 Task: Open Card Legal Review Session in Board Employee Benefits to Workspace Front-end Development and add a team member Softage.1@softage.net, a label Orange, a checklist Website Redesign, an attachment from Trello, a color Orange and finally, add a card description 'Develop and launch new sales strategy for new market segment' and a comment 'Given the potential impact of this task on our company brand identity, let us ensure that we approach it with a focus on consistency and alignment.'. Add a start date 'Jan 01, 1900' with a due date 'Jan 08, 1900'
Action: Mouse moved to (109, 420)
Screenshot: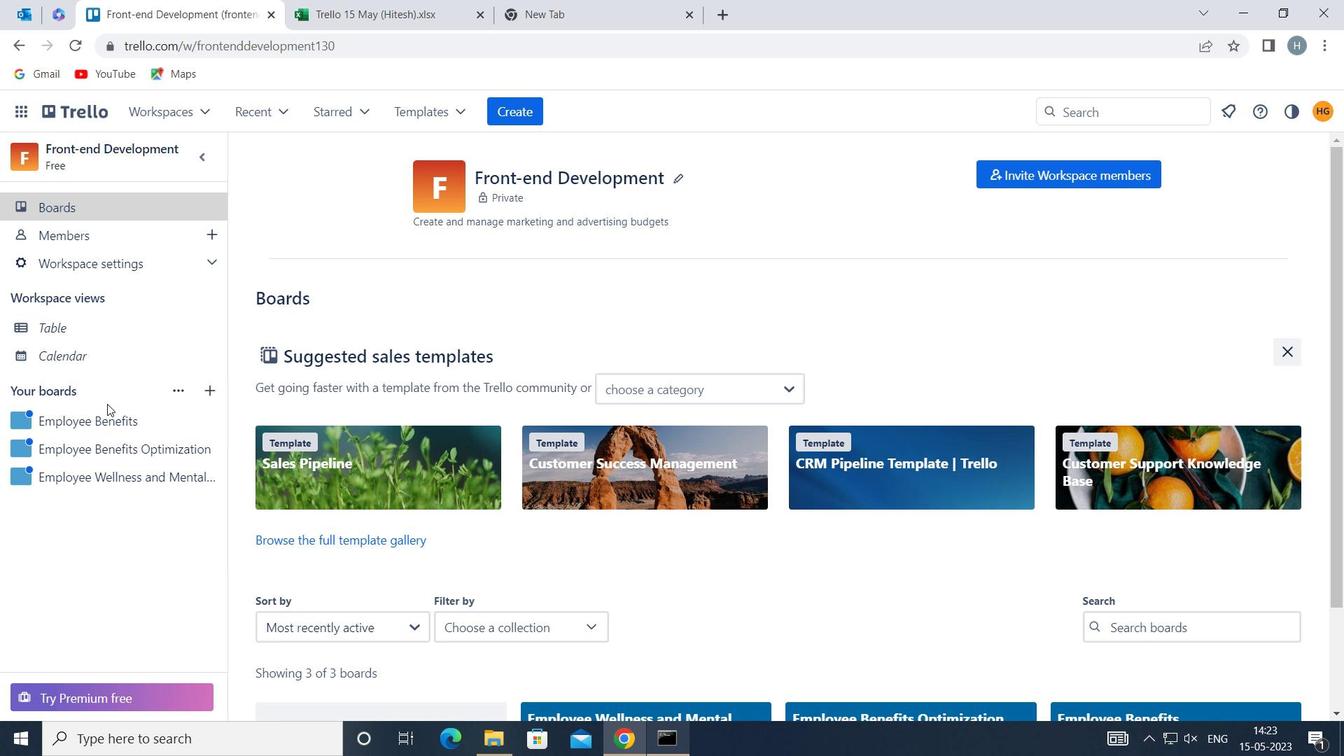 
Action: Mouse pressed left at (109, 420)
Screenshot: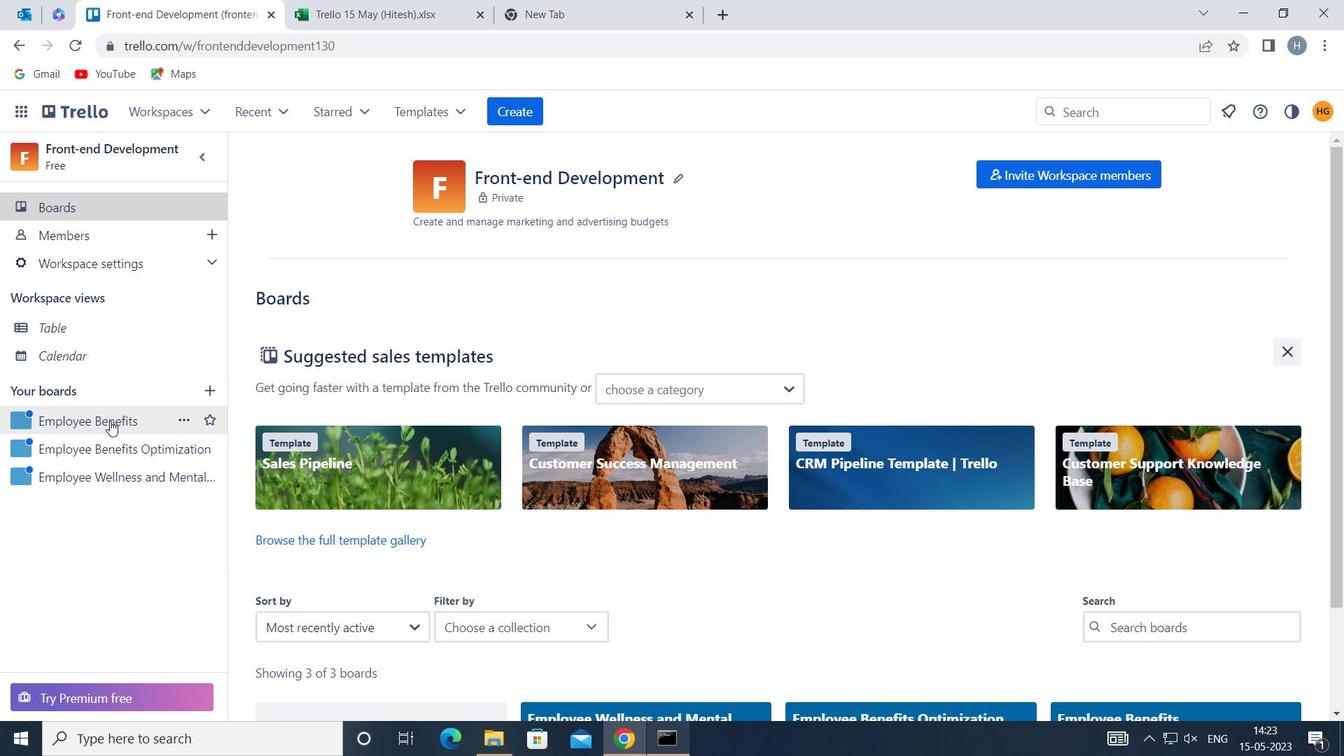 
Action: Mouse moved to (345, 253)
Screenshot: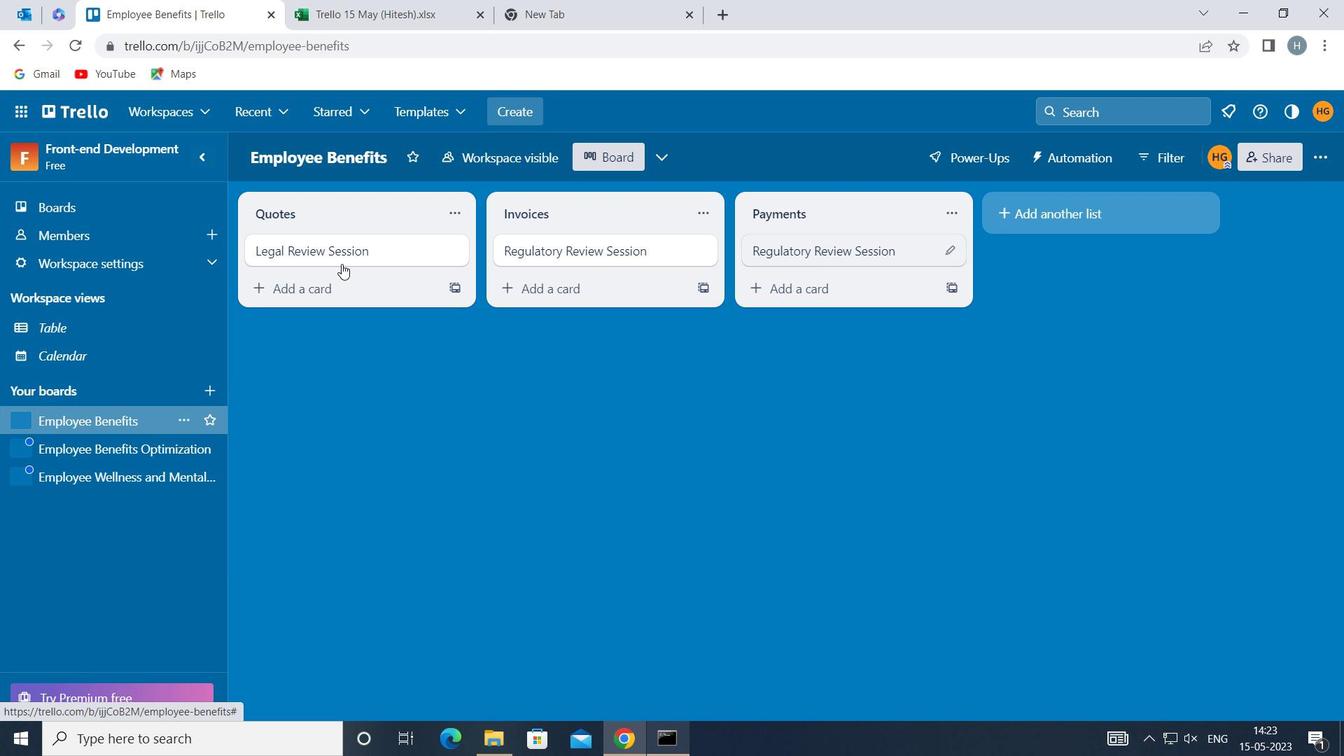 
Action: Mouse pressed left at (345, 253)
Screenshot: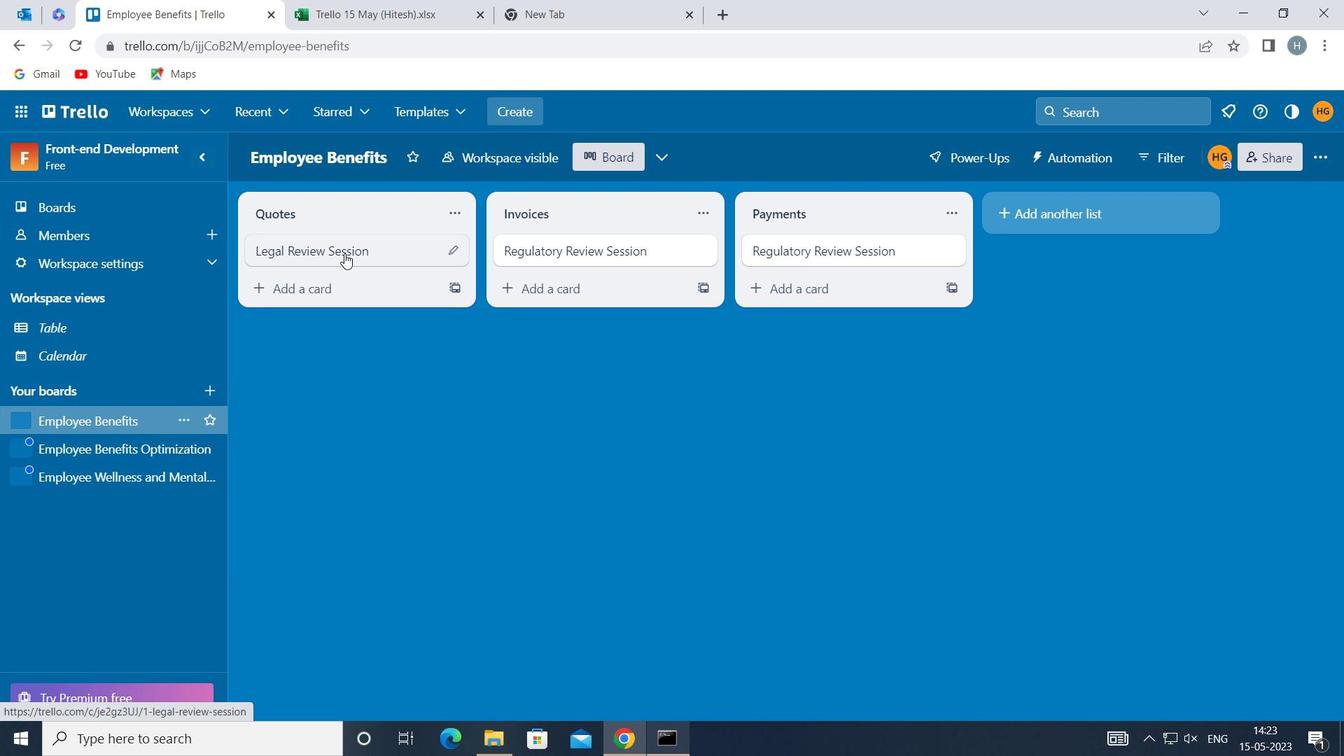 
Action: Mouse moved to (910, 249)
Screenshot: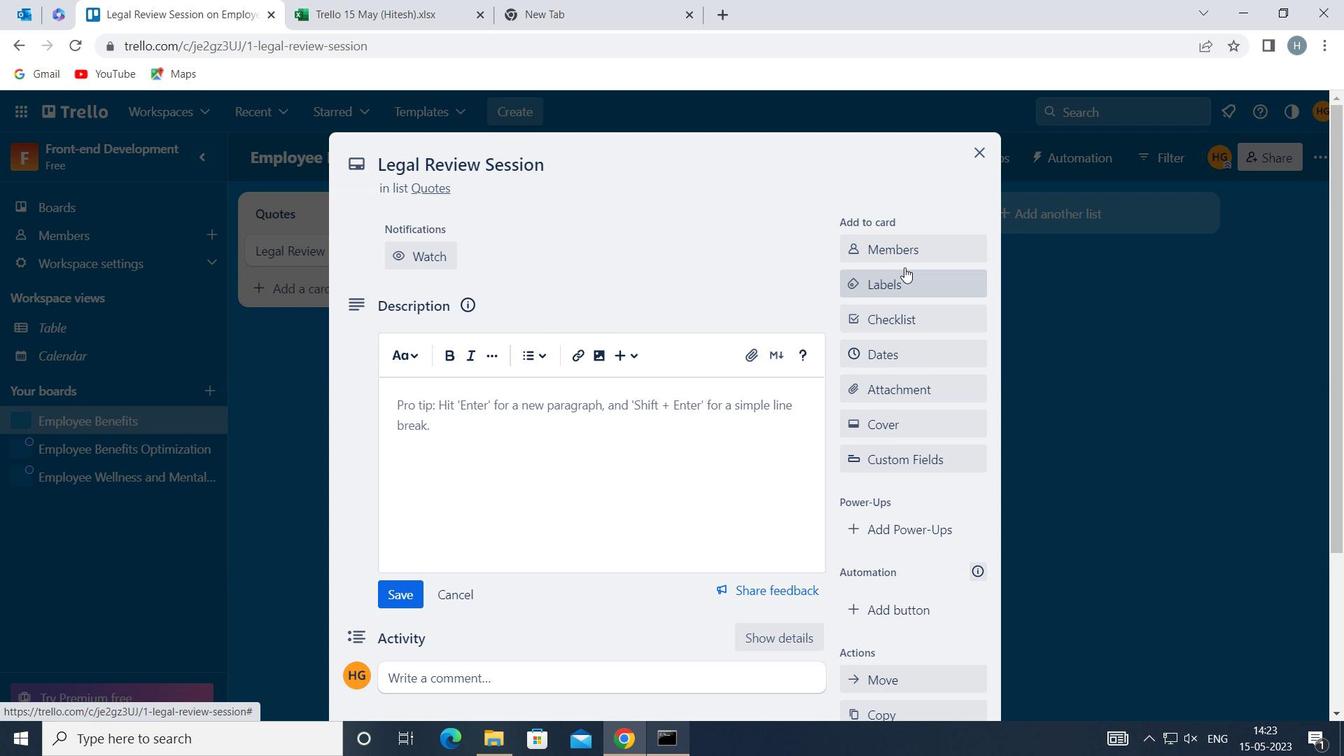 
Action: Mouse pressed left at (910, 249)
Screenshot: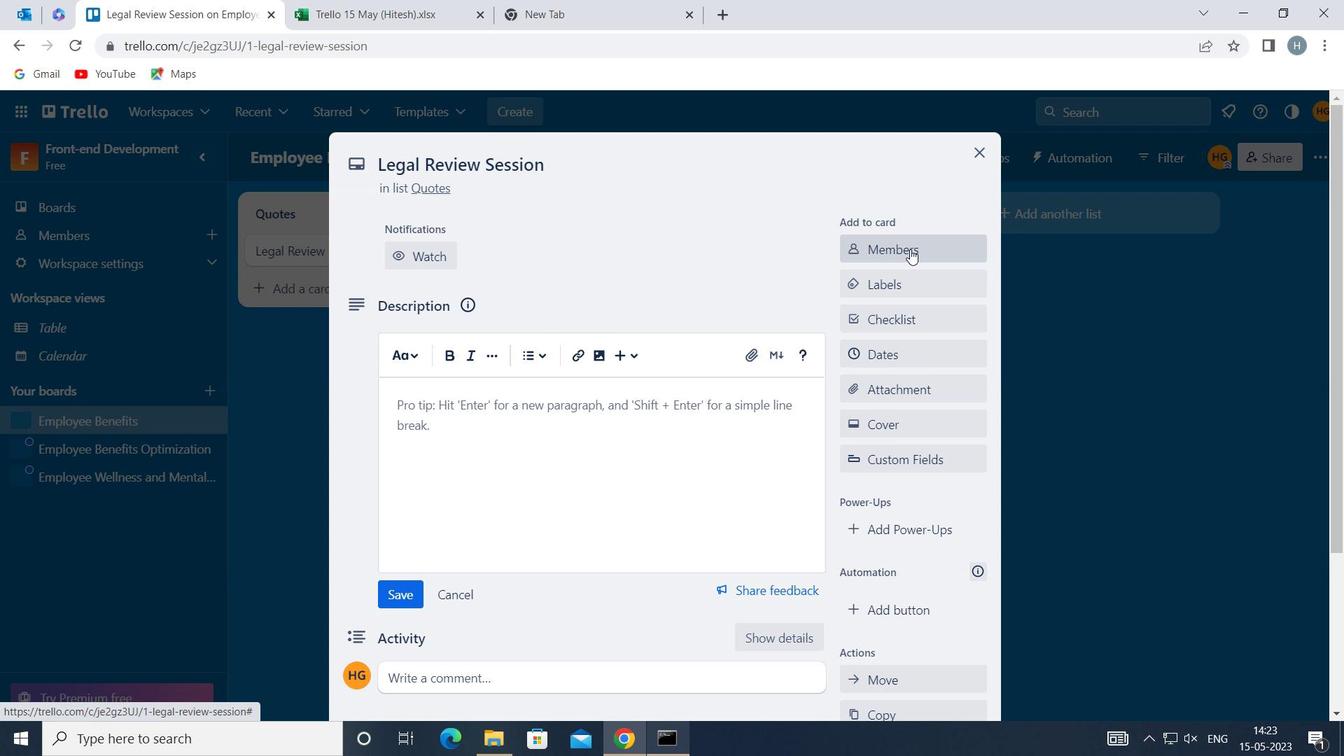 
Action: Key pressed softage
Screenshot: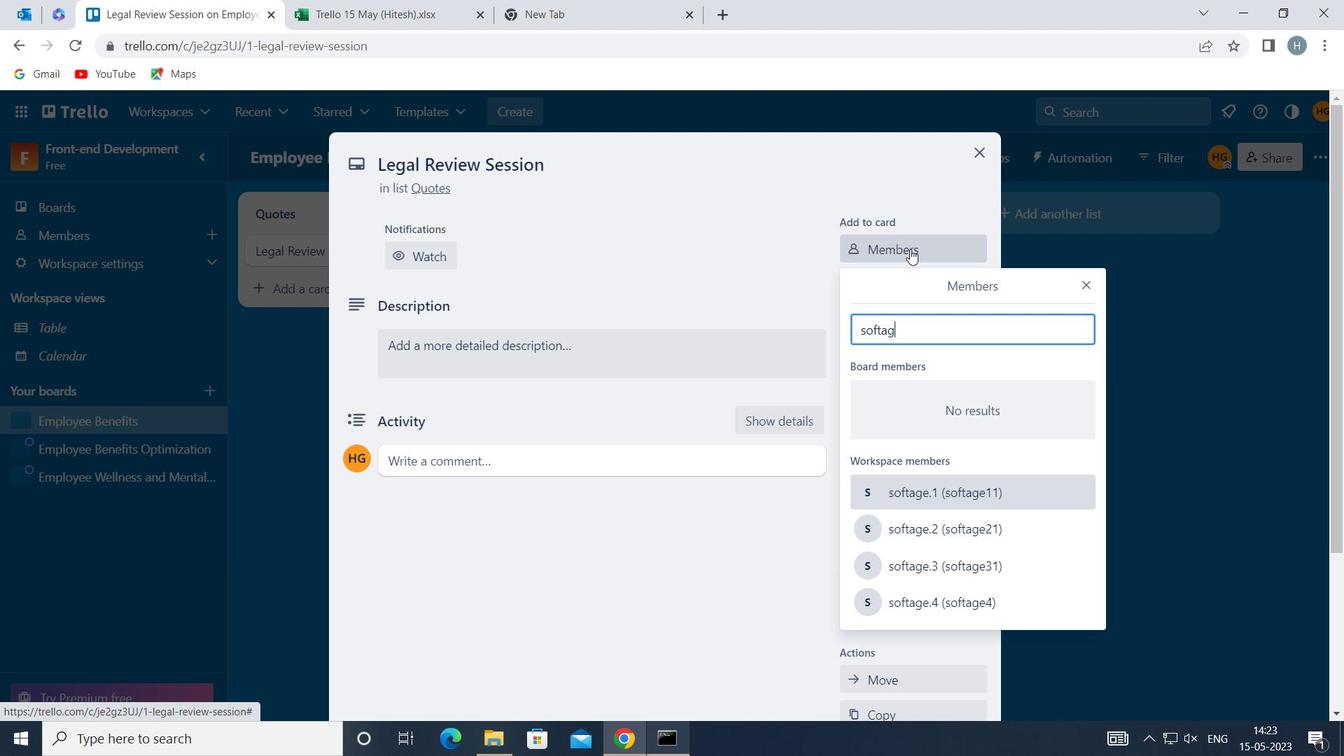 
Action: Mouse moved to (923, 497)
Screenshot: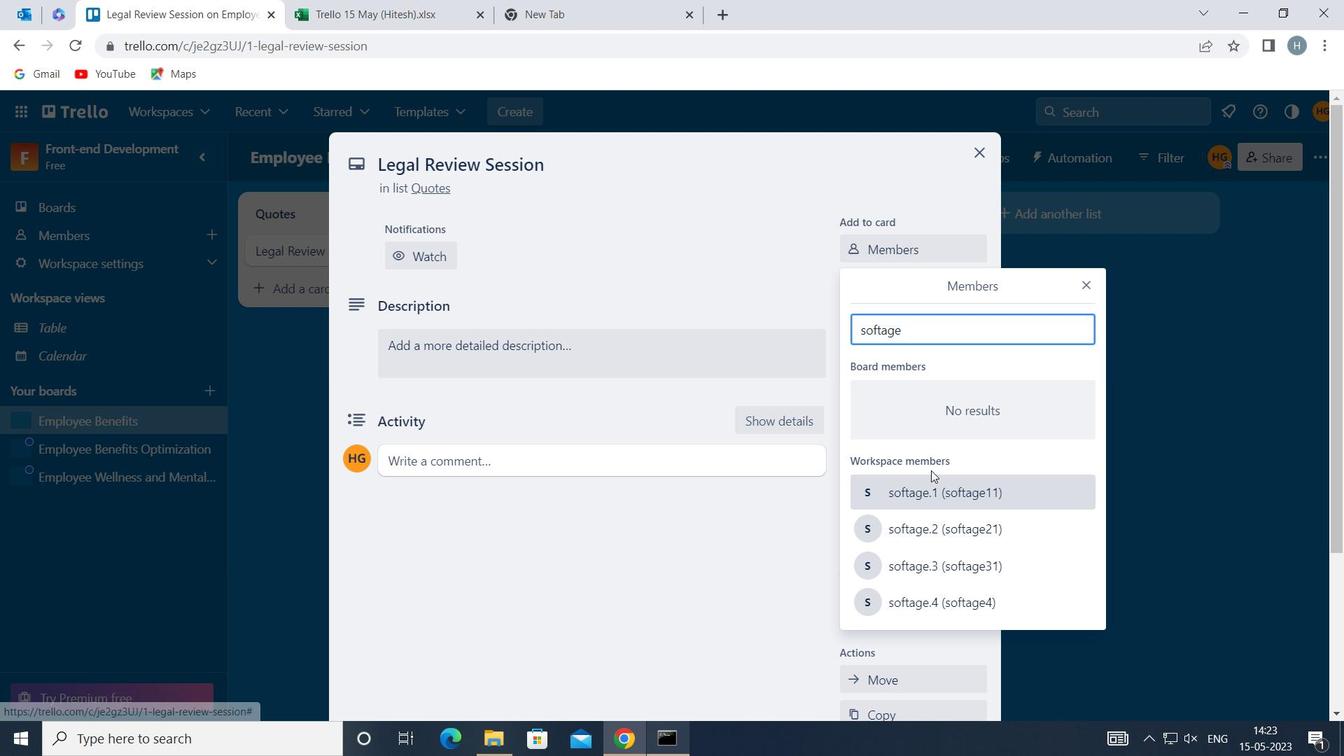 
Action: Mouse pressed left at (923, 497)
Screenshot: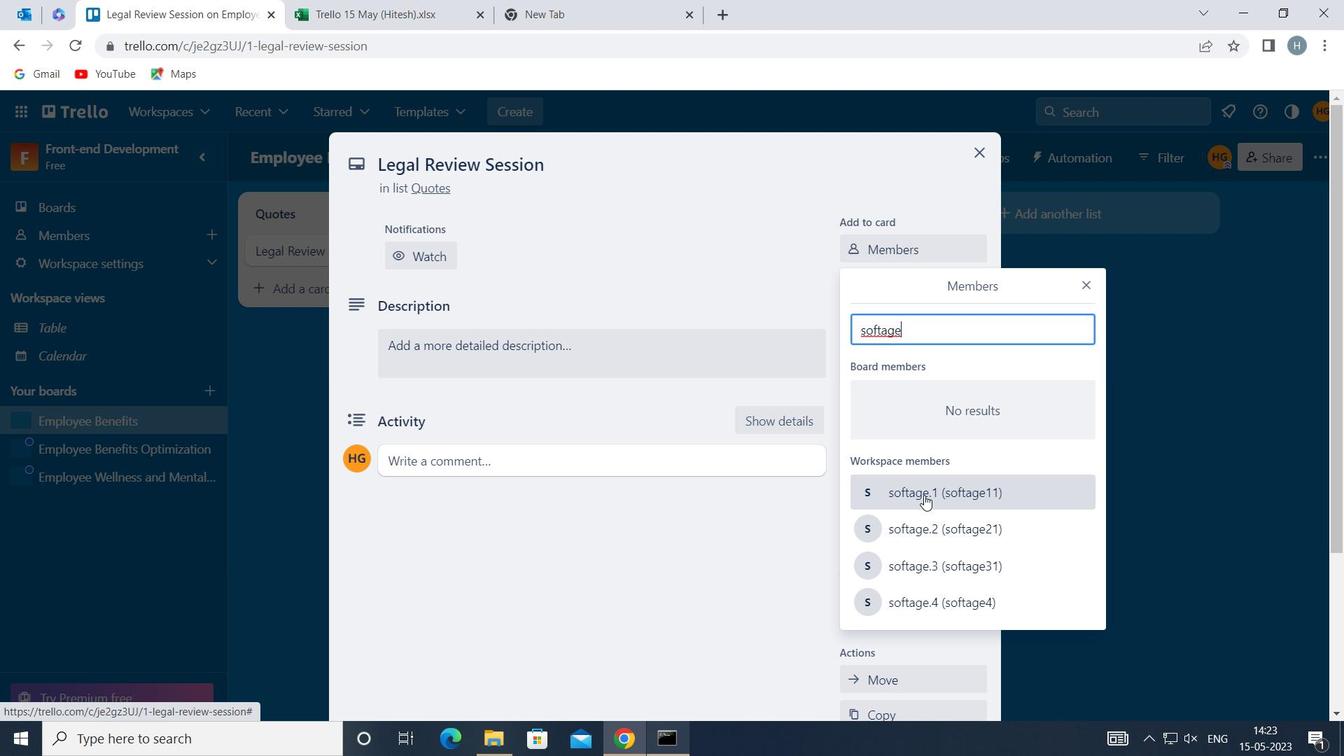 
Action: Mouse moved to (1086, 283)
Screenshot: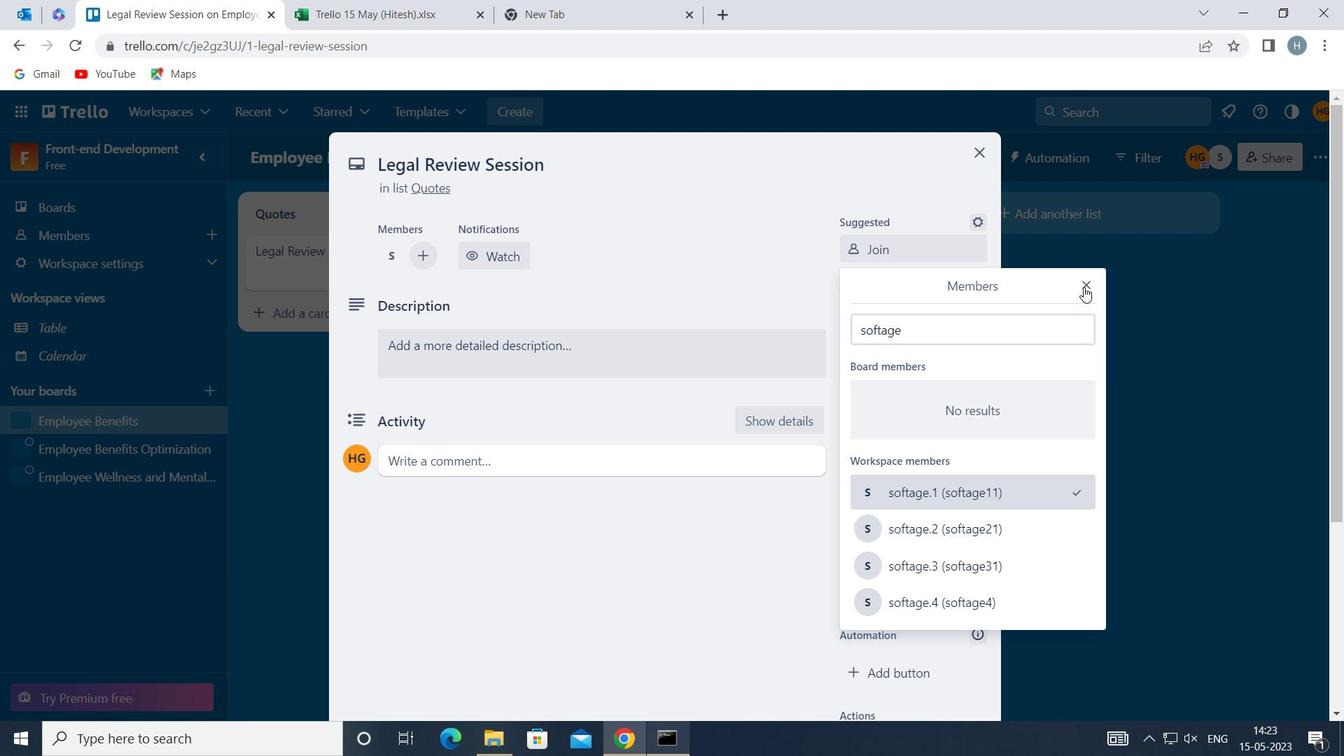 
Action: Mouse pressed left at (1086, 283)
Screenshot: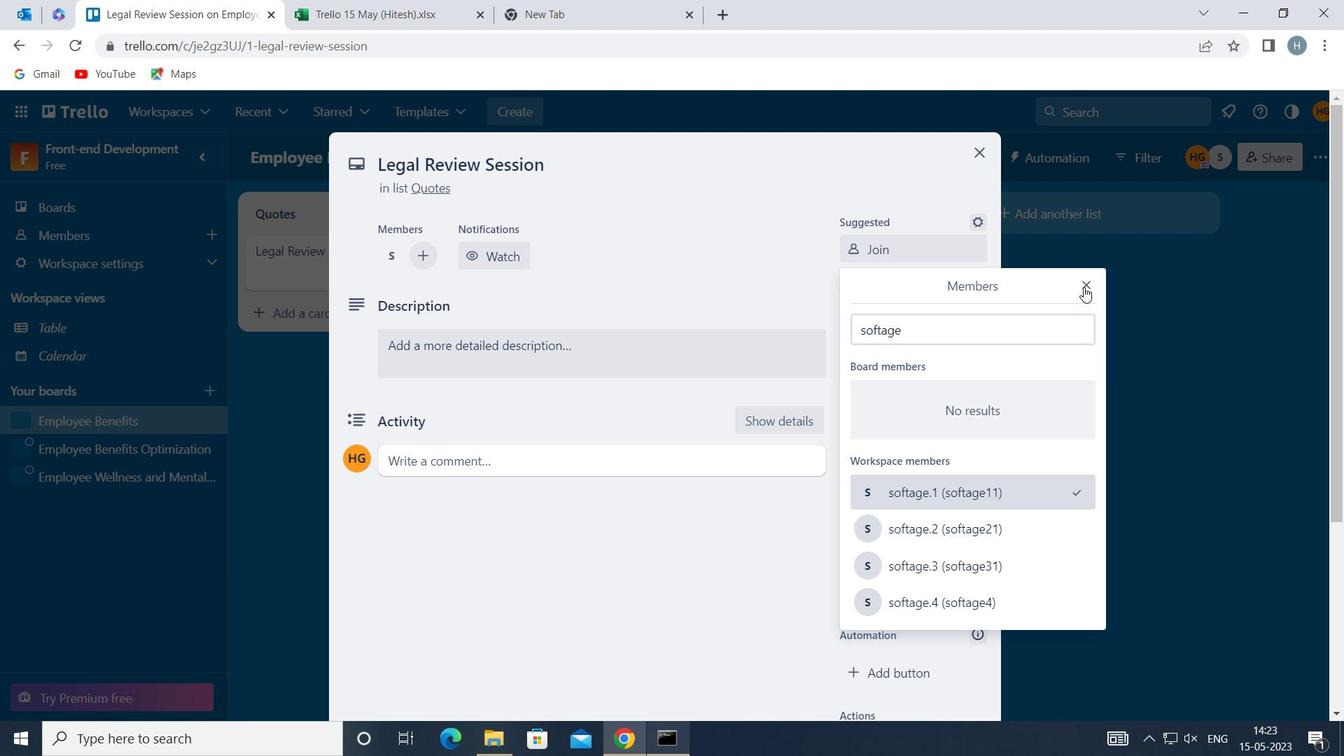 
Action: Mouse moved to (914, 343)
Screenshot: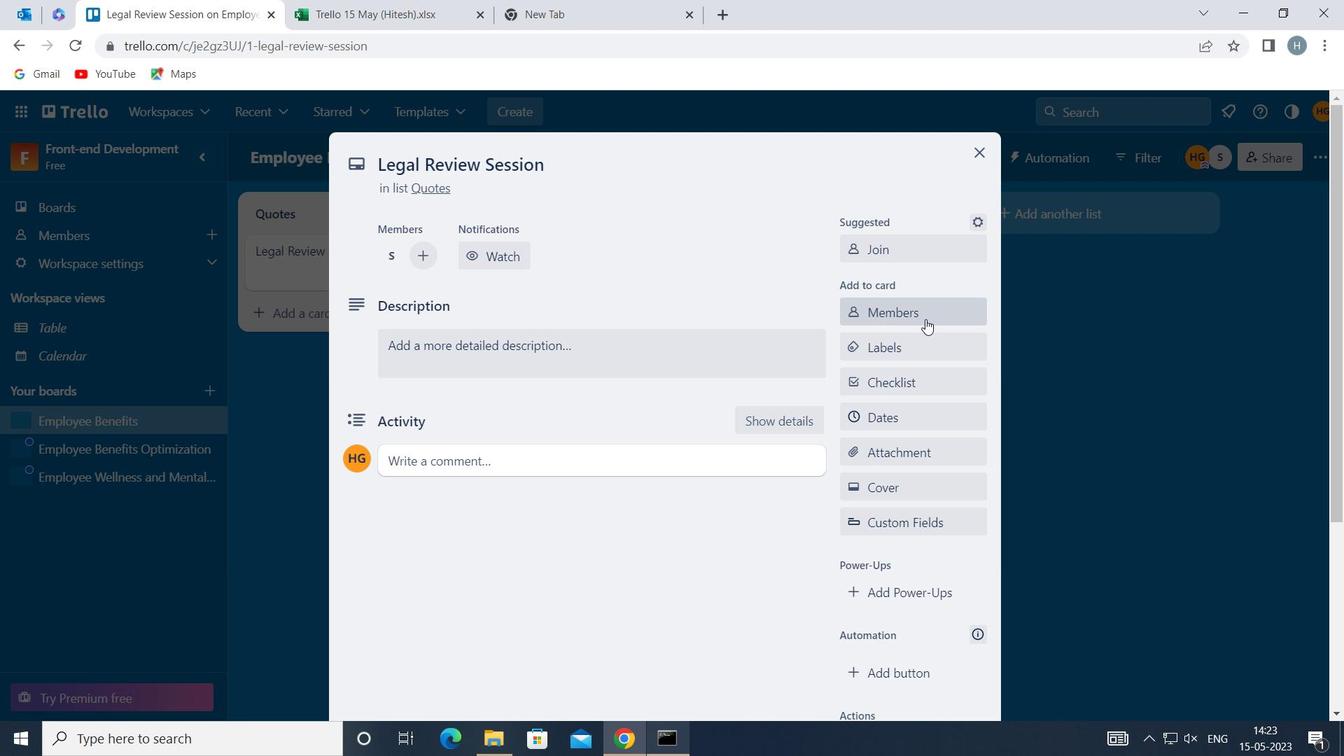 
Action: Mouse pressed left at (914, 343)
Screenshot: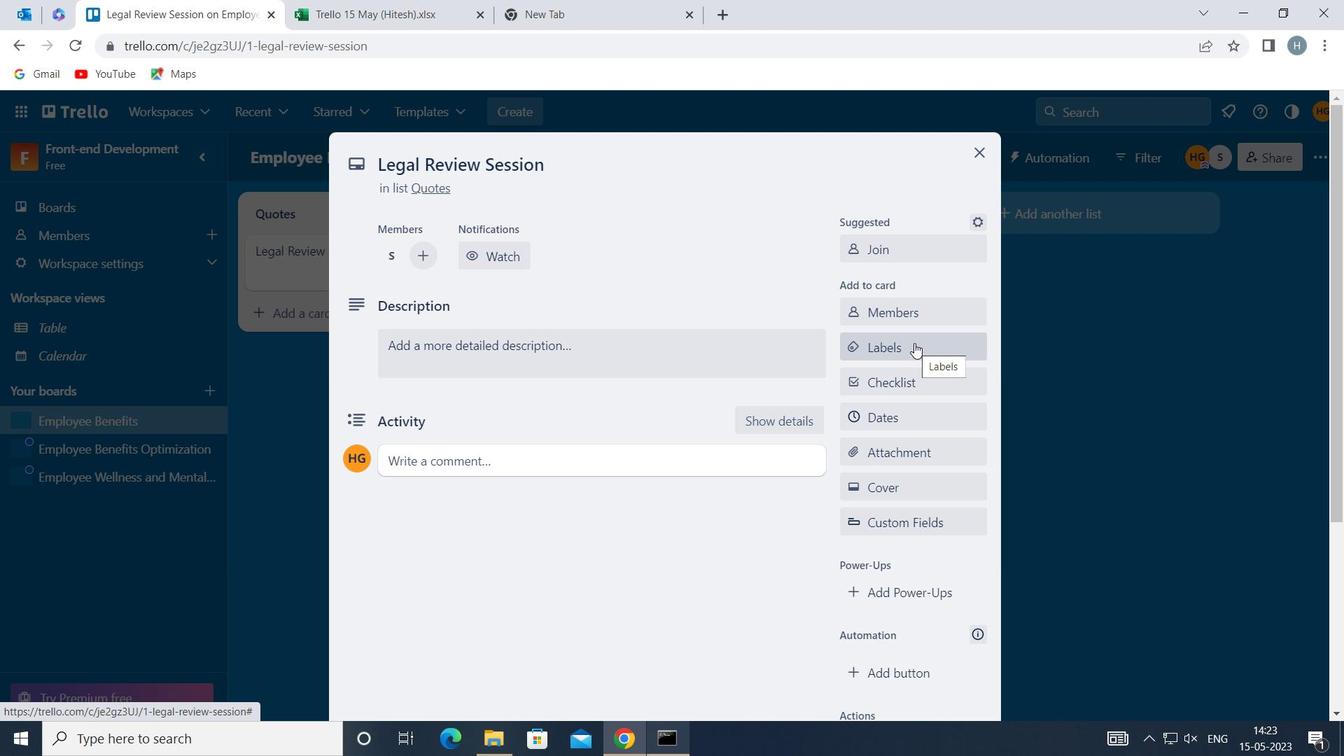 
Action: Mouse moved to (922, 310)
Screenshot: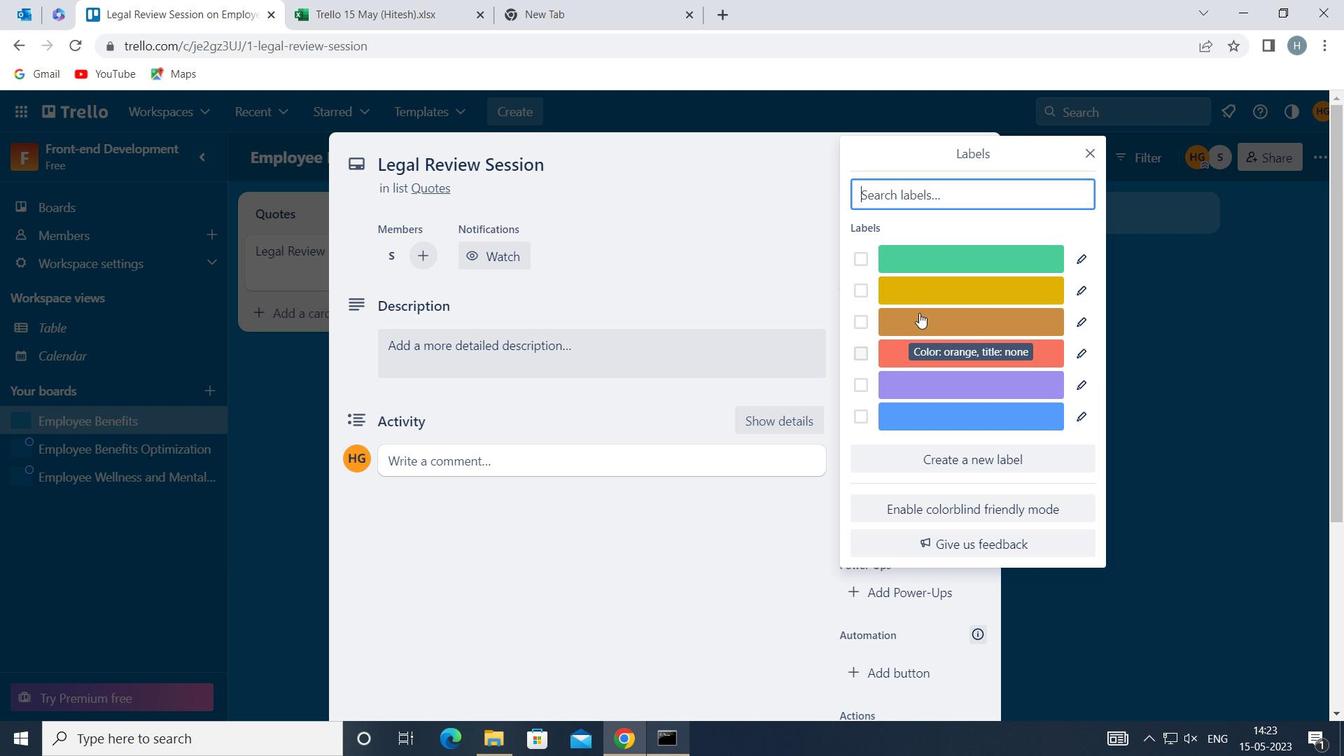 
Action: Mouse pressed left at (922, 310)
Screenshot: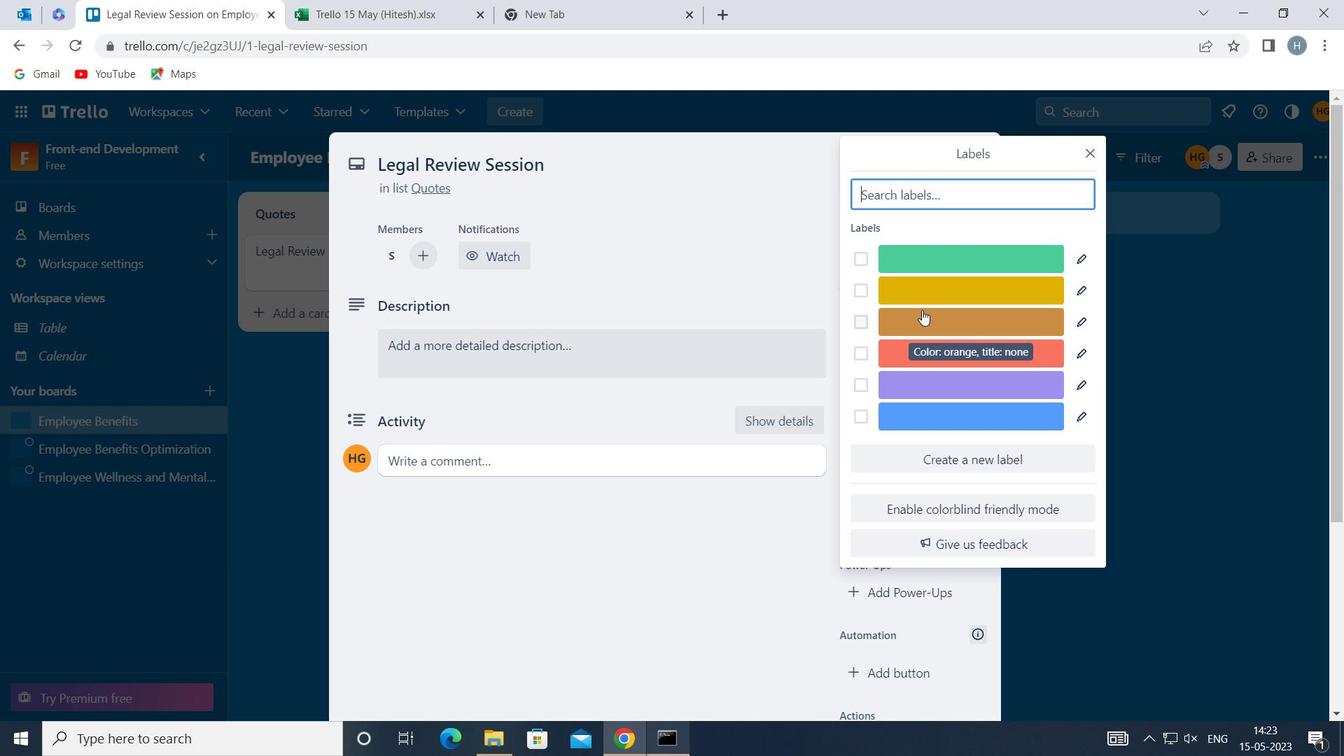 
Action: Mouse moved to (1089, 148)
Screenshot: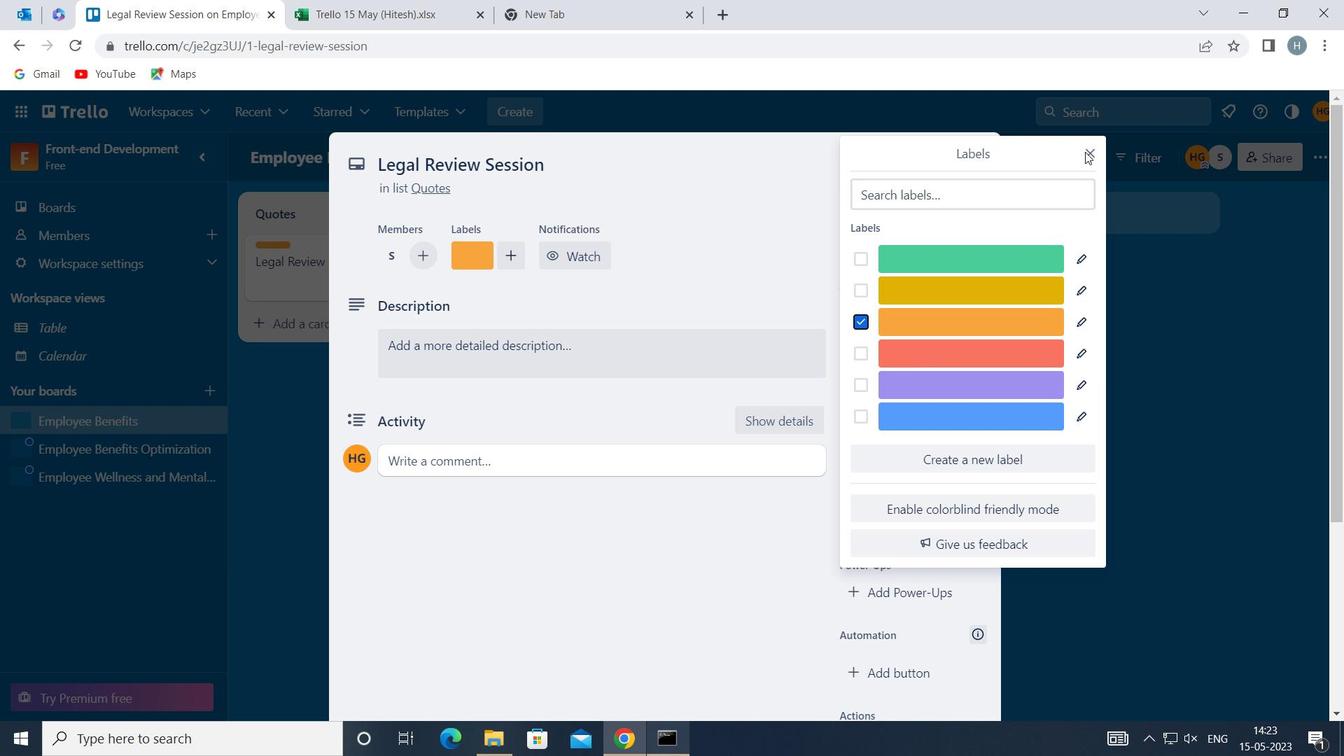 
Action: Mouse pressed left at (1089, 148)
Screenshot: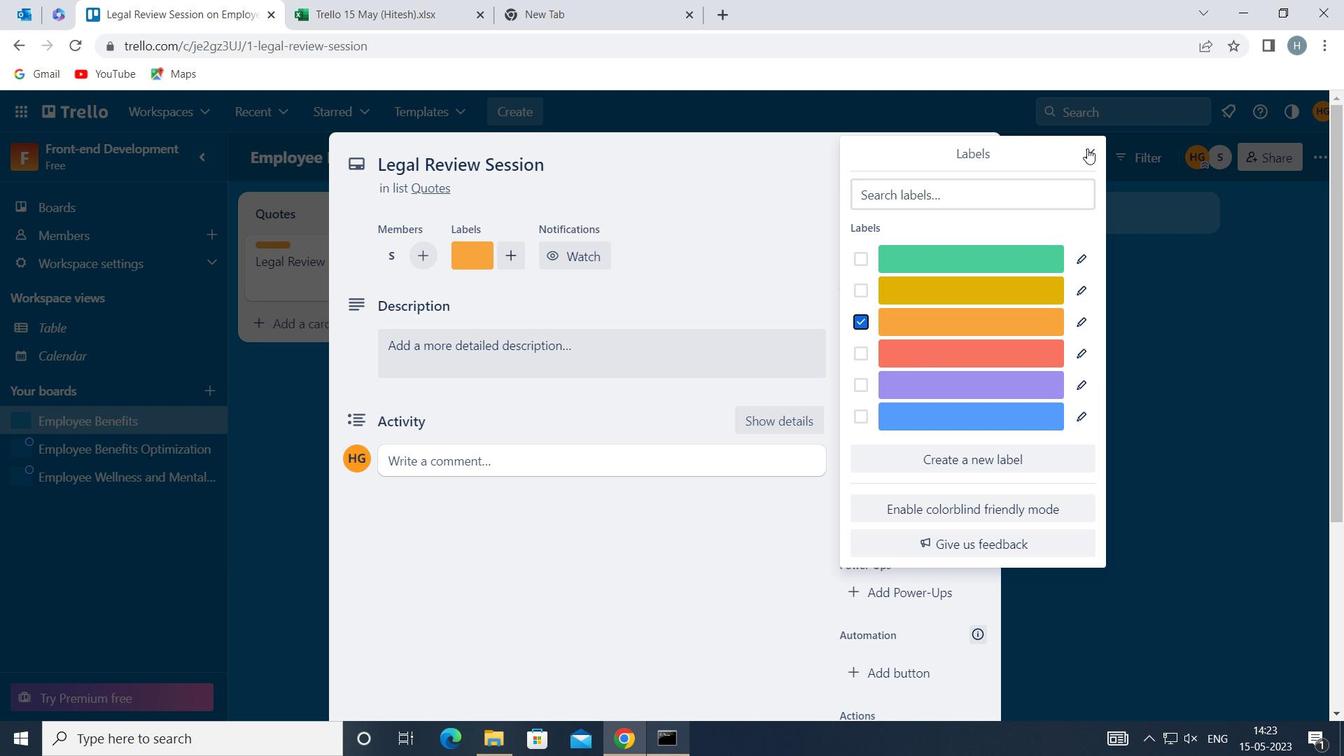 
Action: Mouse moved to (910, 378)
Screenshot: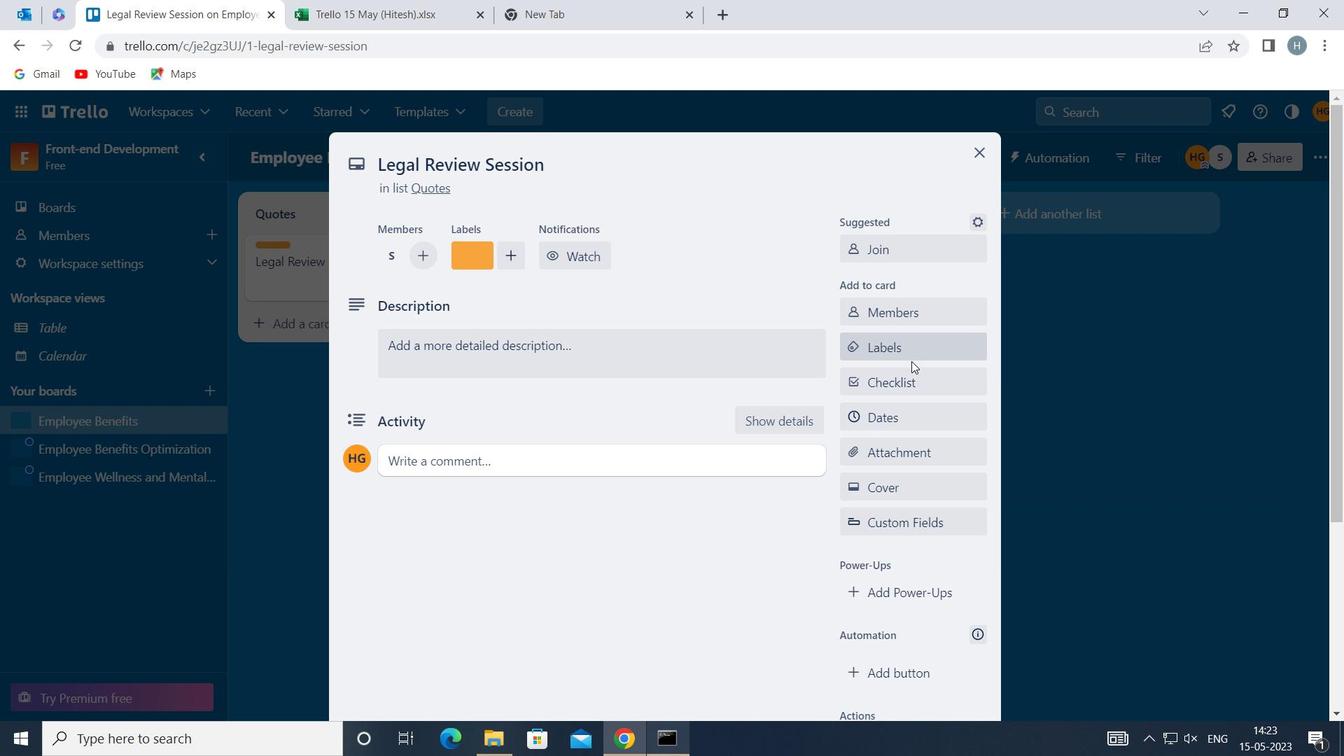
Action: Mouse pressed left at (910, 378)
Screenshot: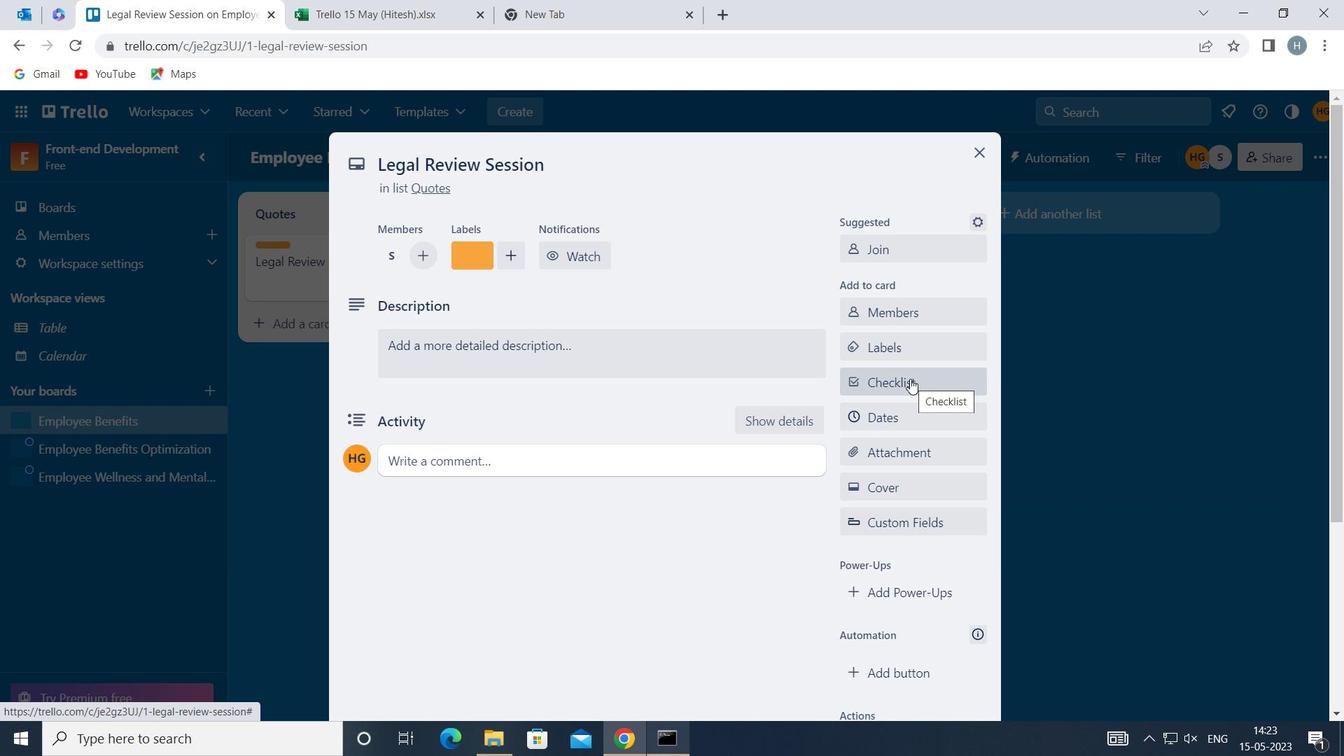 
Action: Key pressed <Key.shift>WEBSITE<Key.space><Key.shift>REDESIGN
Screenshot: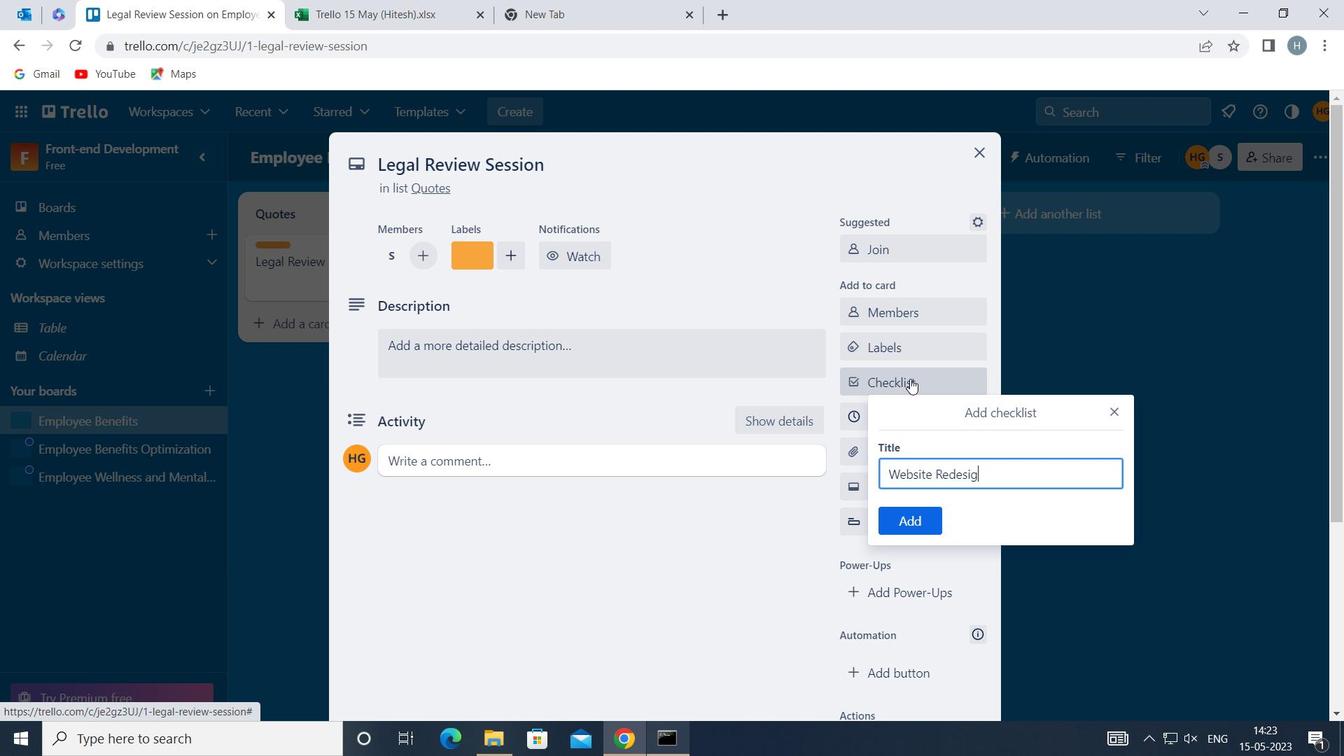 
Action: Mouse moved to (901, 518)
Screenshot: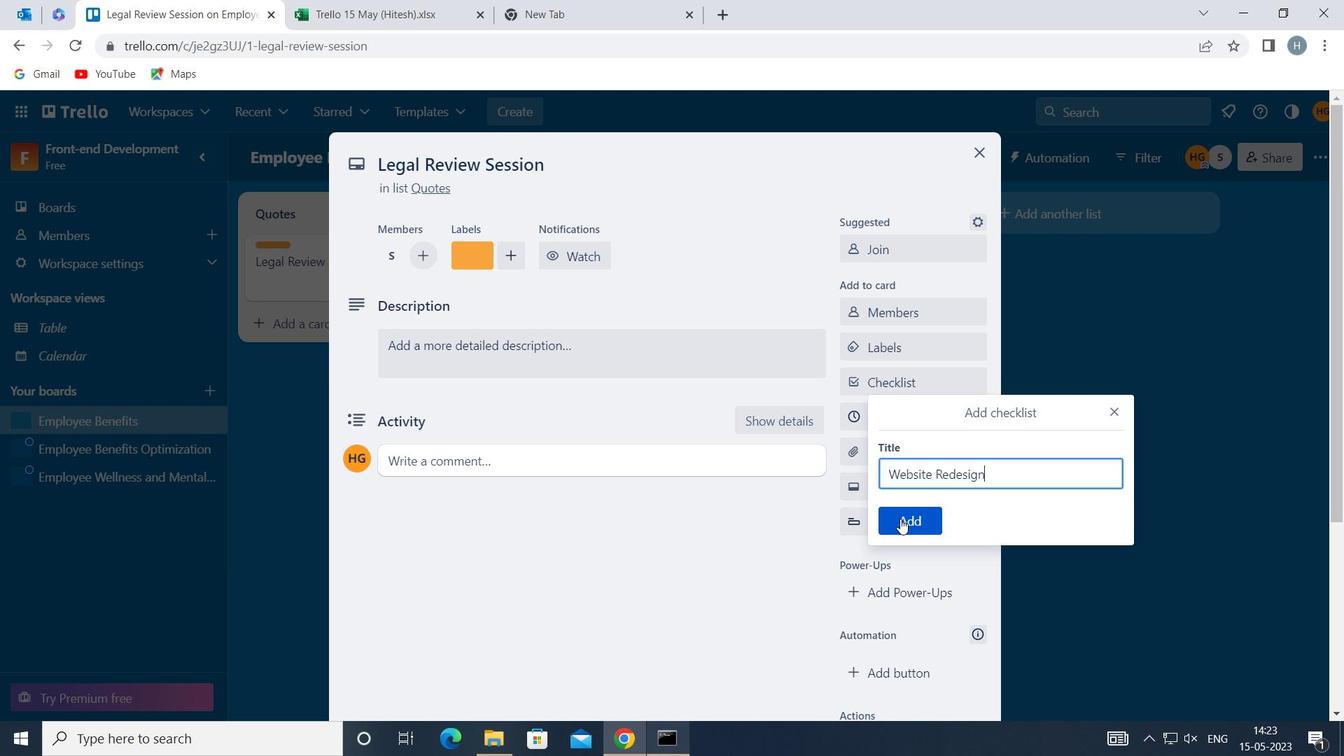 
Action: Mouse pressed left at (901, 518)
Screenshot: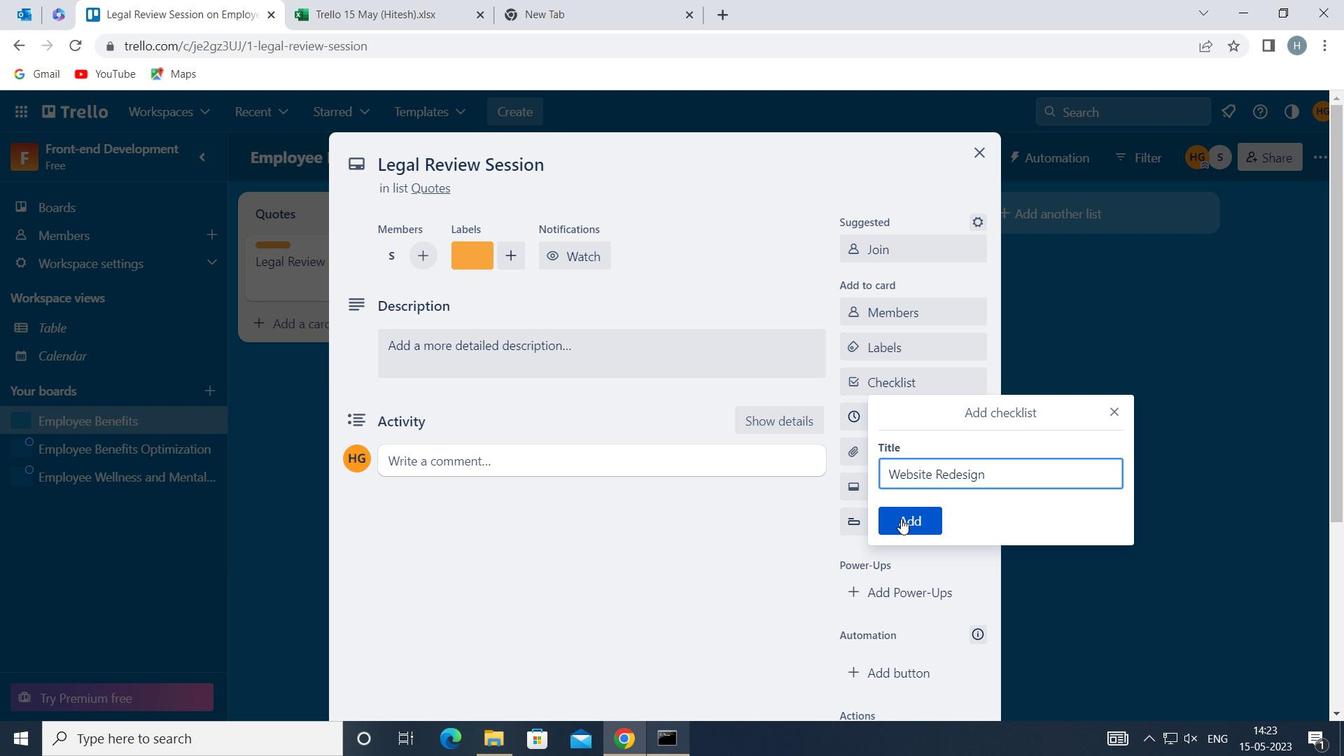 
Action: Mouse moved to (926, 457)
Screenshot: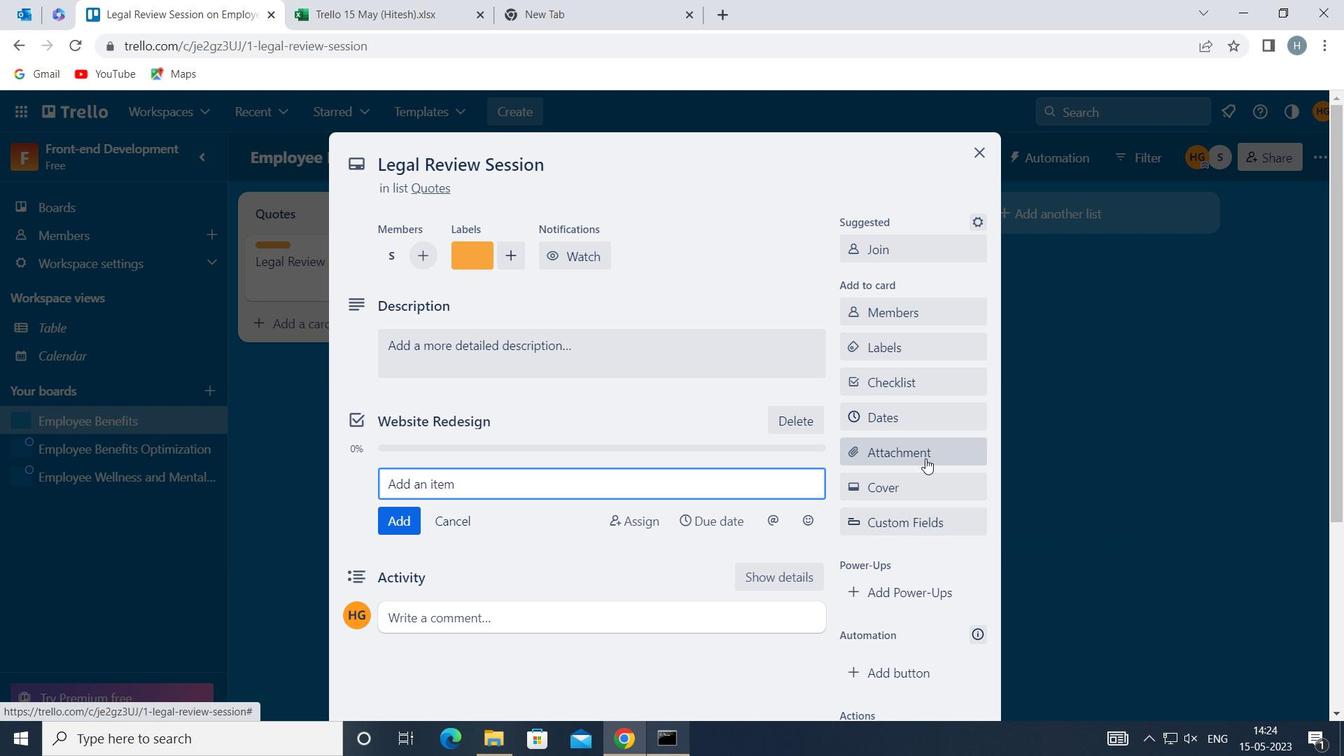 
Action: Mouse pressed left at (926, 457)
Screenshot: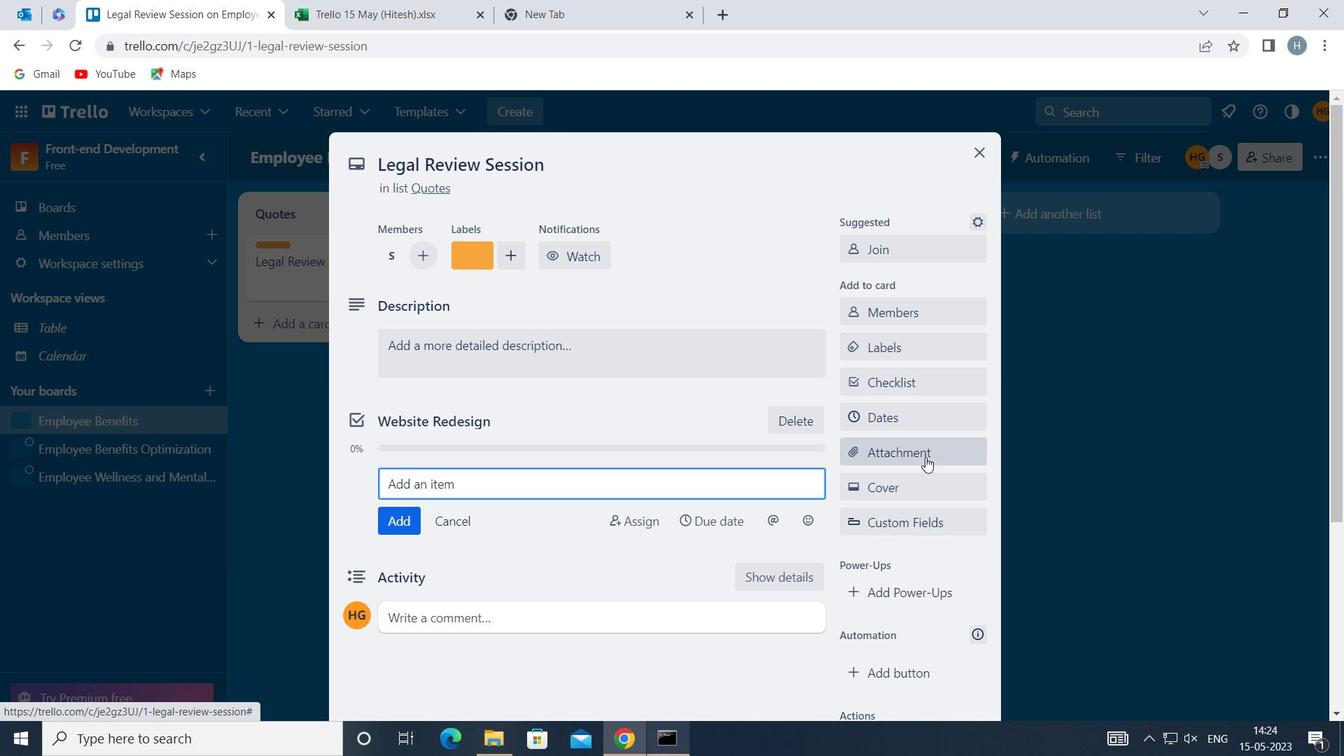 
Action: Mouse moved to (954, 219)
Screenshot: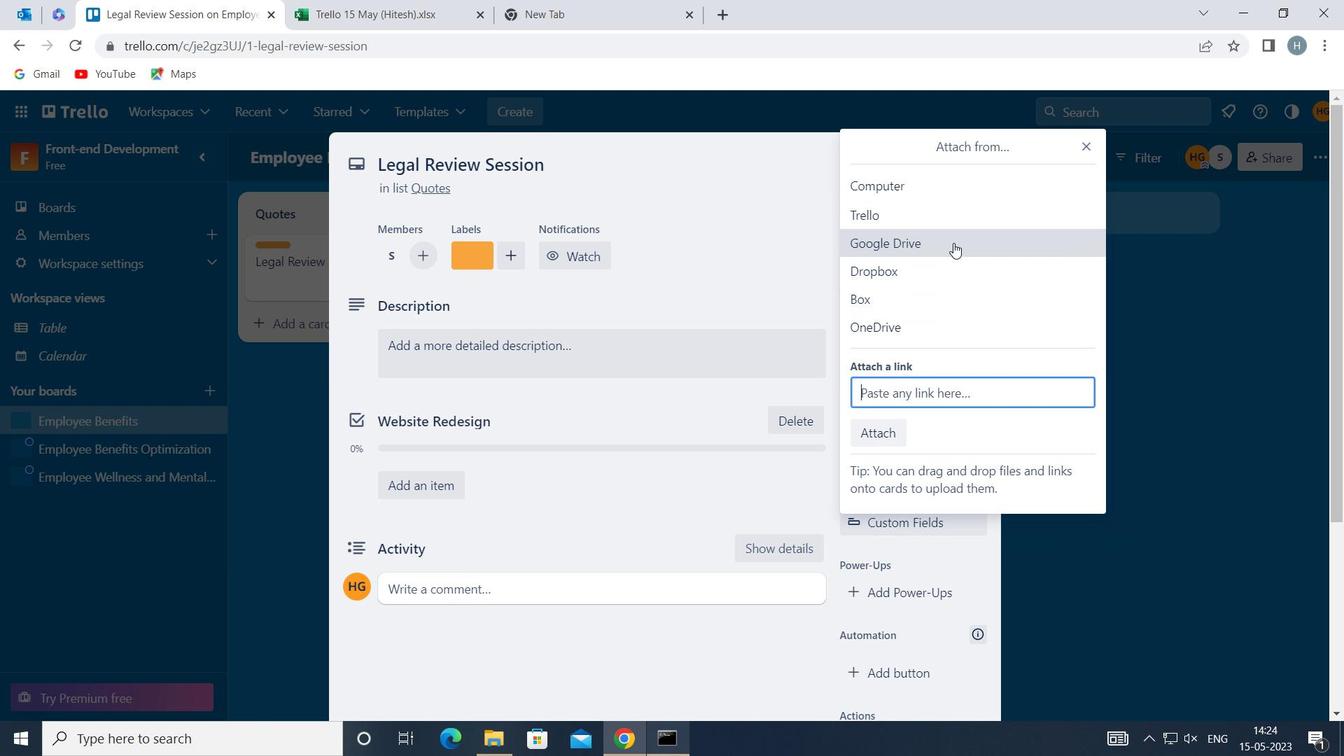 
Action: Mouse pressed left at (954, 219)
Screenshot: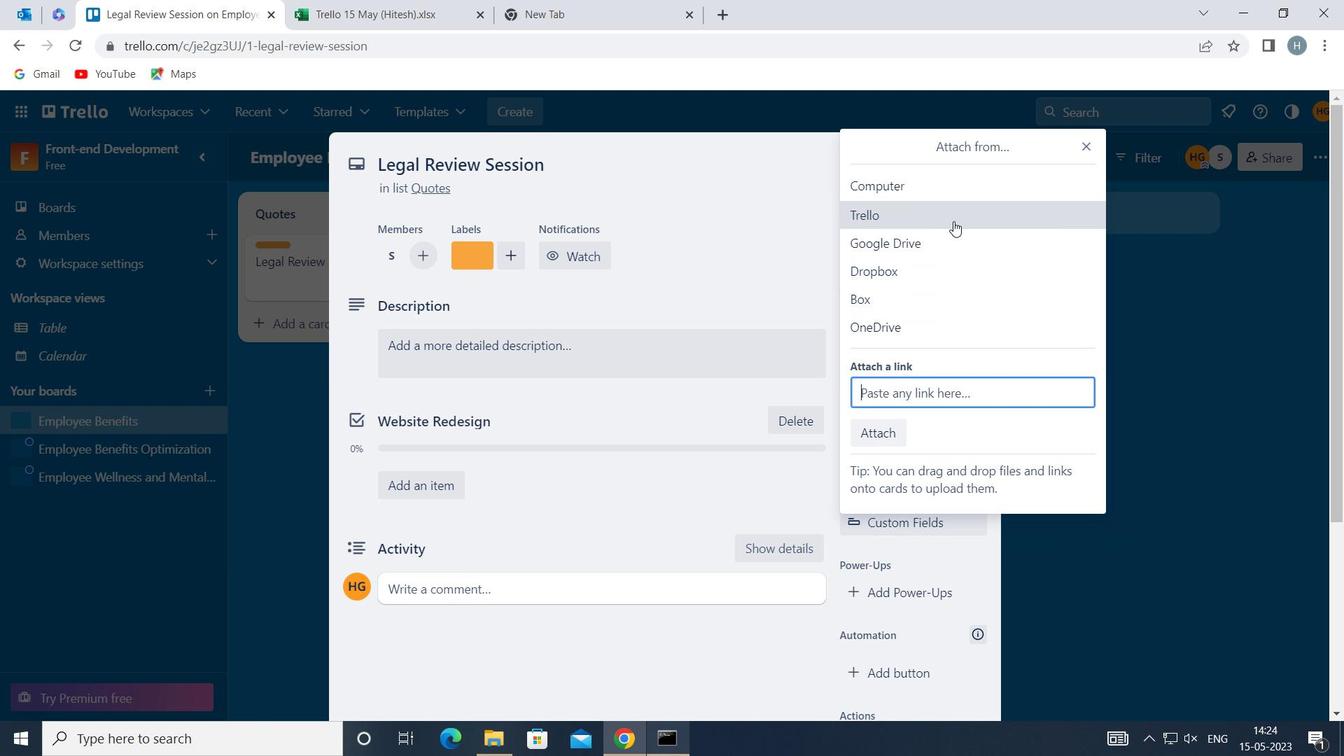 
Action: Mouse moved to (940, 326)
Screenshot: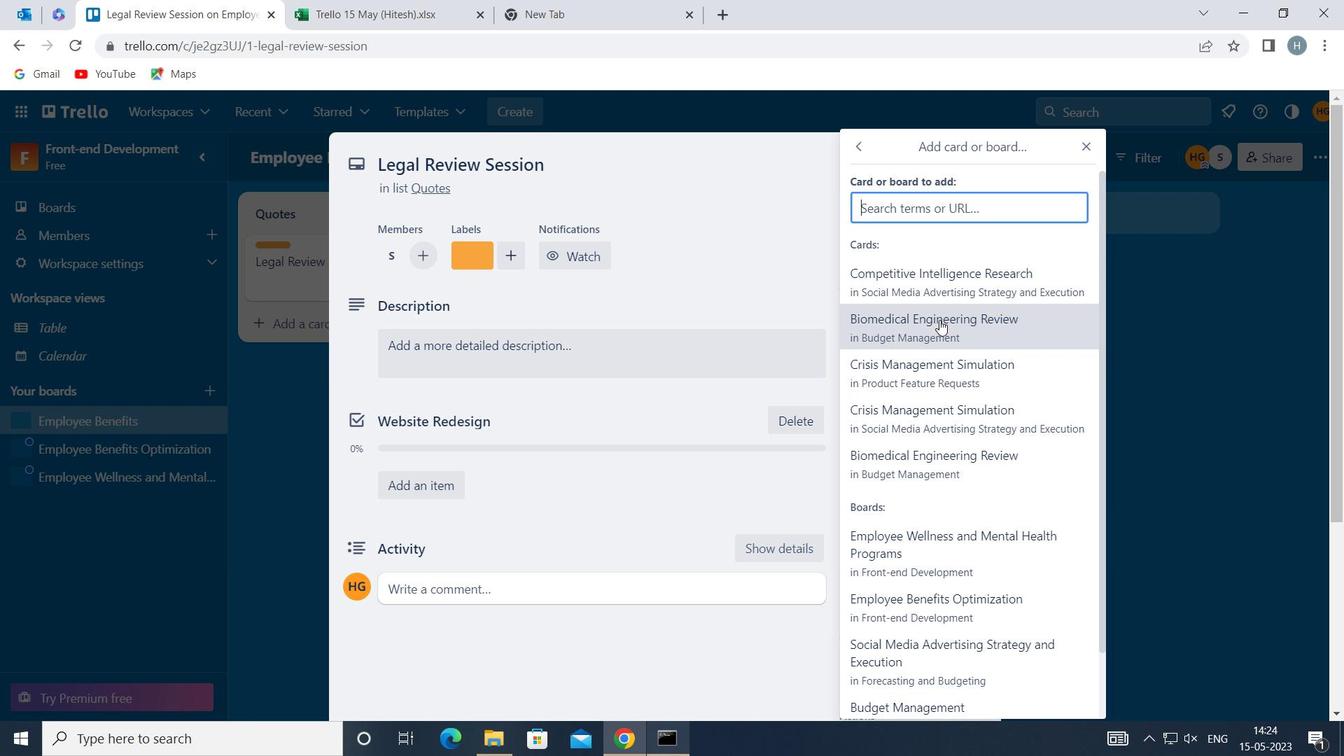
Action: Mouse pressed left at (940, 326)
Screenshot: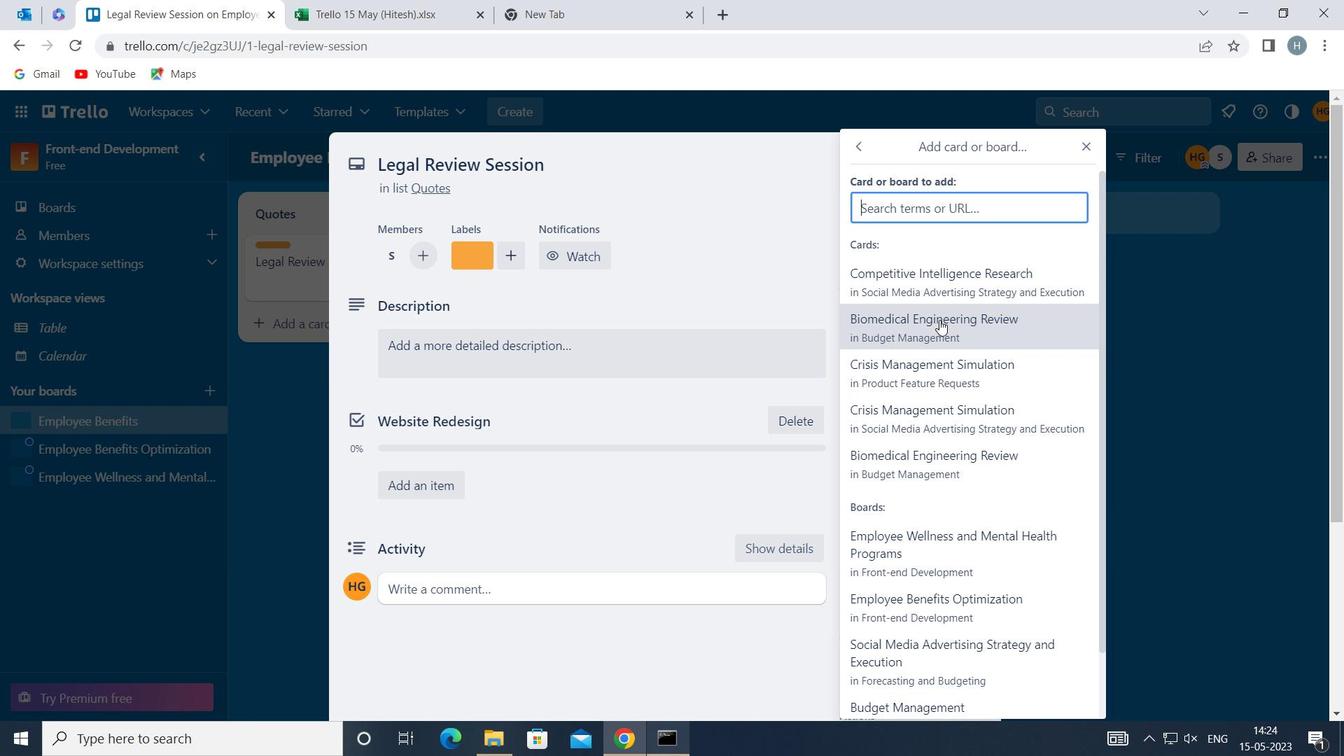 
Action: Mouse moved to (926, 479)
Screenshot: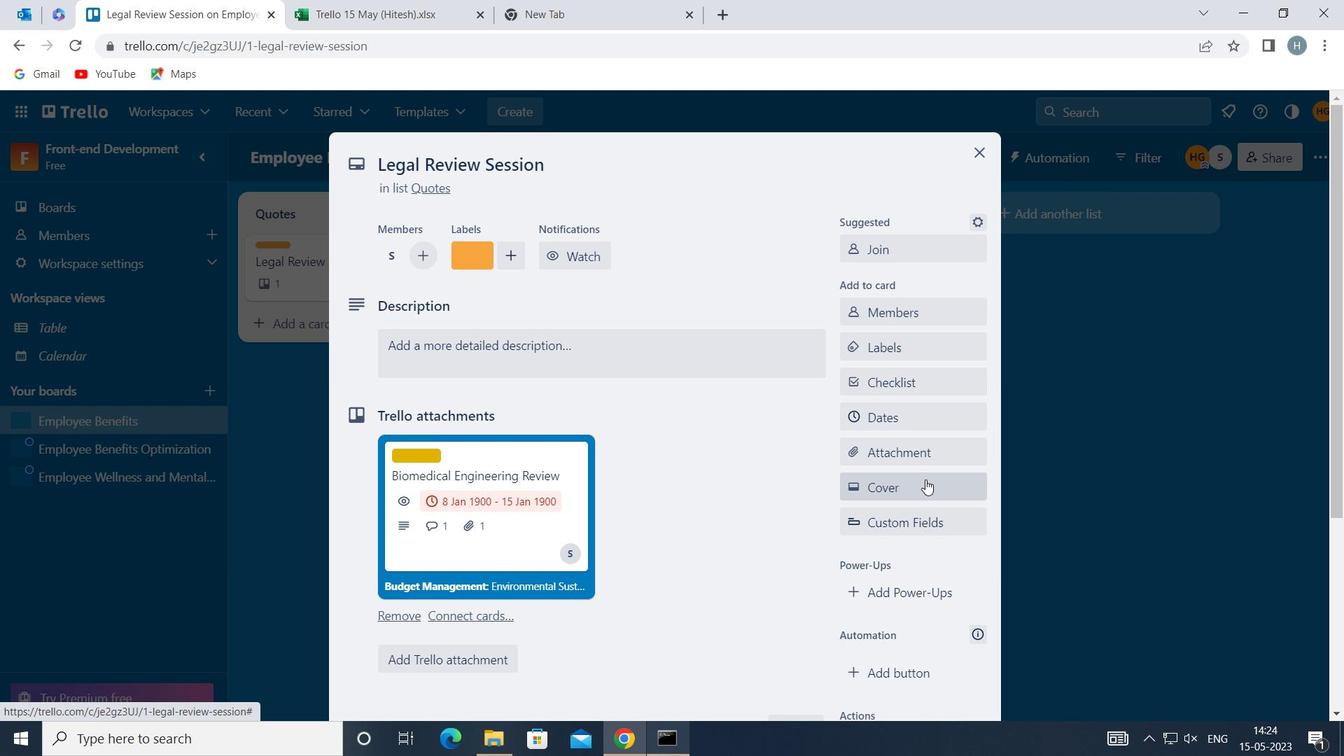 
Action: Mouse pressed left at (926, 479)
Screenshot: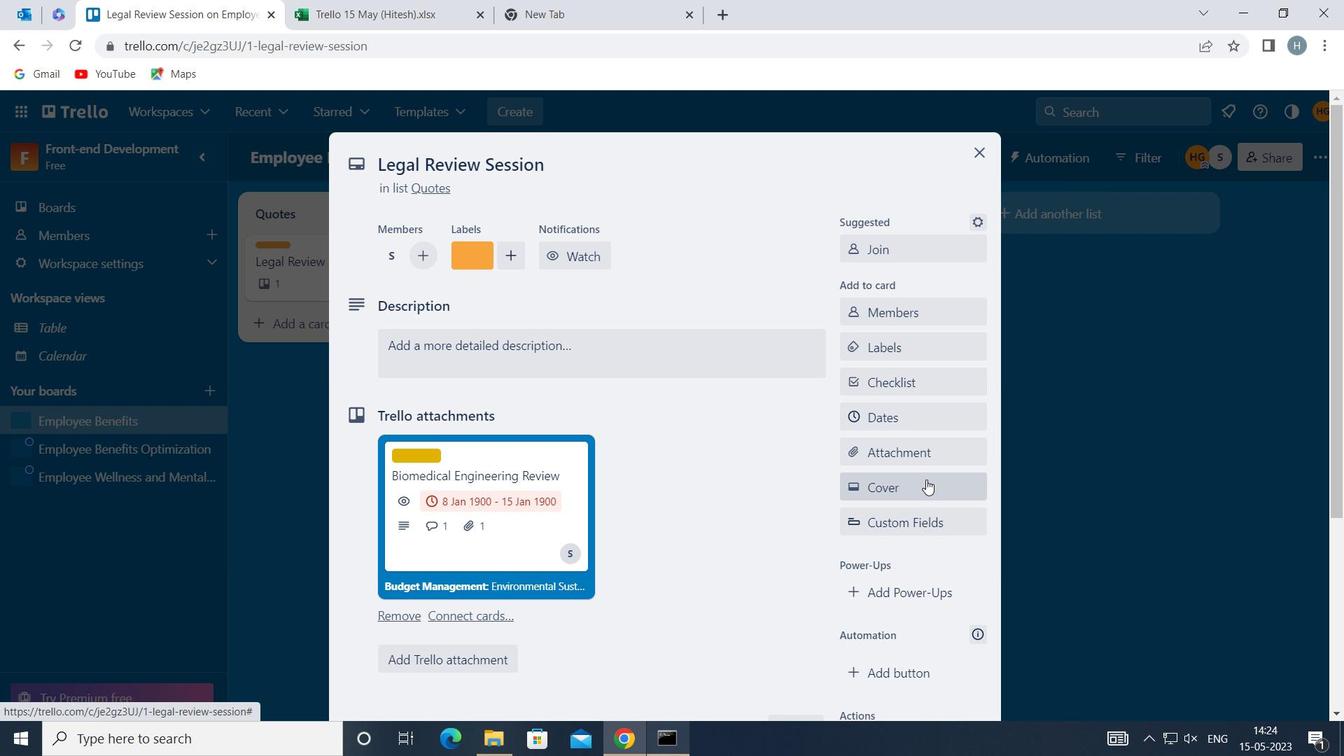 
Action: Mouse moved to (971, 364)
Screenshot: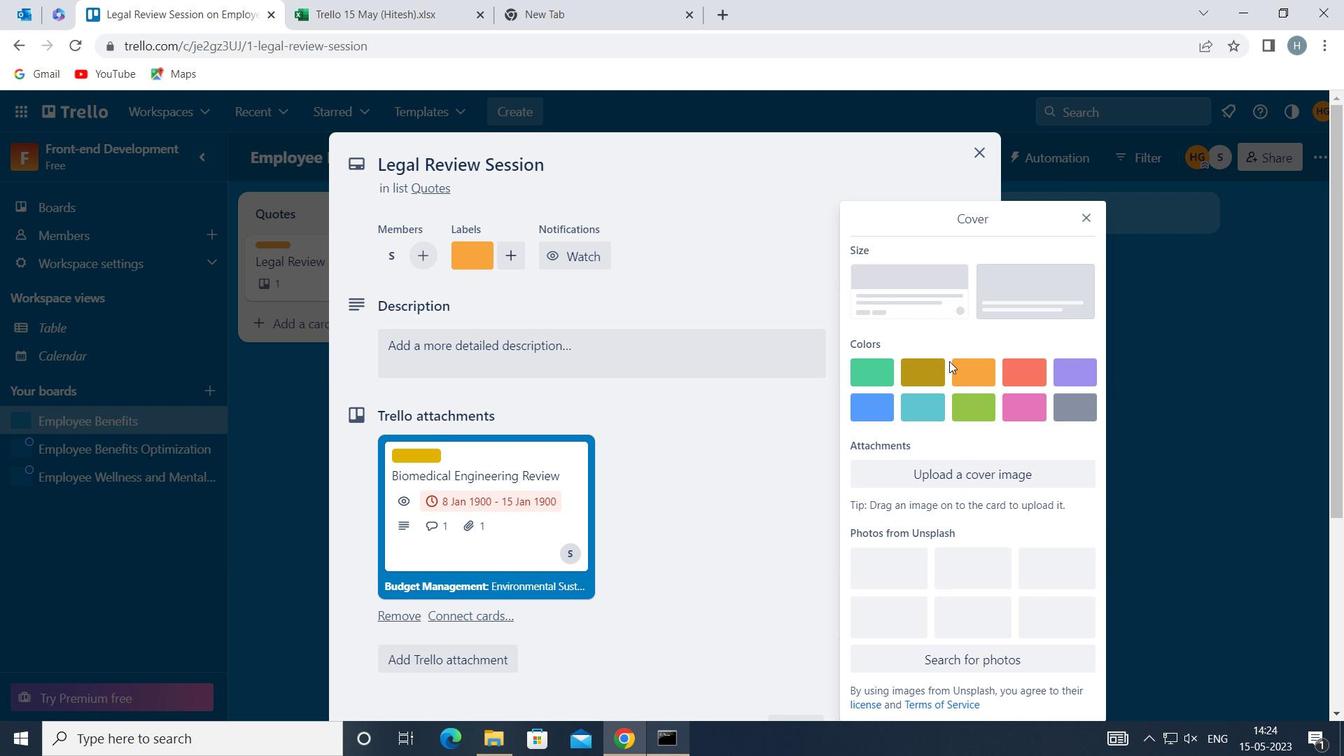 
Action: Mouse pressed left at (971, 364)
Screenshot: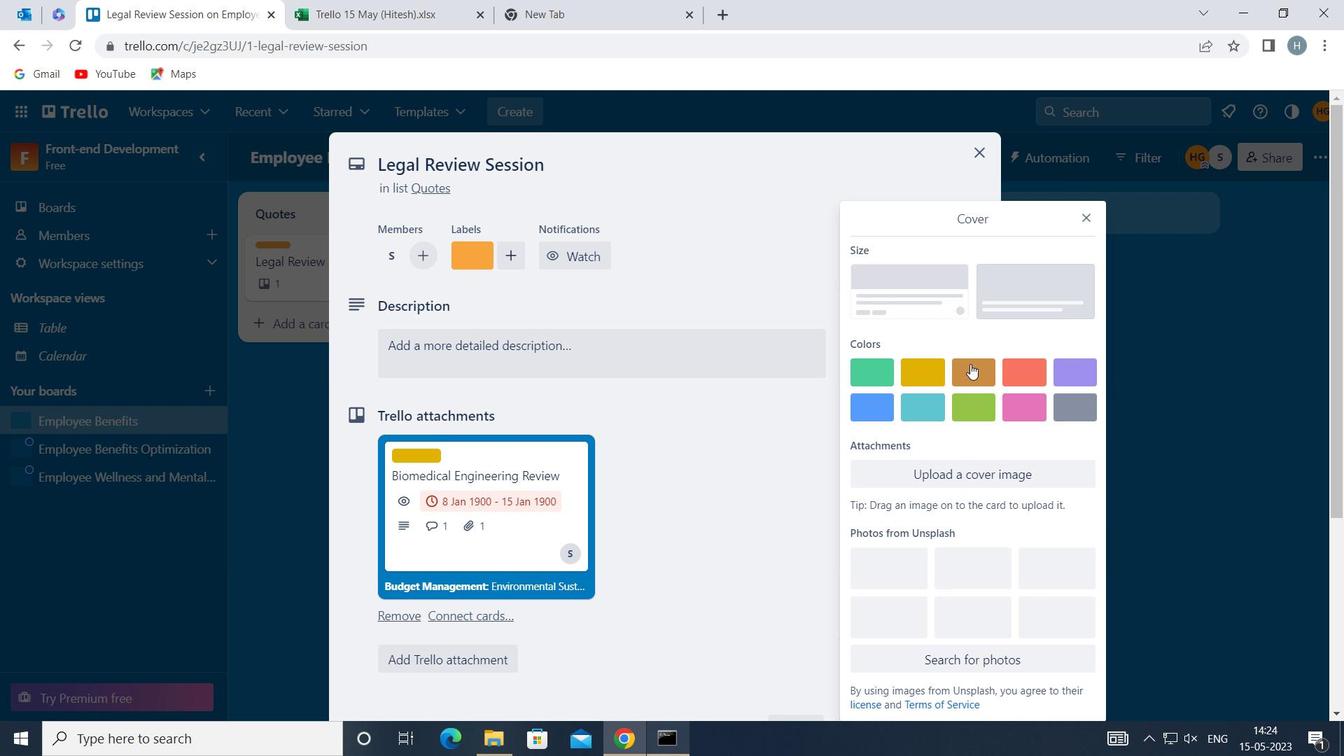 
Action: Mouse moved to (1088, 181)
Screenshot: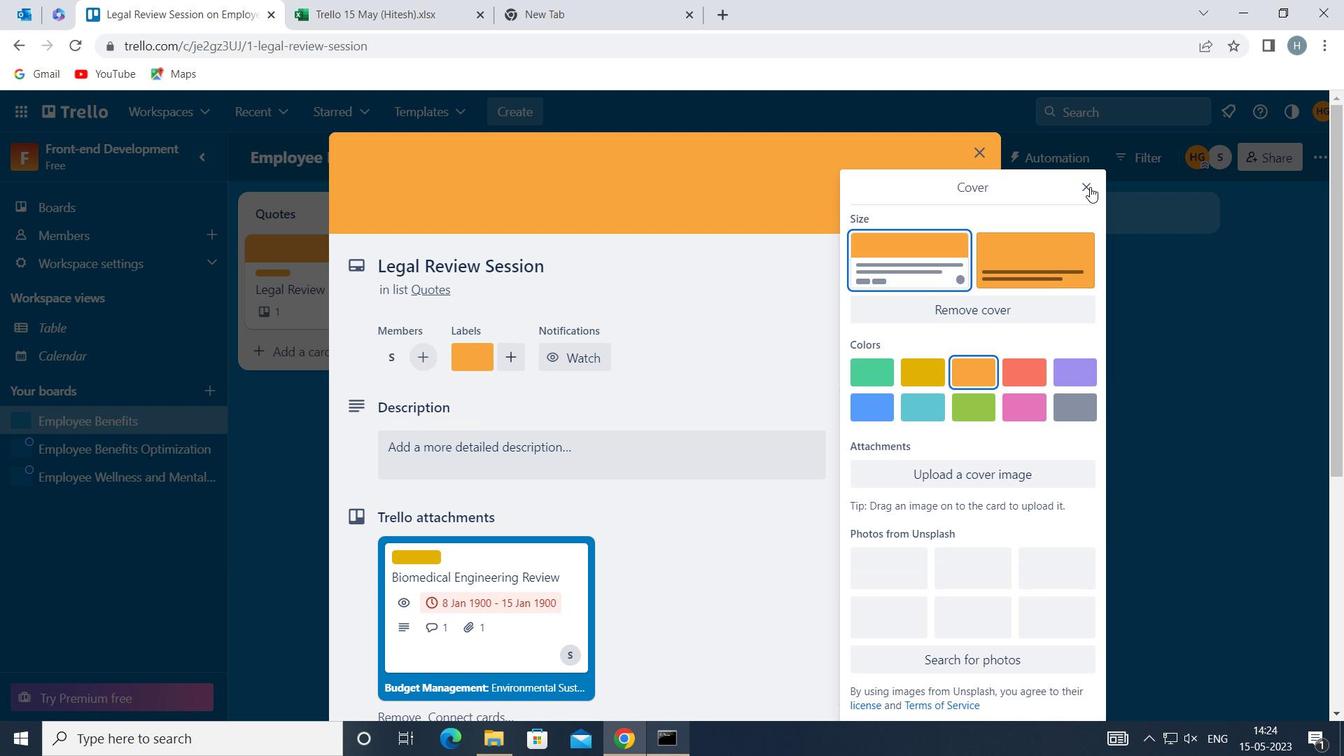 
Action: Mouse pressed left at (1088, 181)
Screenshot: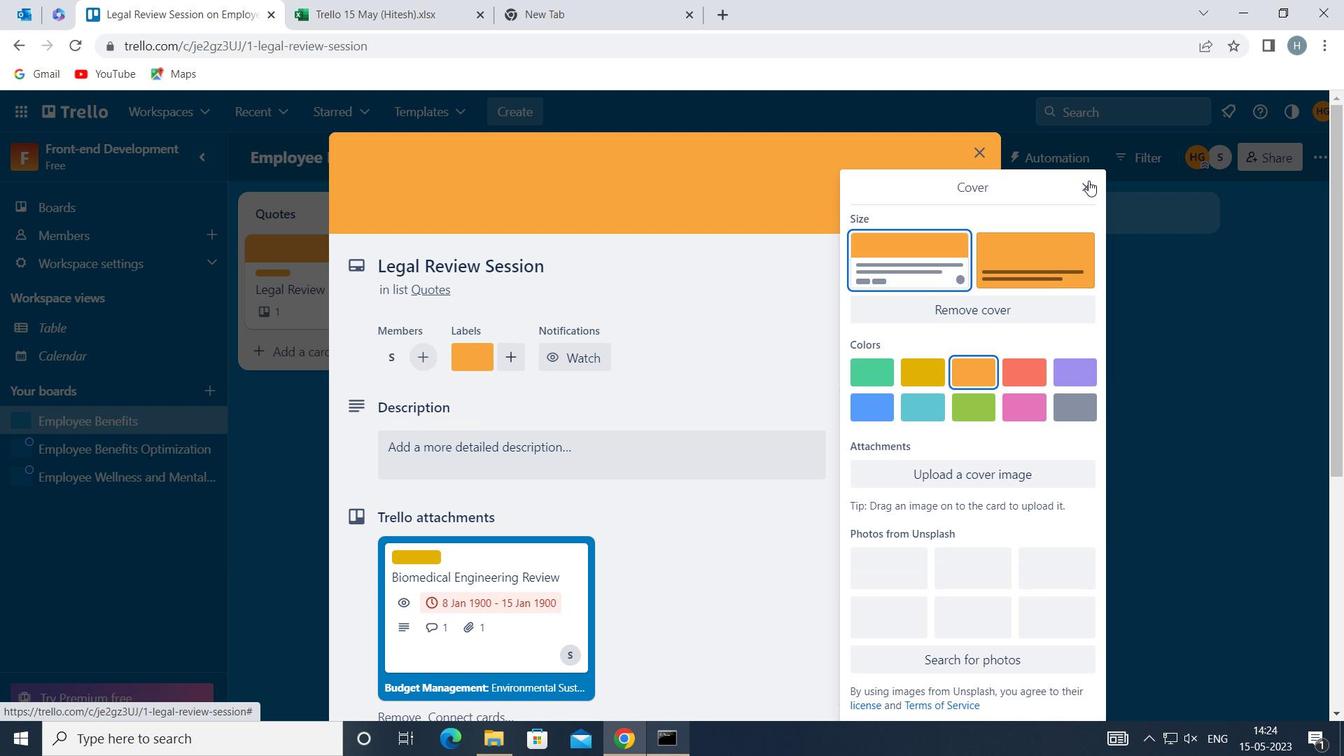 
Action: Mouse moved to (658, 448)
Screenshot: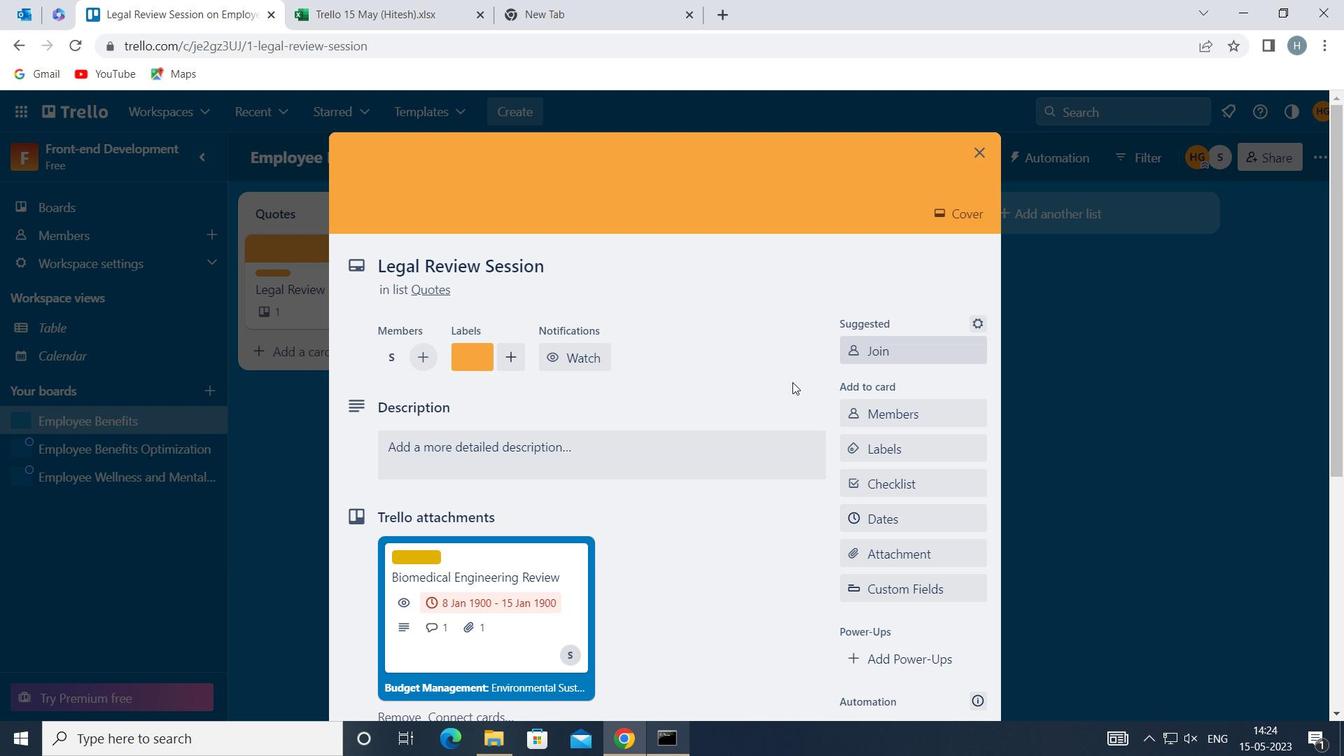 
Action: Mouse pressed left at (658, 448)
Screenshot: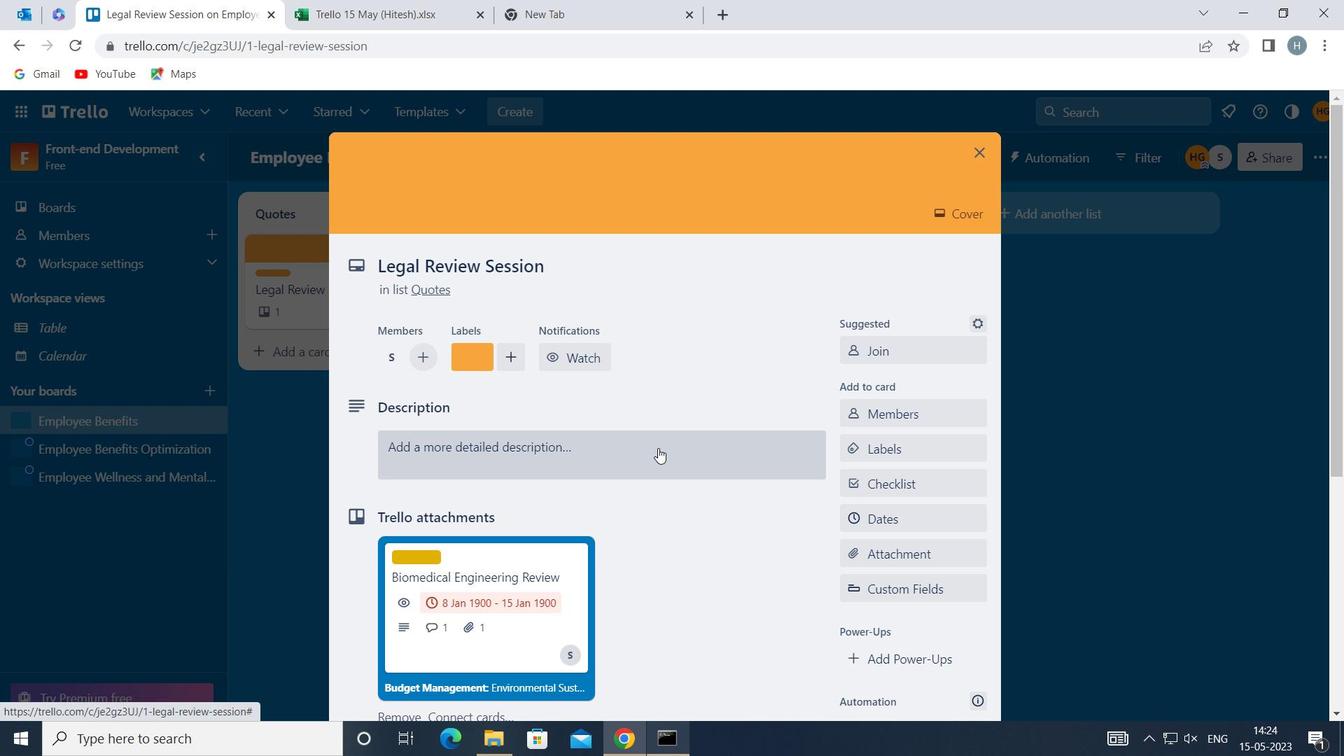 
Action: Mouse moved to (655, 448)
Screenshot: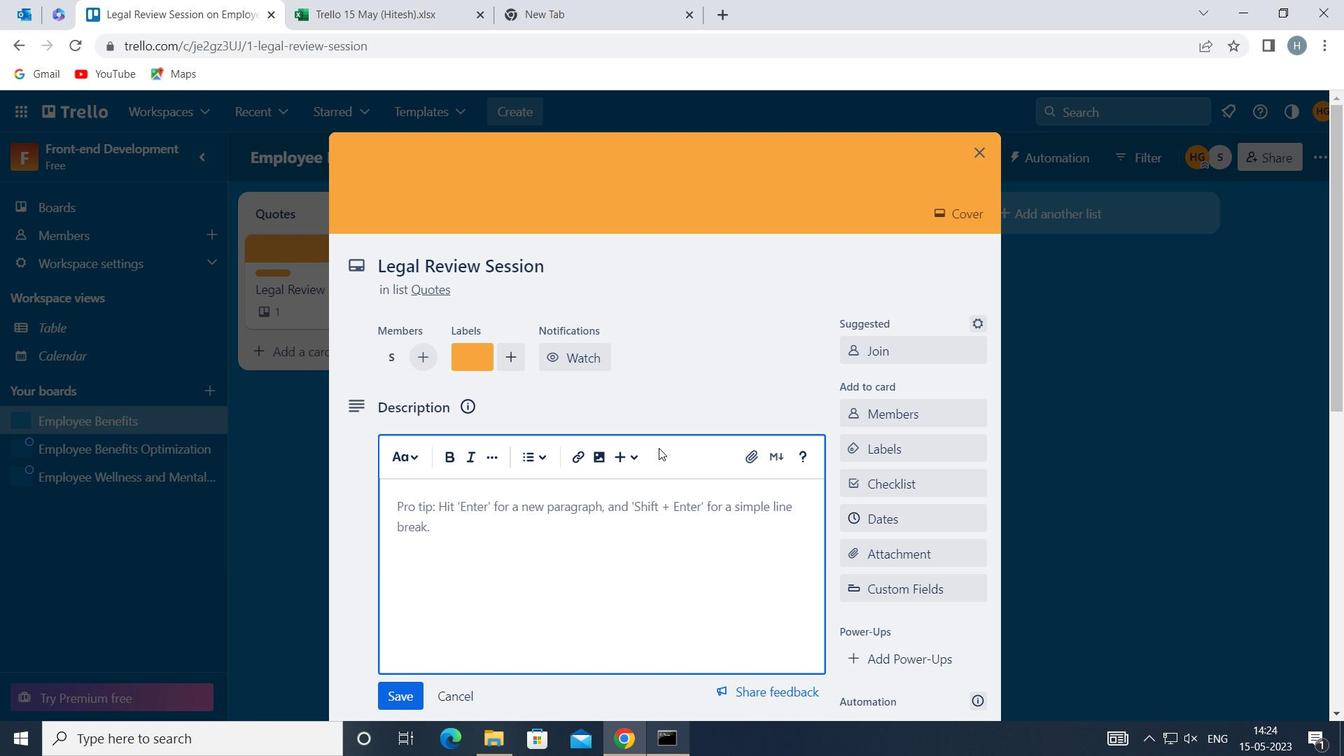 
Action: Key pressed <Key.shift>DEVE
Screenshot: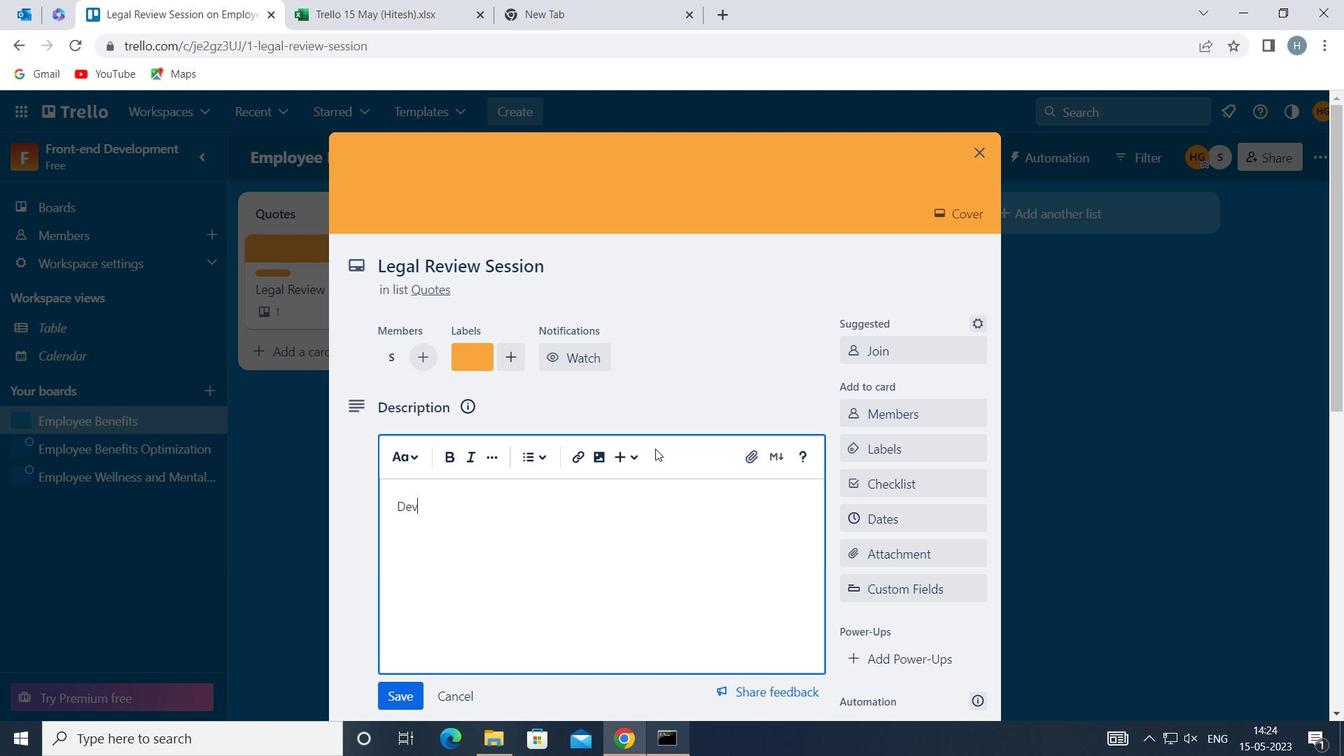 
Action: Mouse moved to (654, 450)
Screenshot: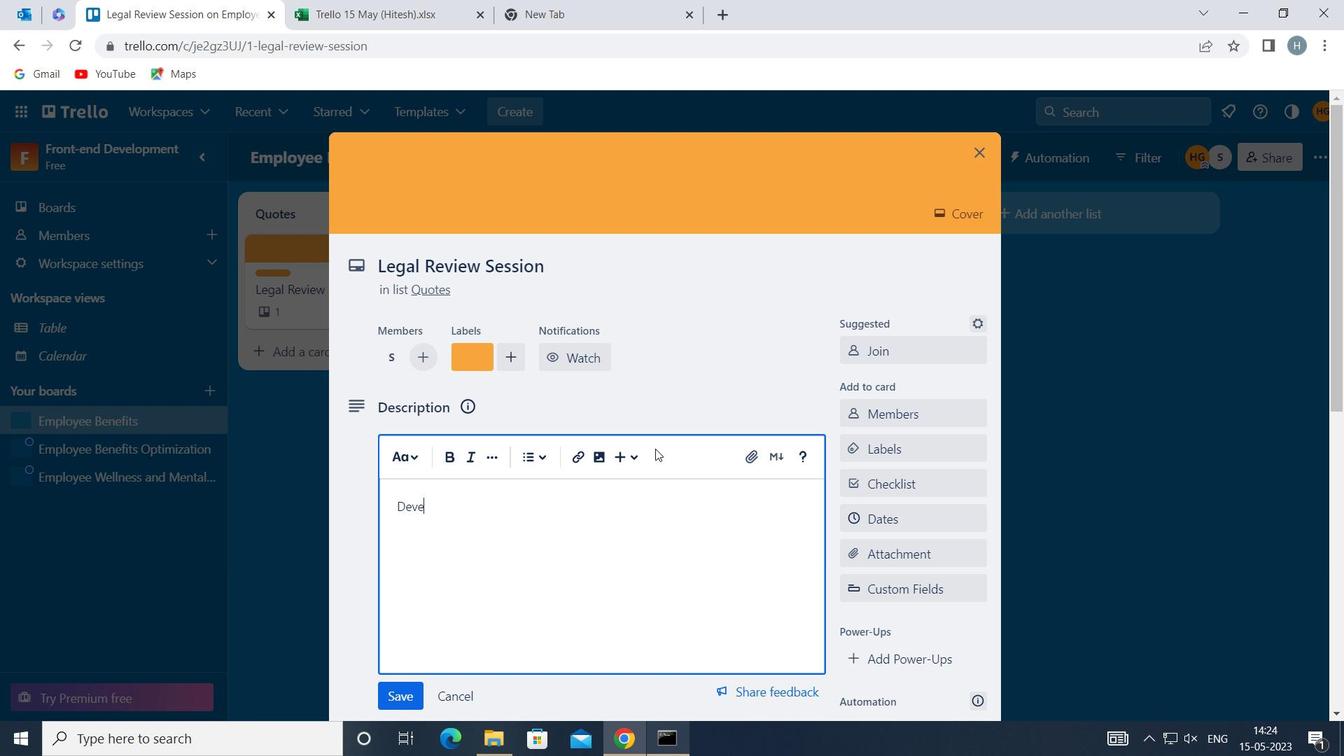 
Action: Key pressed LOP<Key.space>AND<Key.space>LAUNCH<Key.space>NEW<Key.space>SALES<Key.space>STRATEGY<Key.space>FOR<Key.space>NEW<Key.space>MARKET<Key.space>SEGMENT
Screenshot: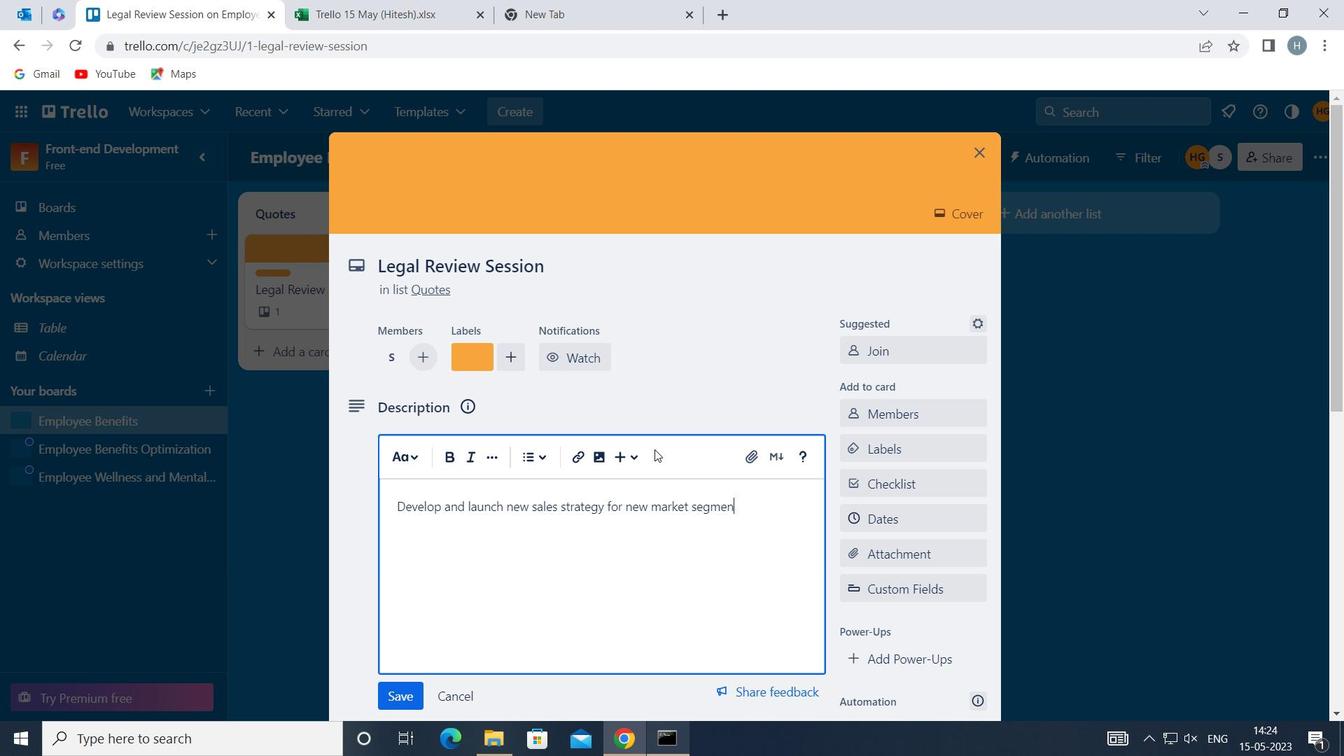 
Action: Mouse moved to (403, 686)
Screenshot: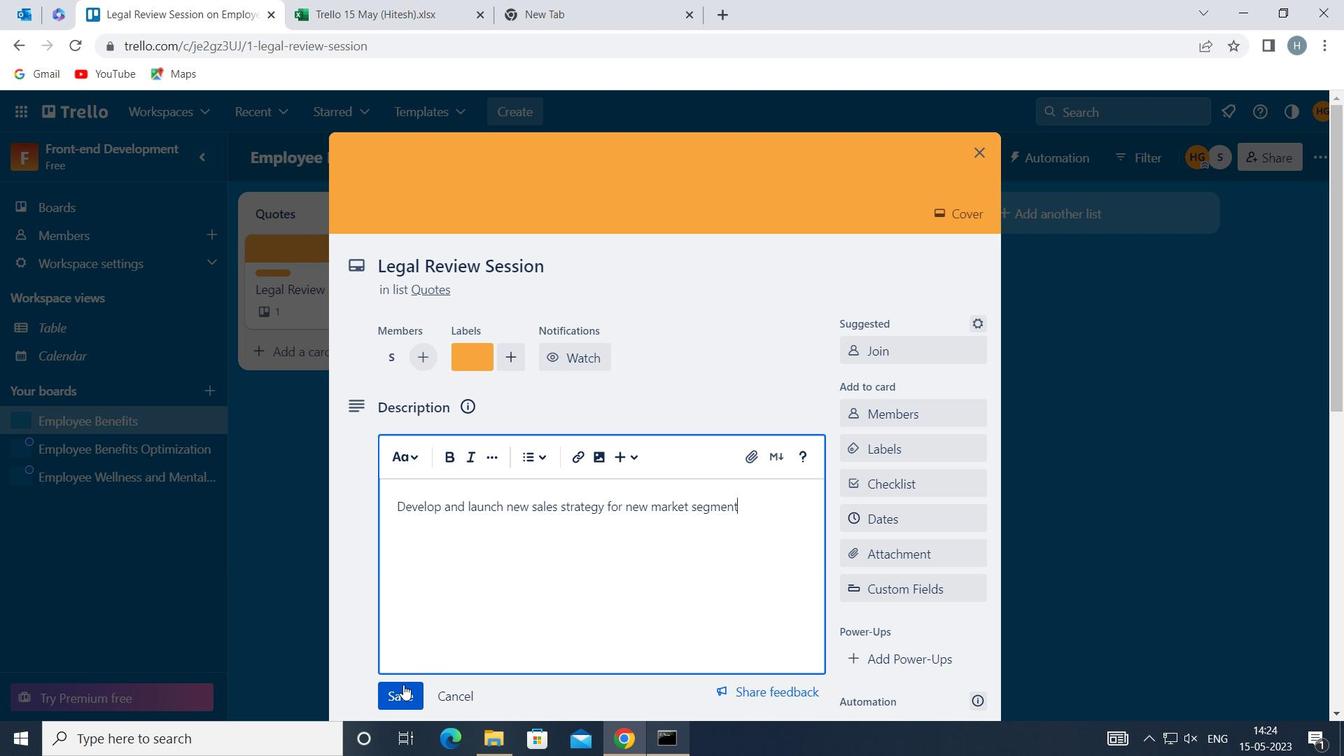 
Action: Mouse pressed left at (403, 686)
Screenshot: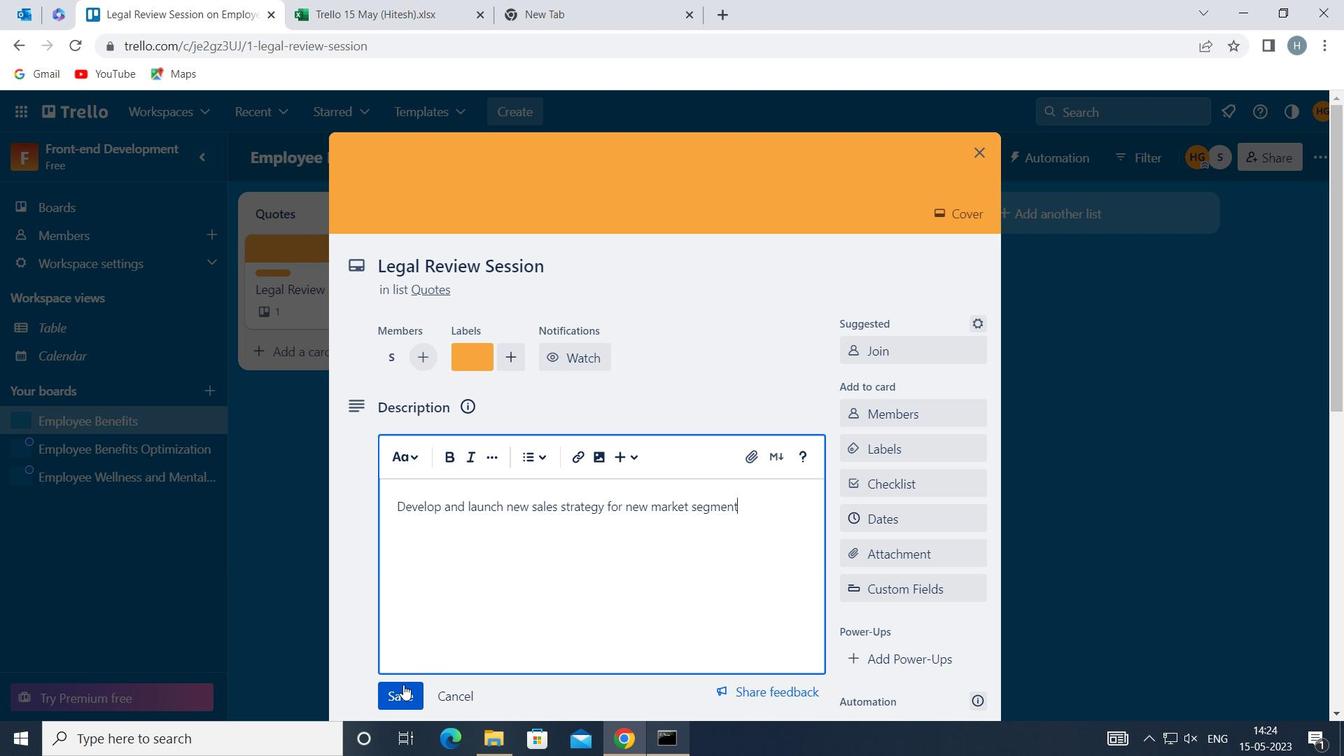 
Action: Mouse moved to (557, 552)
Screenshot: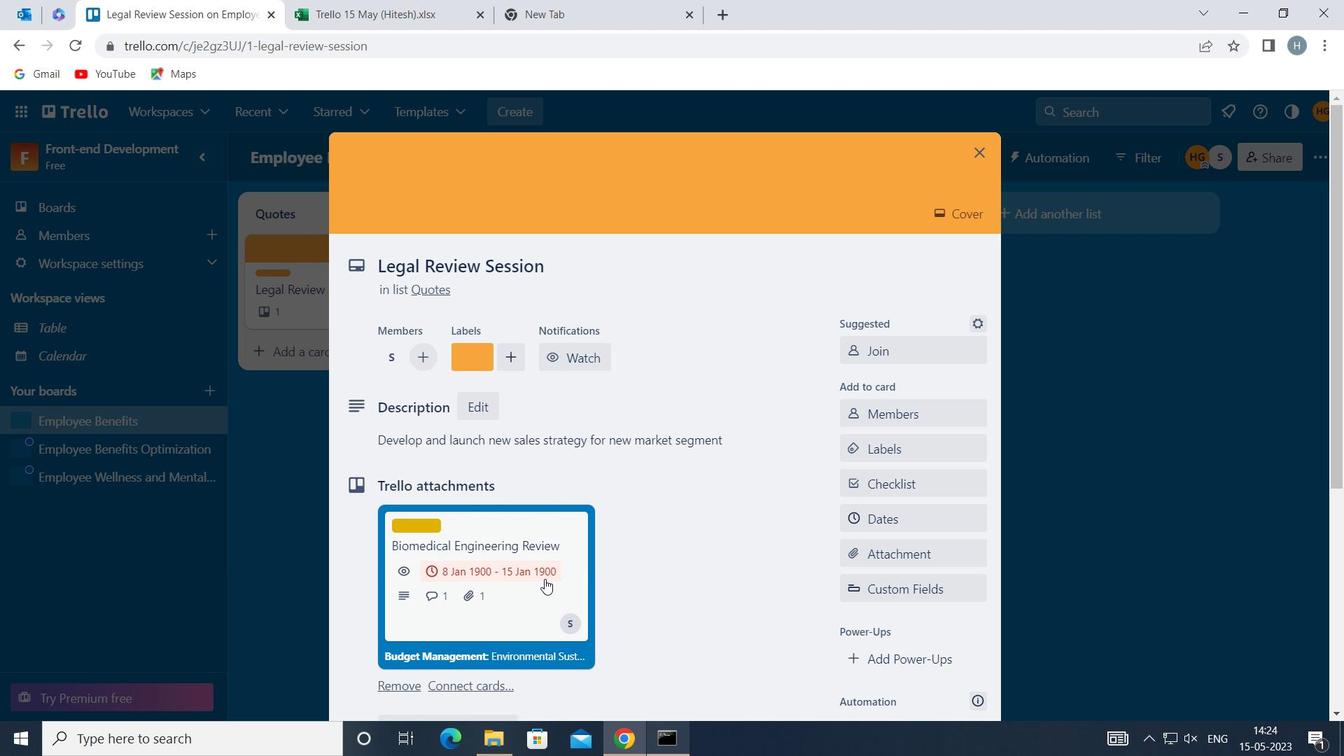 
Action: Mouse scrolled (557, 551) with delta (0, 0)
Screenshot: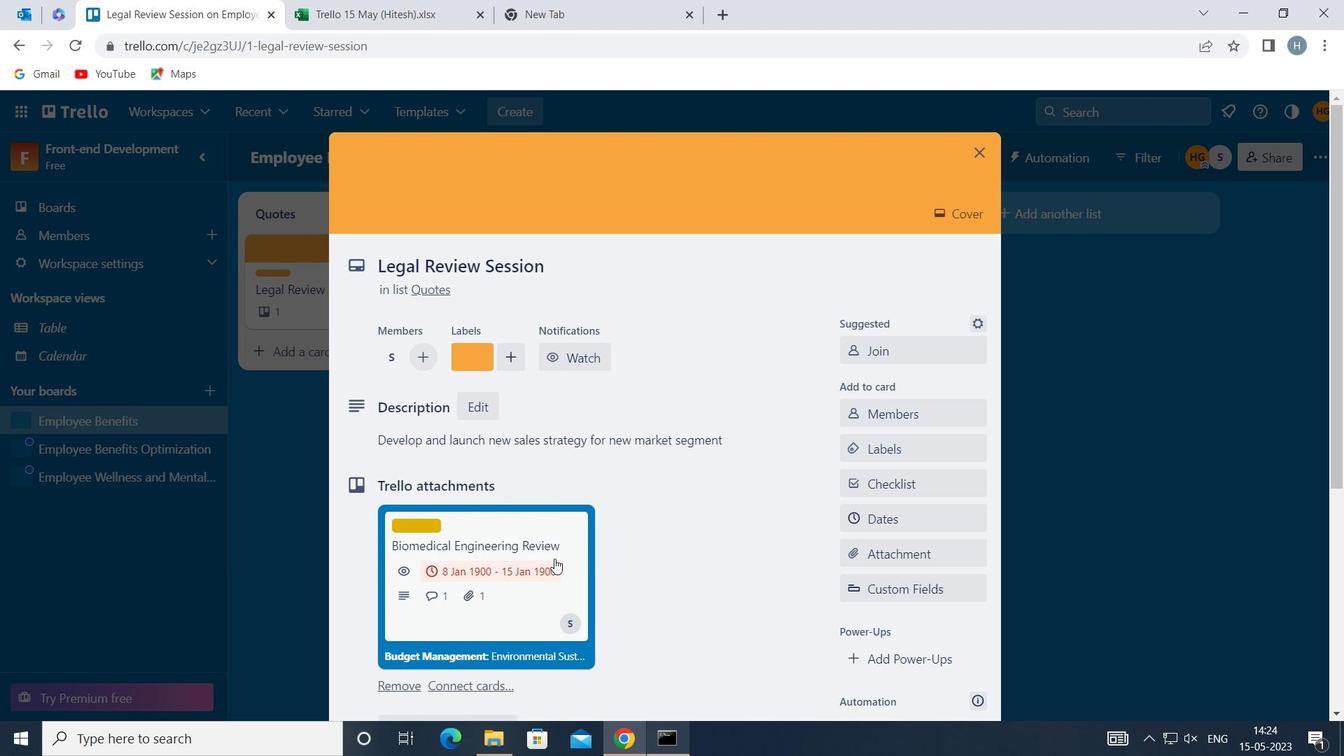 
Action: Mouse scrolled (557, 551) with delta (0, 0)
Screenshot: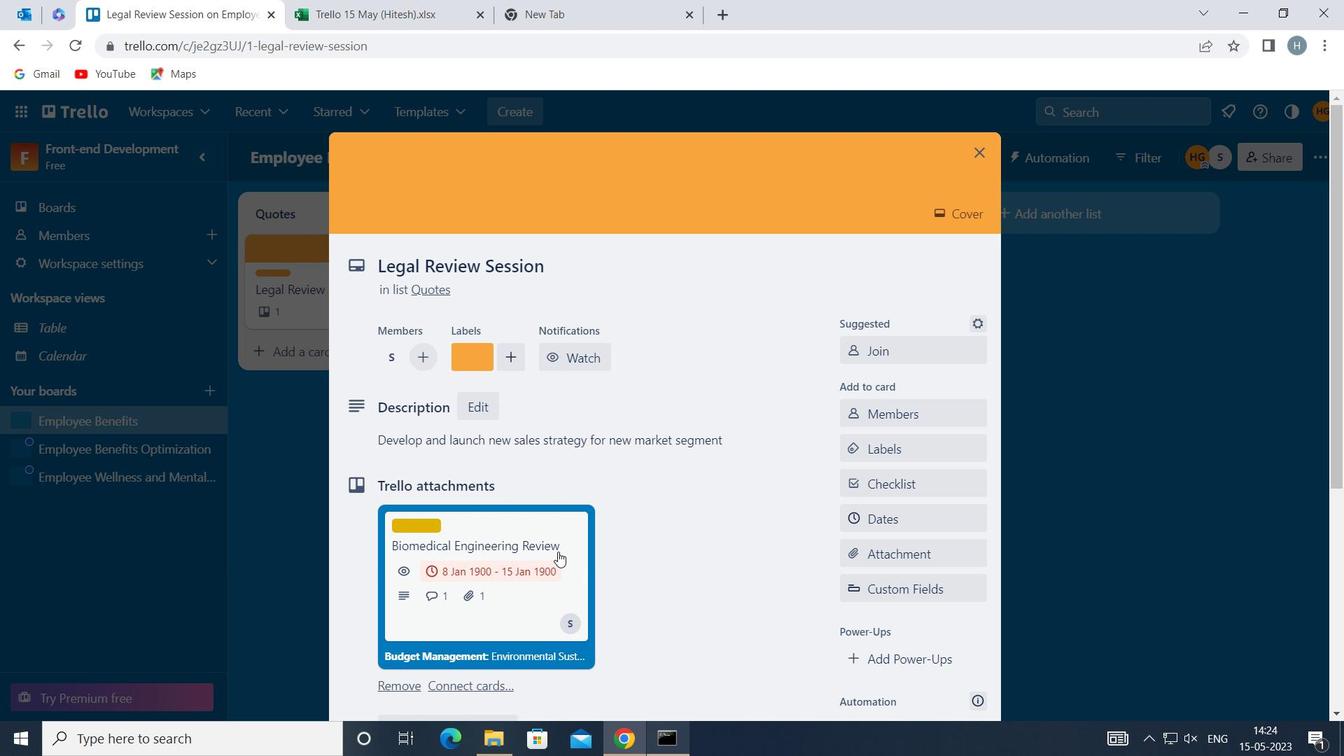 
Action: Mouse scrolled (557, 551) with delta (0, 0)
Screenshot: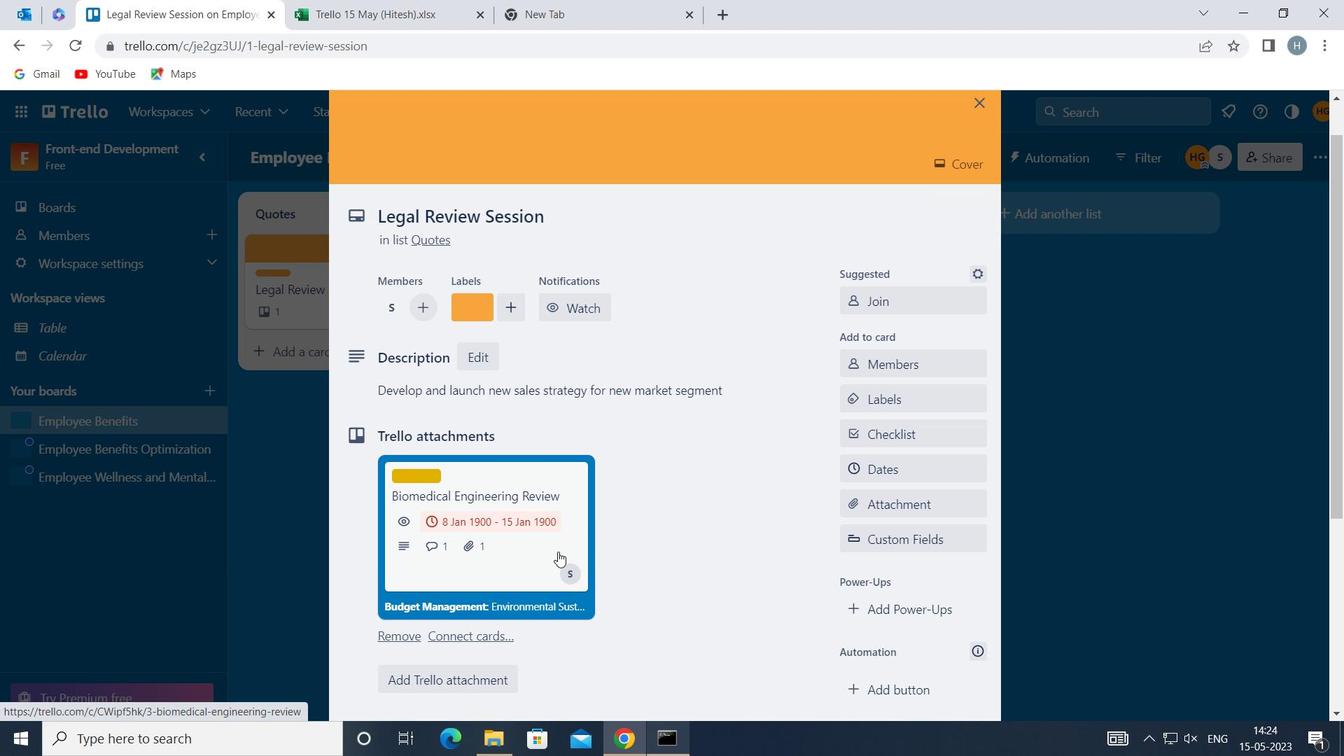 
Action: Mouse scrolled (557, 551) with delta (0, 0)
Screenshot: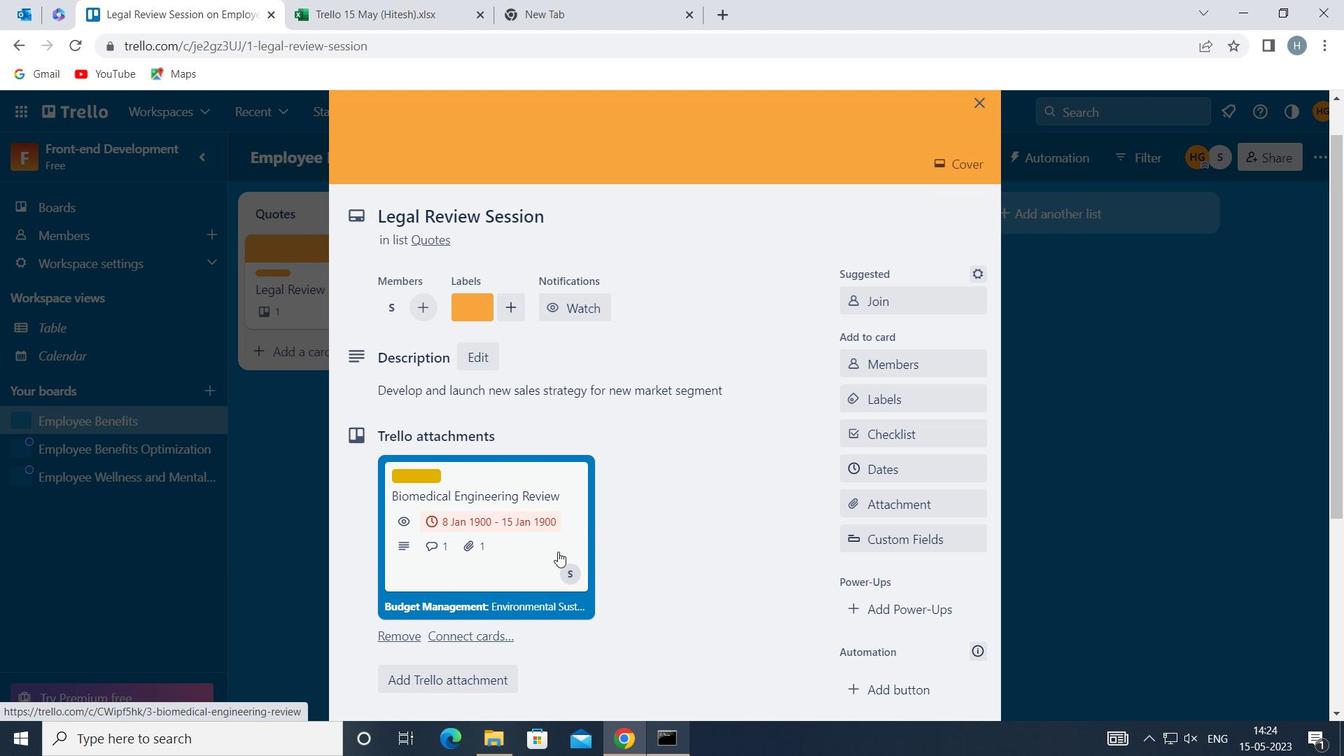 
Action: Mouse scrolled (557, 551) with delta (0, 0)
Screenshot: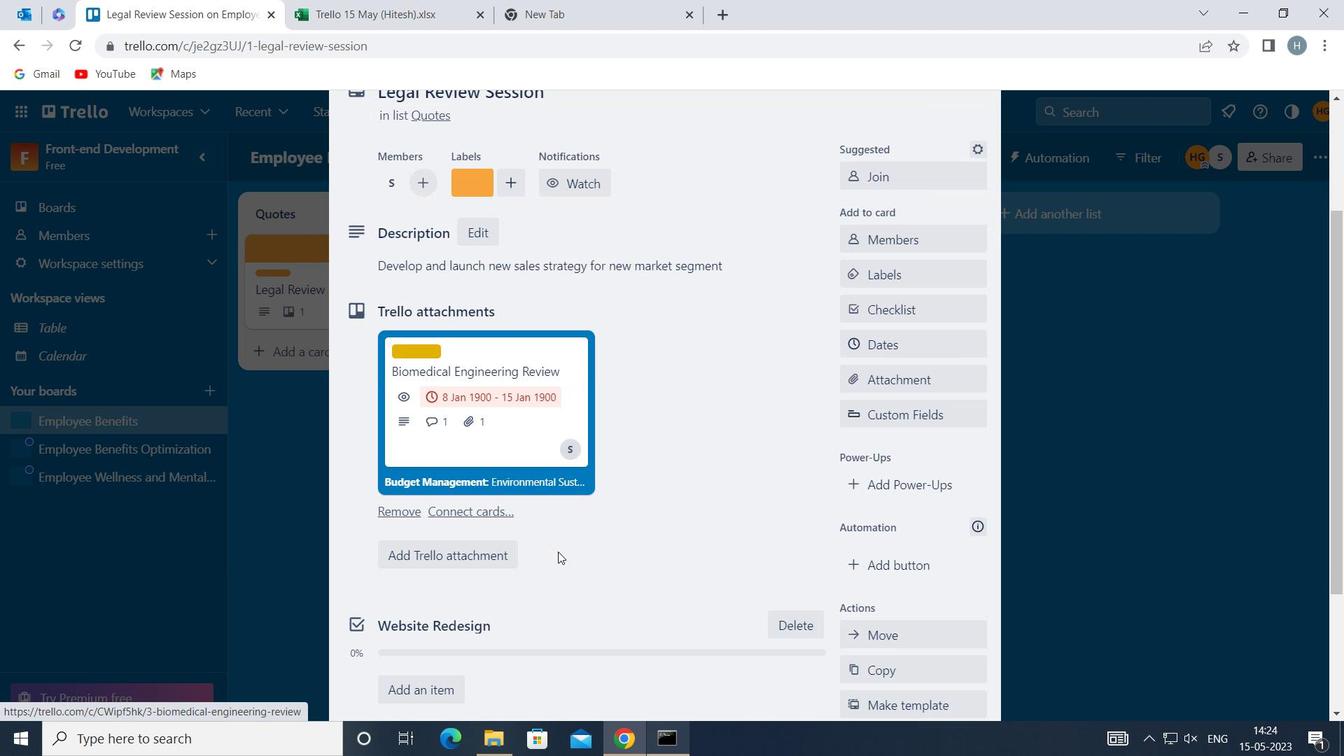 
Action: Mouse moved to (564, 606)
Screenshot: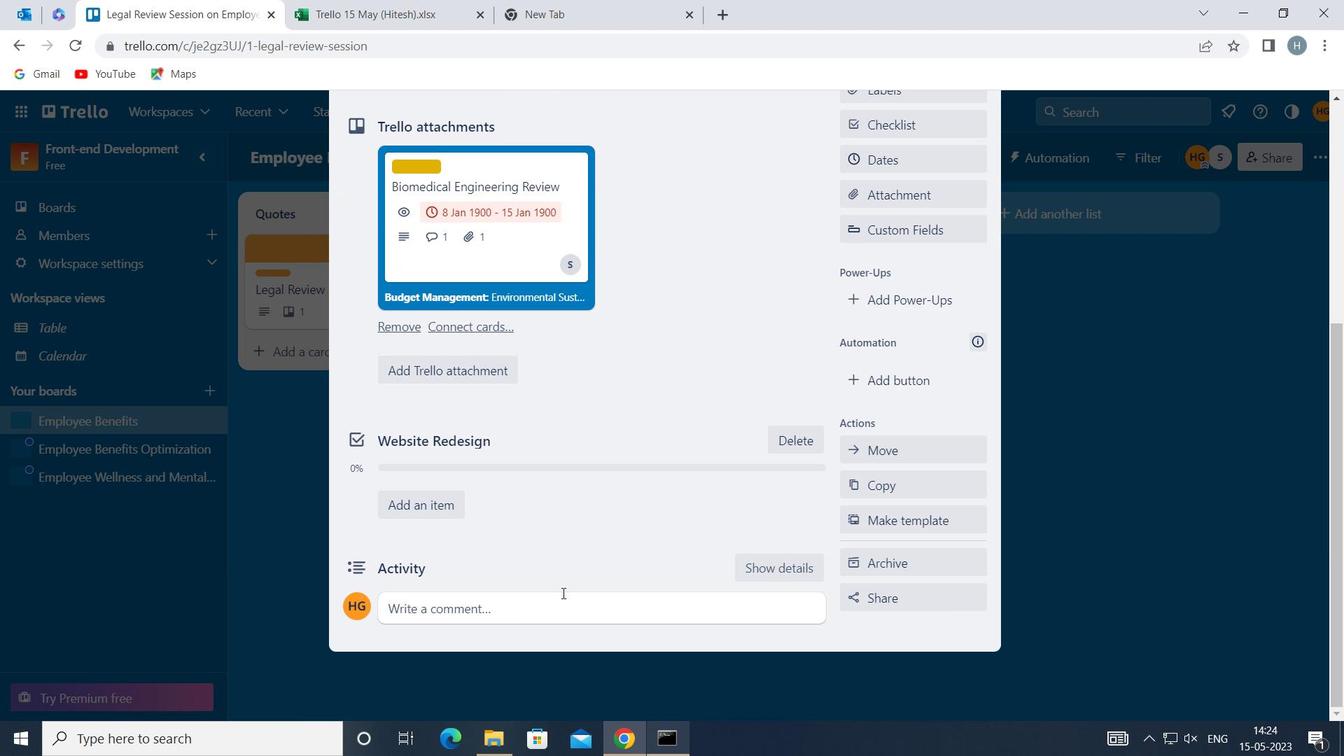 
Action: Mouse pressed left at (564, 606)
Screenshot: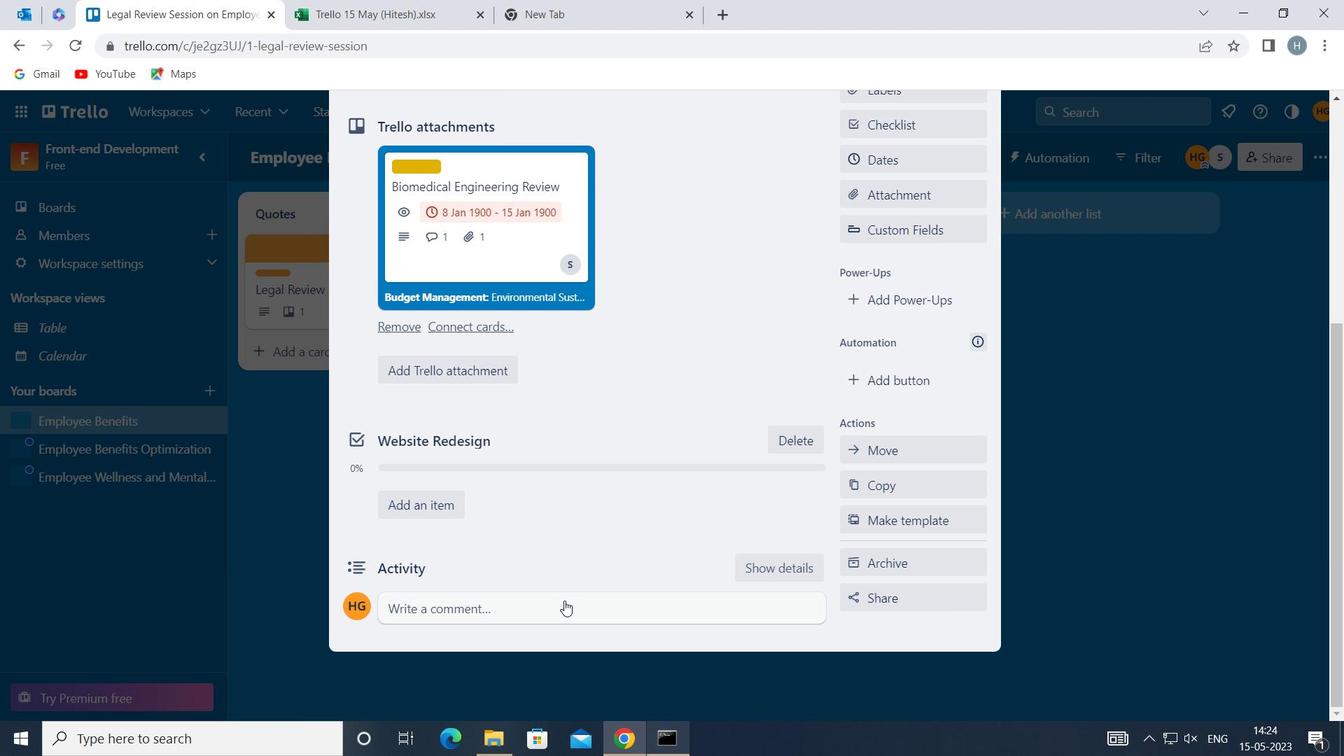 
Action: Key pressed <Key.shift><Key.shift>GIVEN<Key.space>THE<Key.space>POTENTIAL<Key.space>IMP
Screenshot: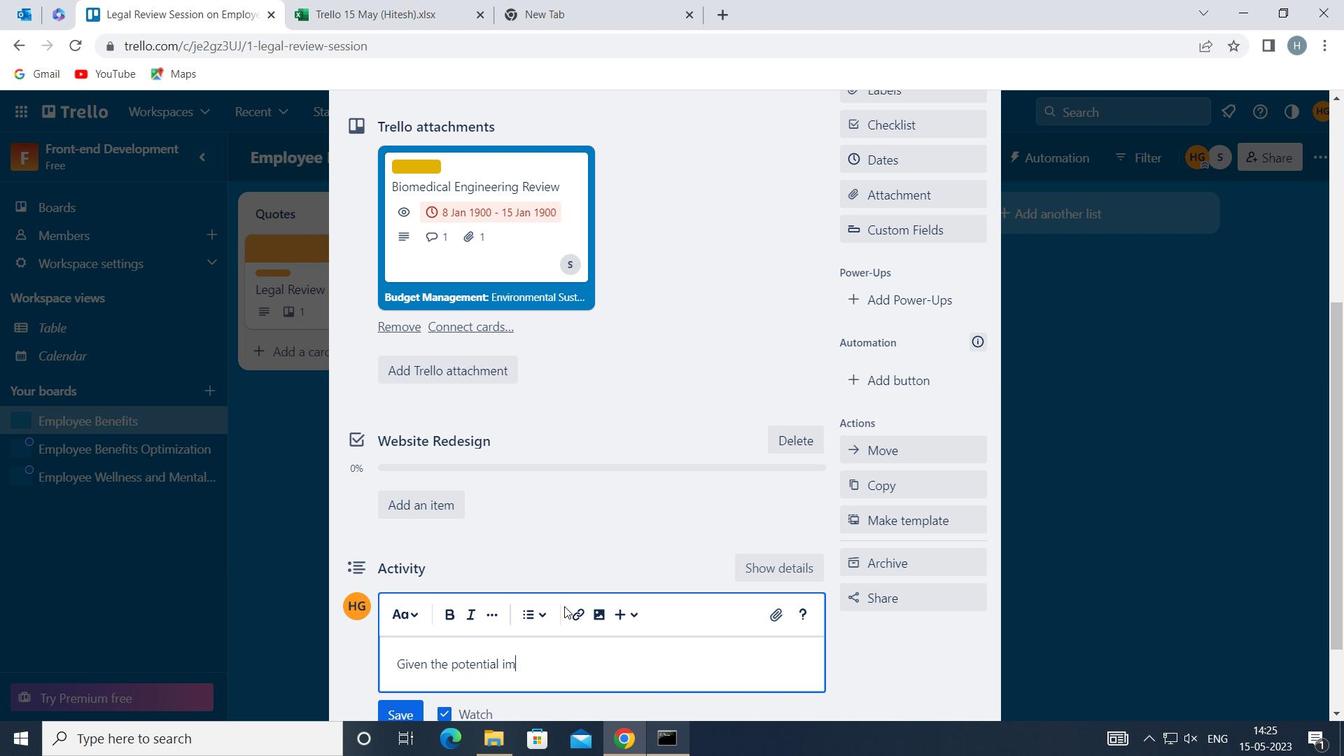 
Action: Mouse moved to (564, 607)
Screenshot: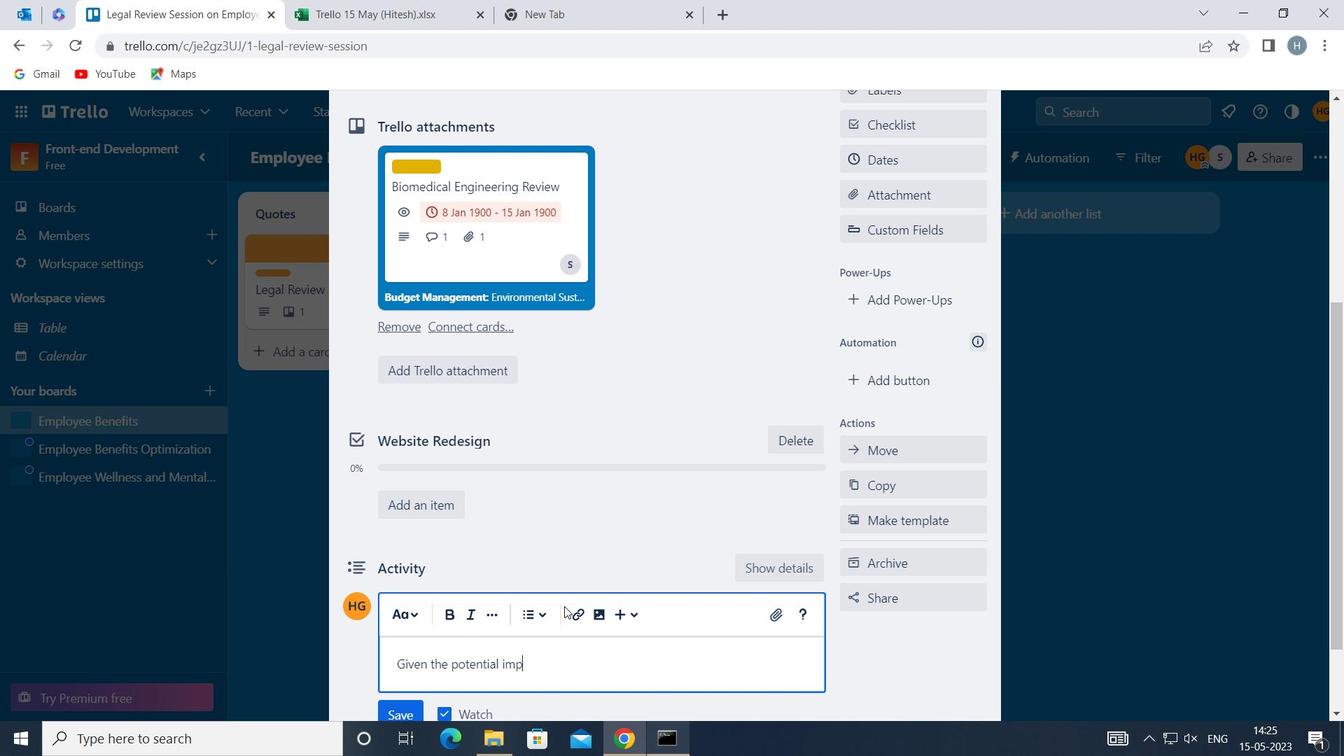 
Action: Key pressed ACT<Key.space>OF<Key.space>THIS<Key.space>TASK<Key.space>ON<Key.space>OUR<Key.space>COMPANY<Key.space>BRAND<Key.space>IDENTITY,<Key.space>LET<Key.space>US<Key.space>ENSURE<Key.space>THAT<Key.space>WE<Key.space>APPROACH<Key.space>IT<Key.space>WITH<Key.space>A<Key.space>FOCUS<Key.space>ON<Key.space>CONSISTENCY<Key.space>AND<Key.space>ALIGNMENT
Screenshot: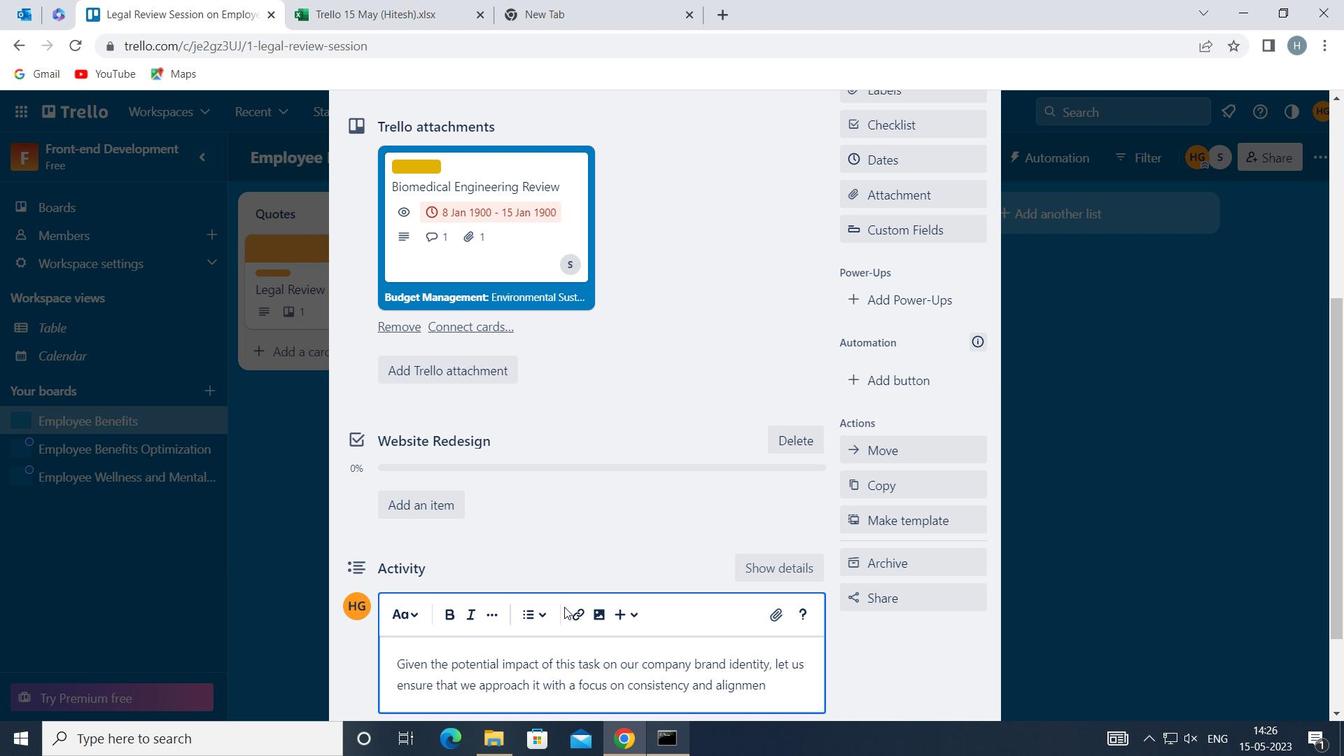 
Action: Mouse moved to (534, 659)
Screenshot: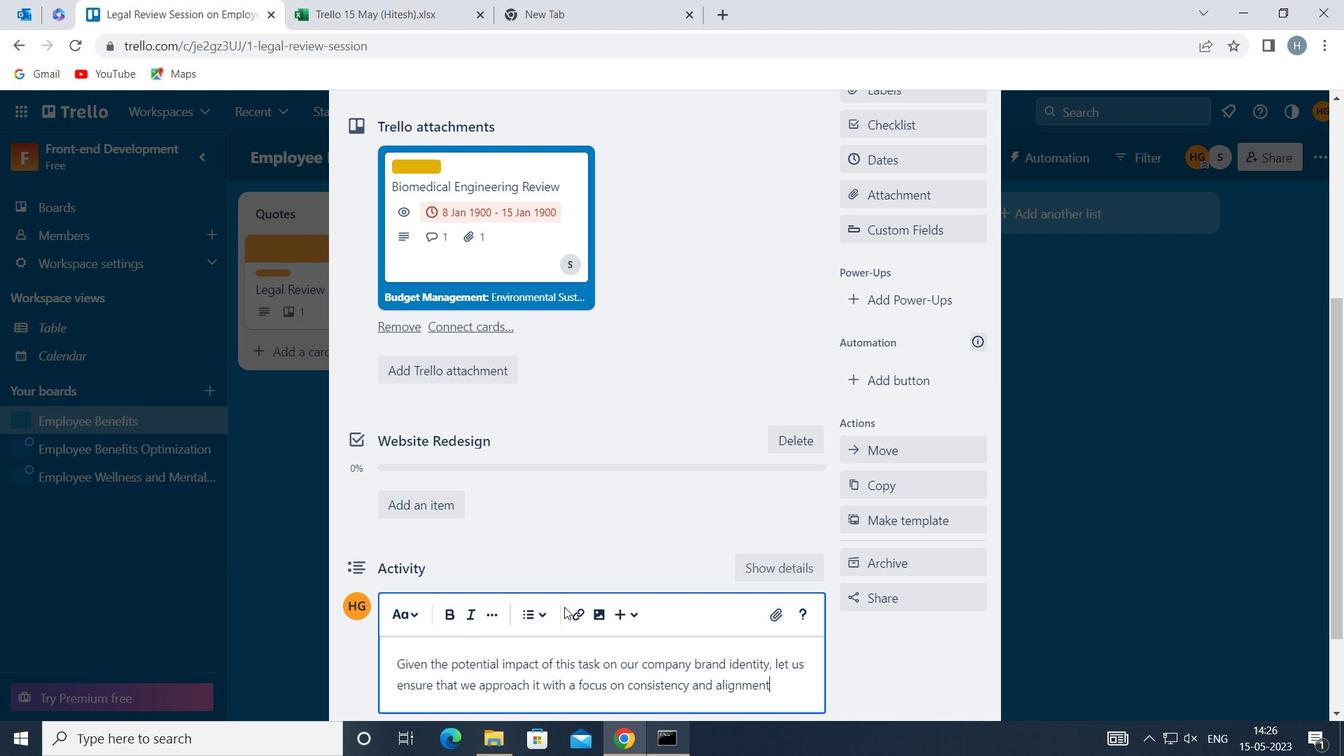 
Action: Mouse scrolled (534, 658) with delta (0, 0)
Screenshot: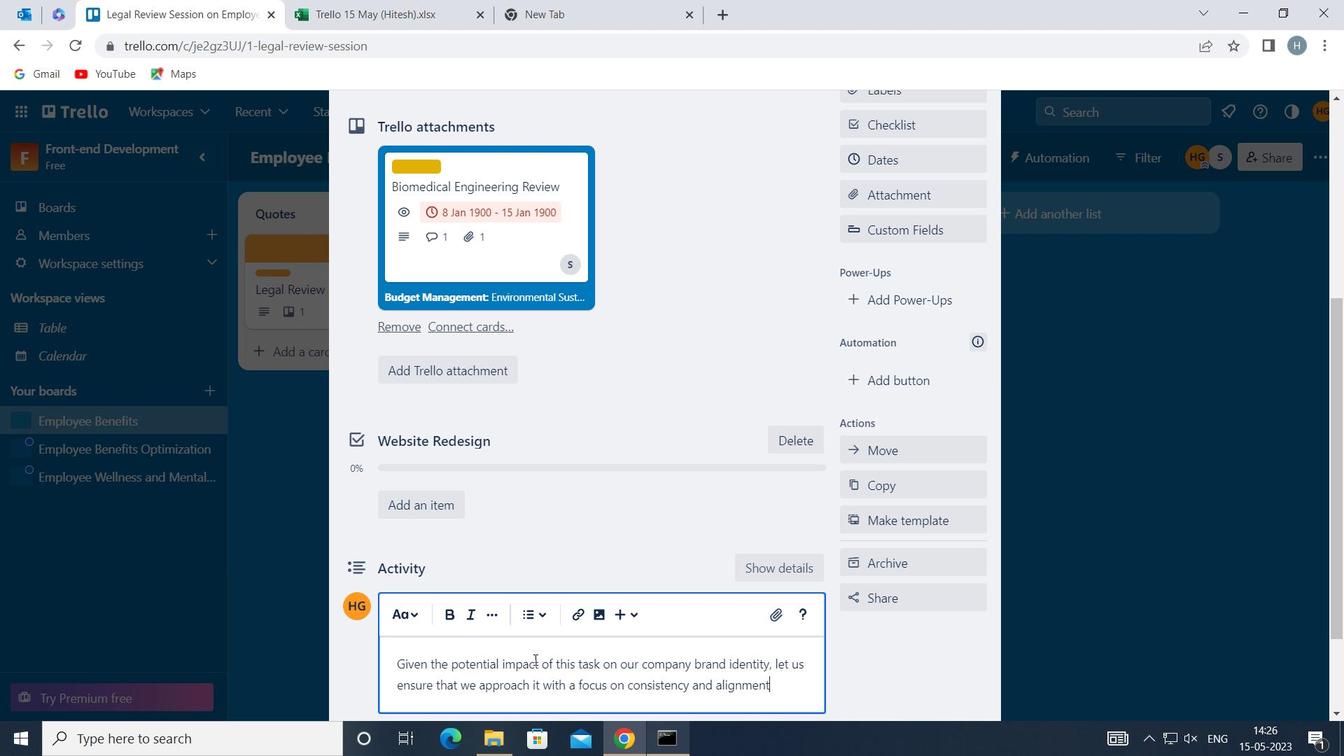 
Action: Mouse scrolled (534, 658) with delta (0, 0)
Screenshot: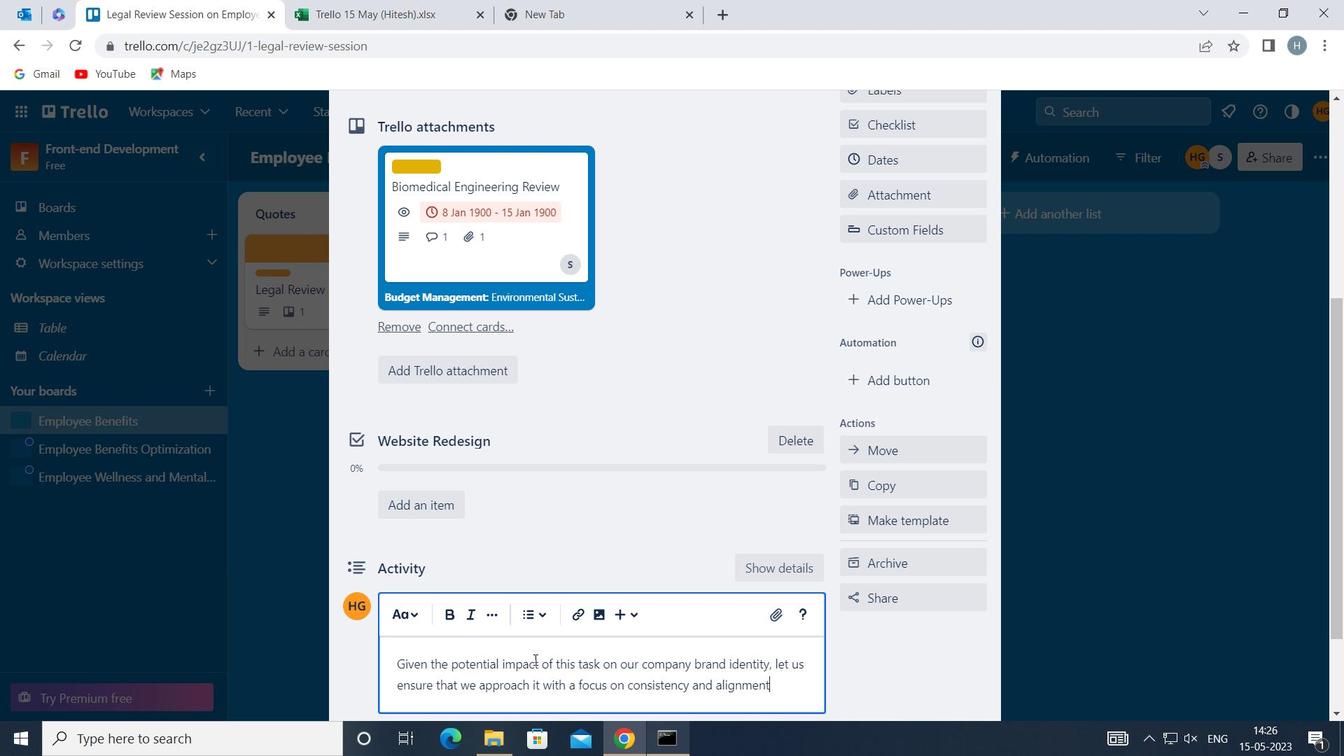 
Action: Mouse moved to (414, 609)
Screenshot: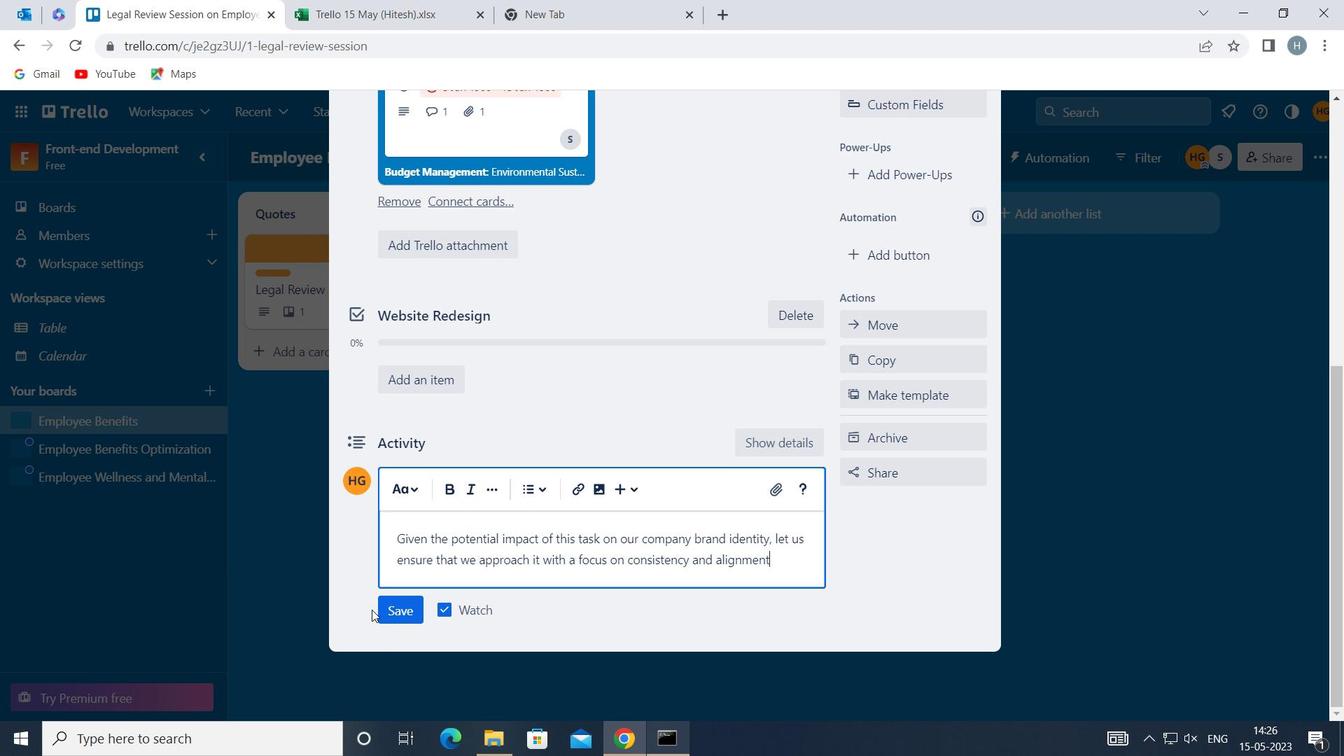 
Action: Mouse pressed left at (414, 609)
Screenshot: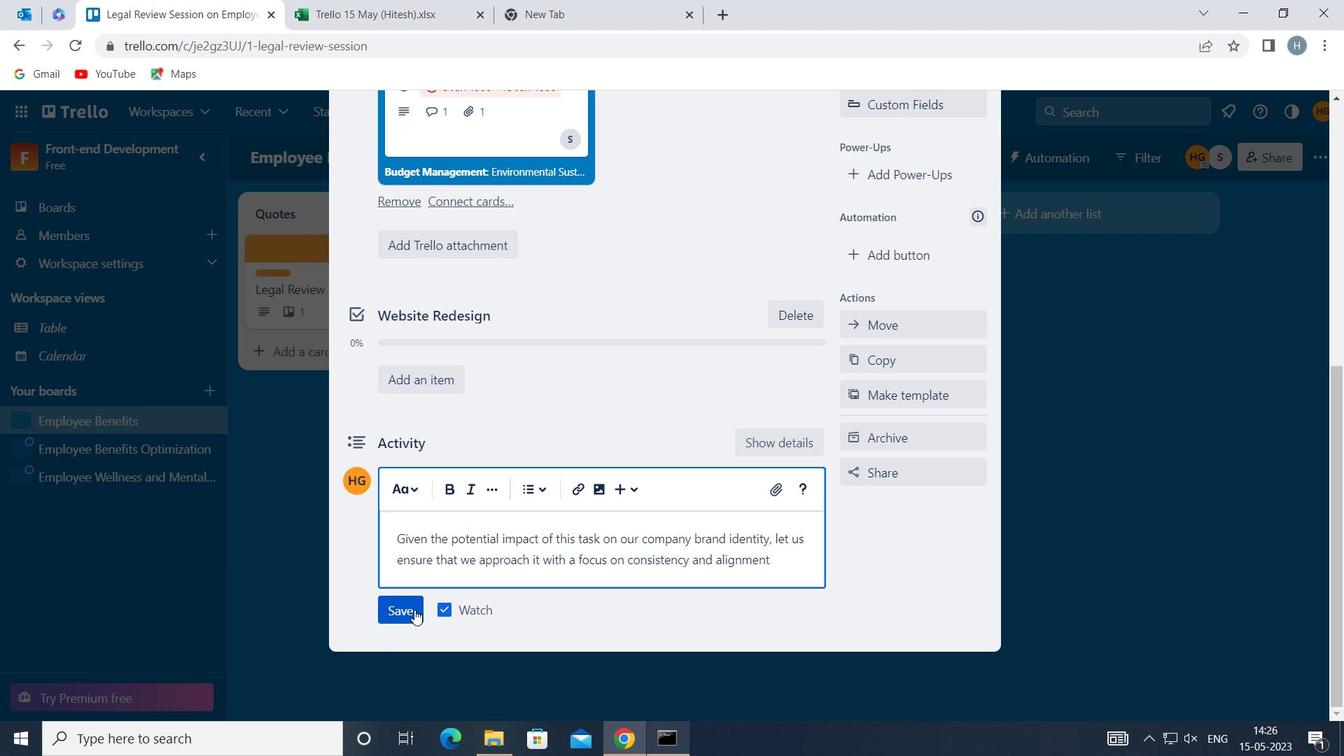 
Action: Mouse moved to (910, 250)
Screenshot: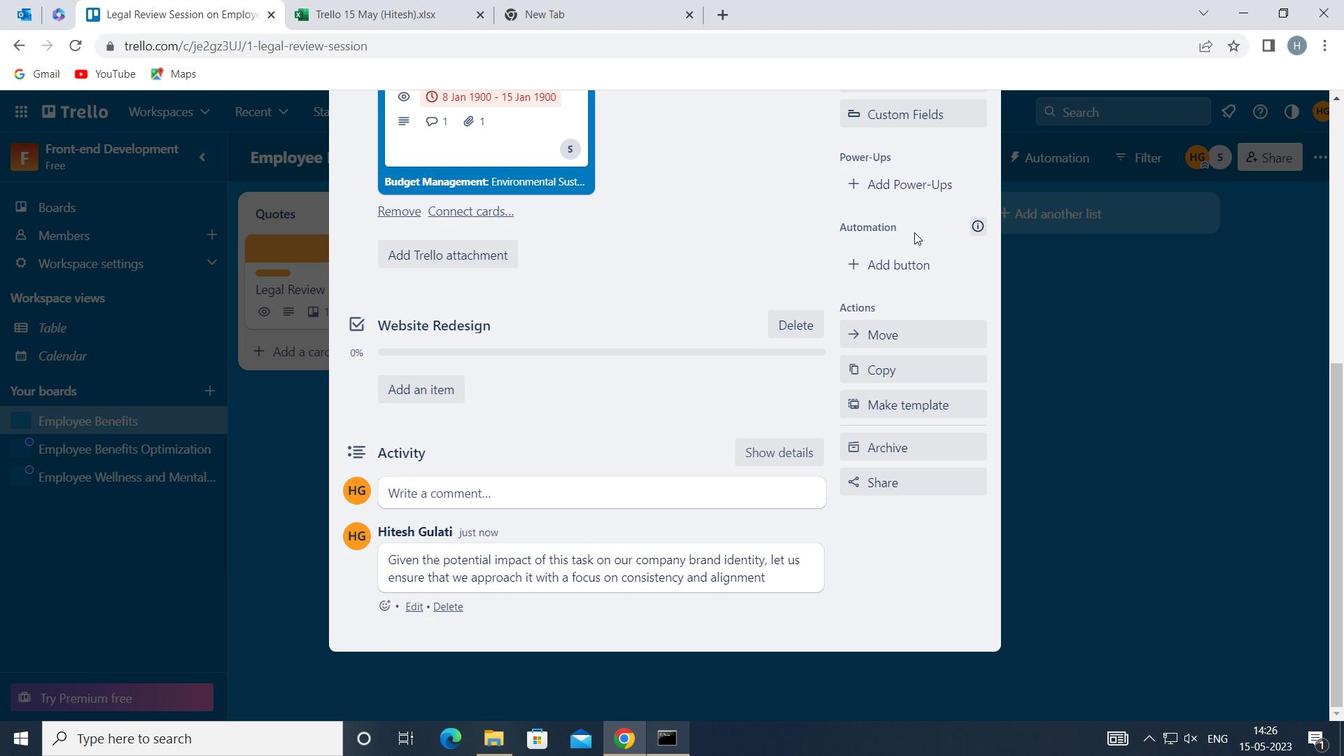 
Action: Mouse scrolled (910, 251) with delta (0, 0)
Screenshot: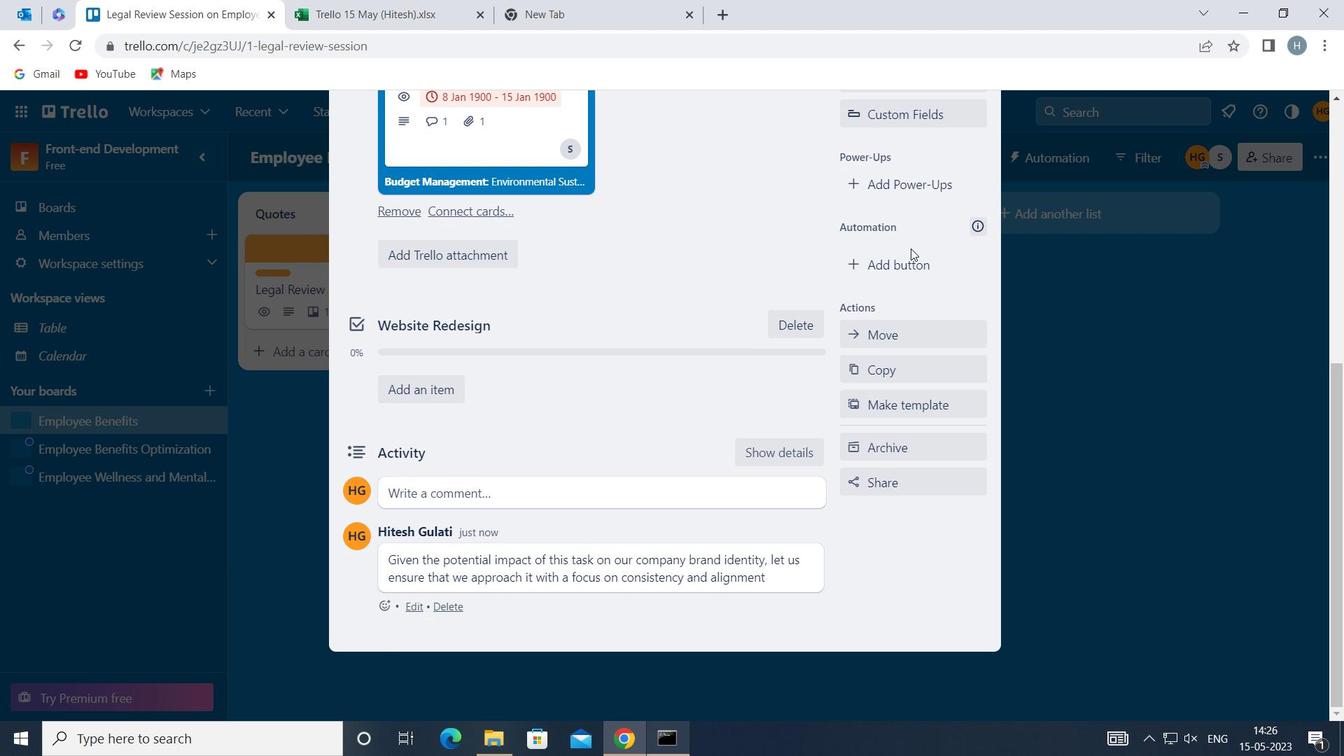 
Action: Mouse scrolled (910, 251) with delta (0, 0)
Screenshot: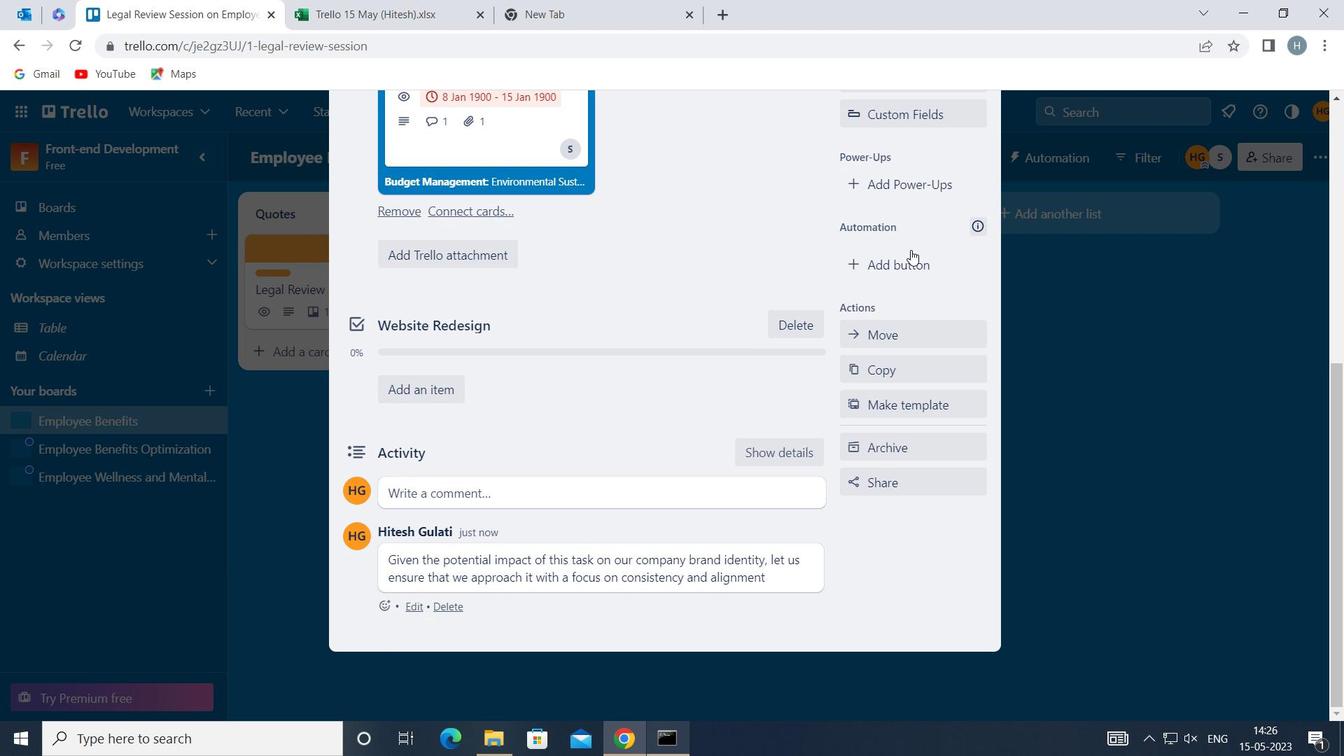 
Action: Mouse moved to (926, 221)
Screenshot: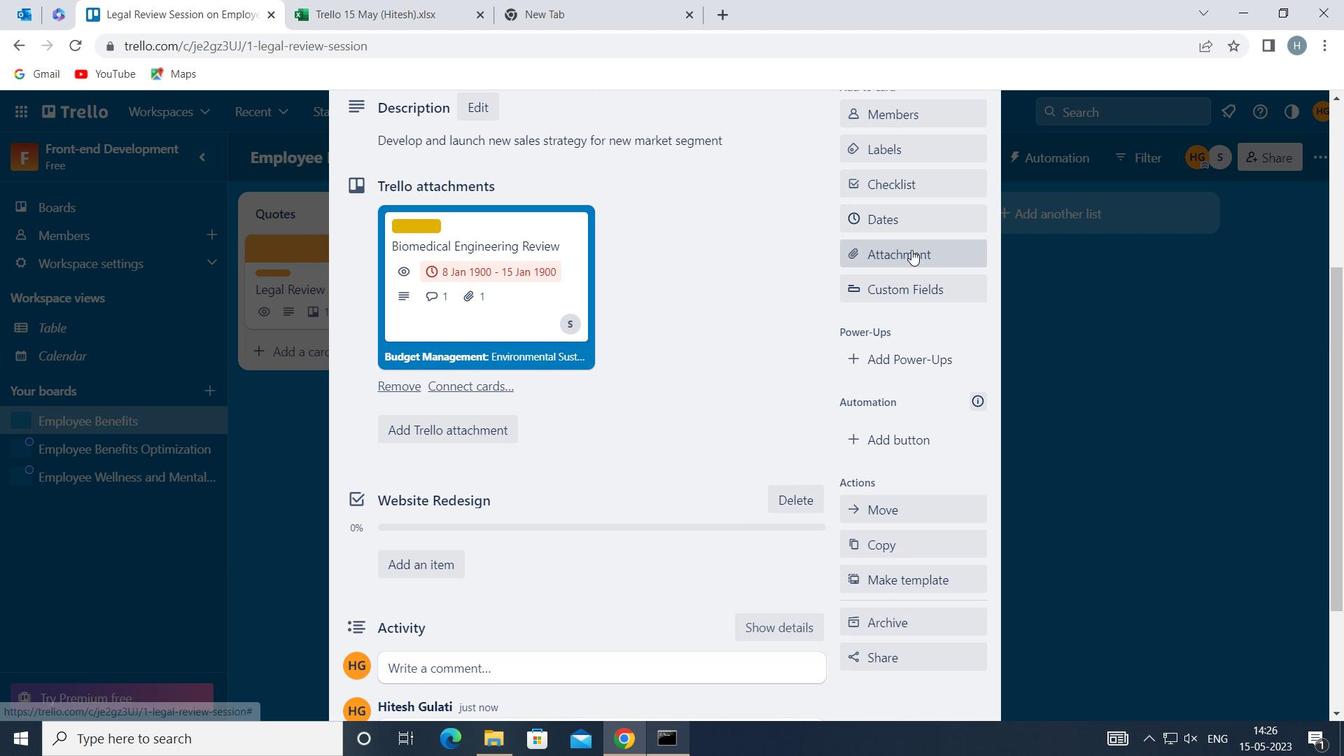 
Action: Mouse pressed left at (926, 221)
Screenshot: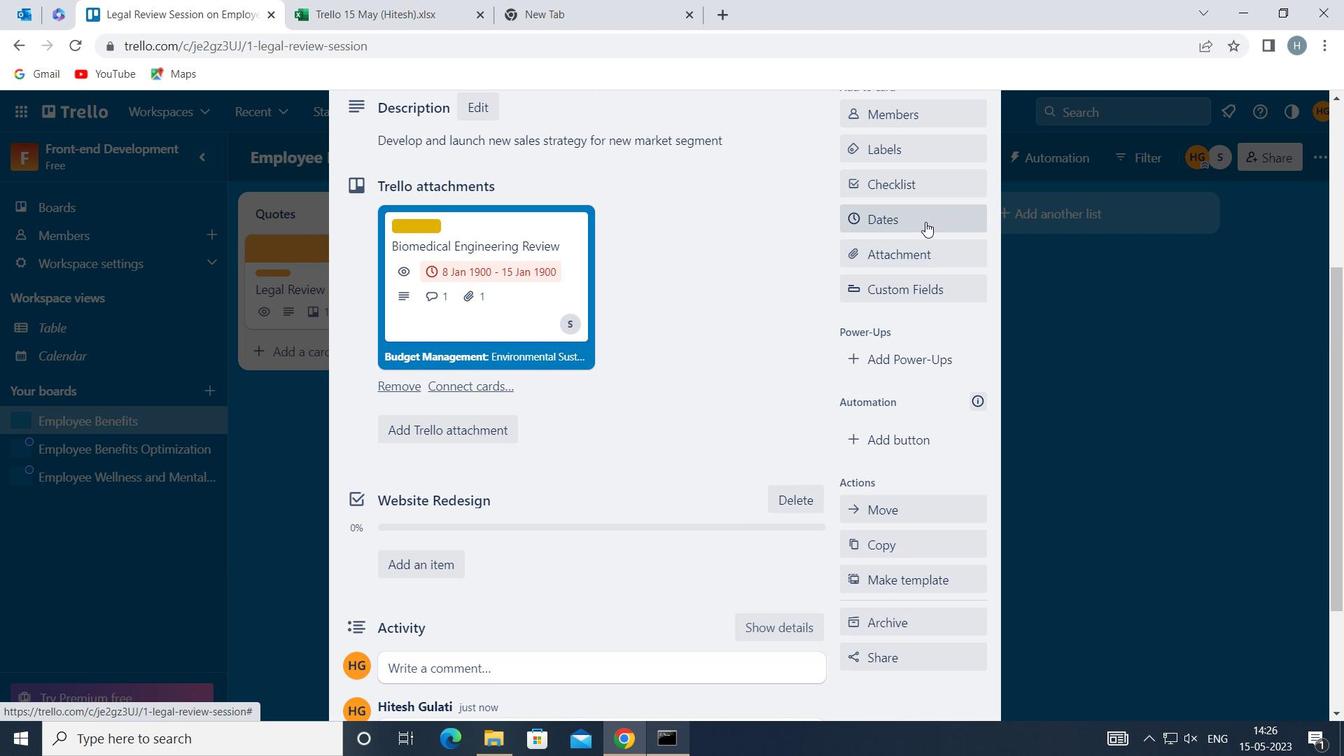 
Action: Mouse moved to (860, 462)
Screenshot: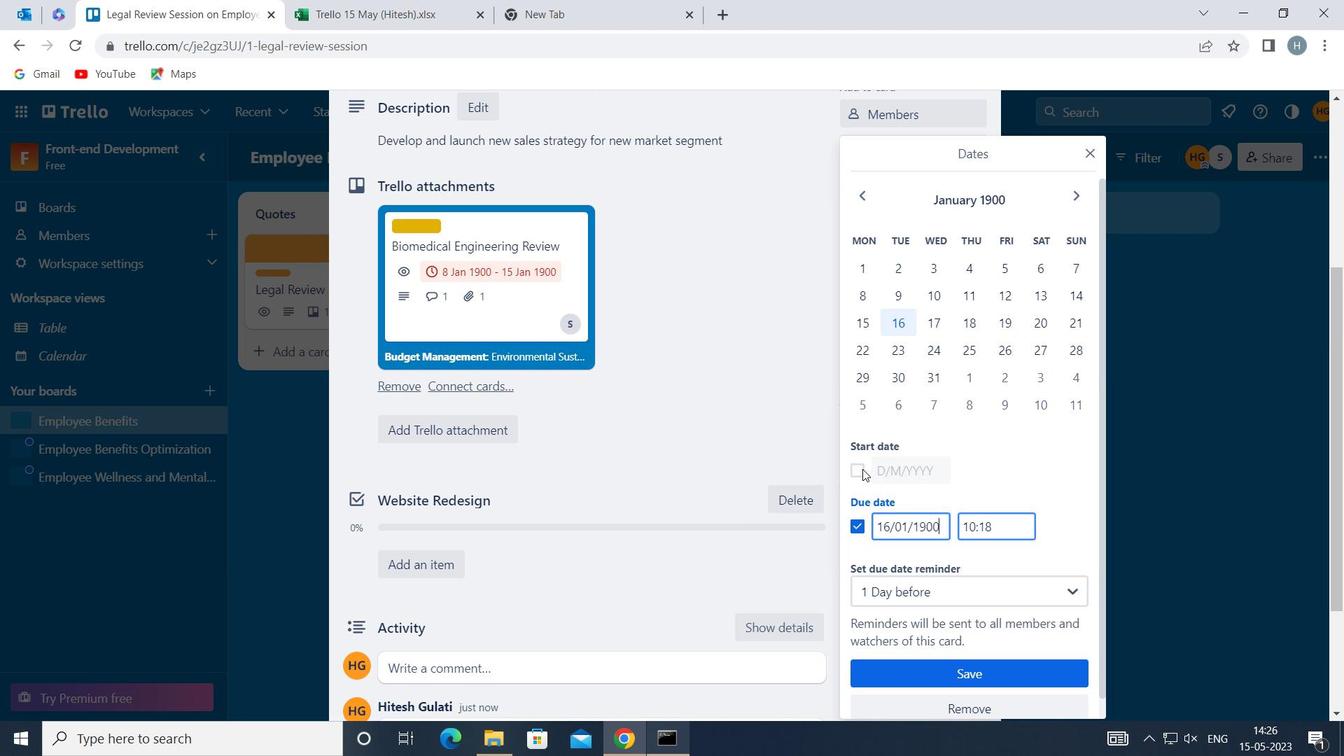 
Action: Mouse pressed left at (860, 462)
Screenshot: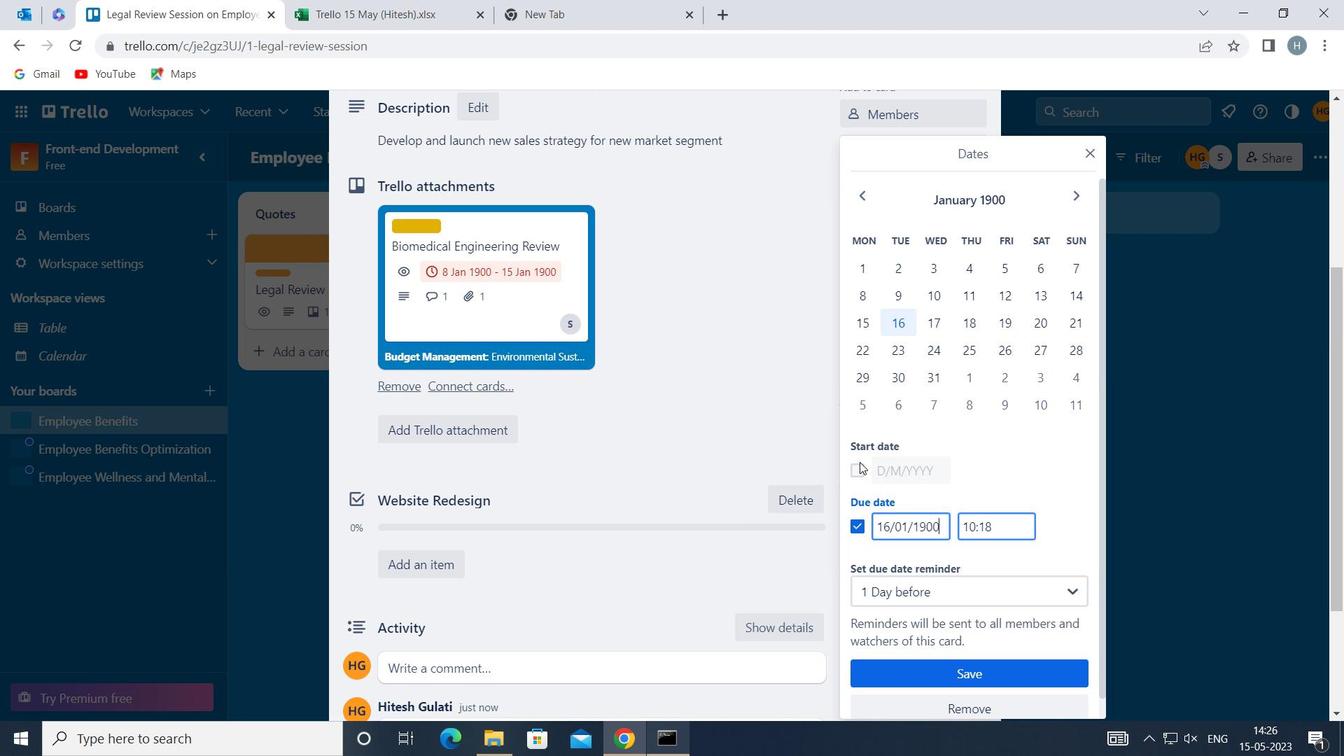 
Action: Mouse moved to (880, 458)
Screenshot: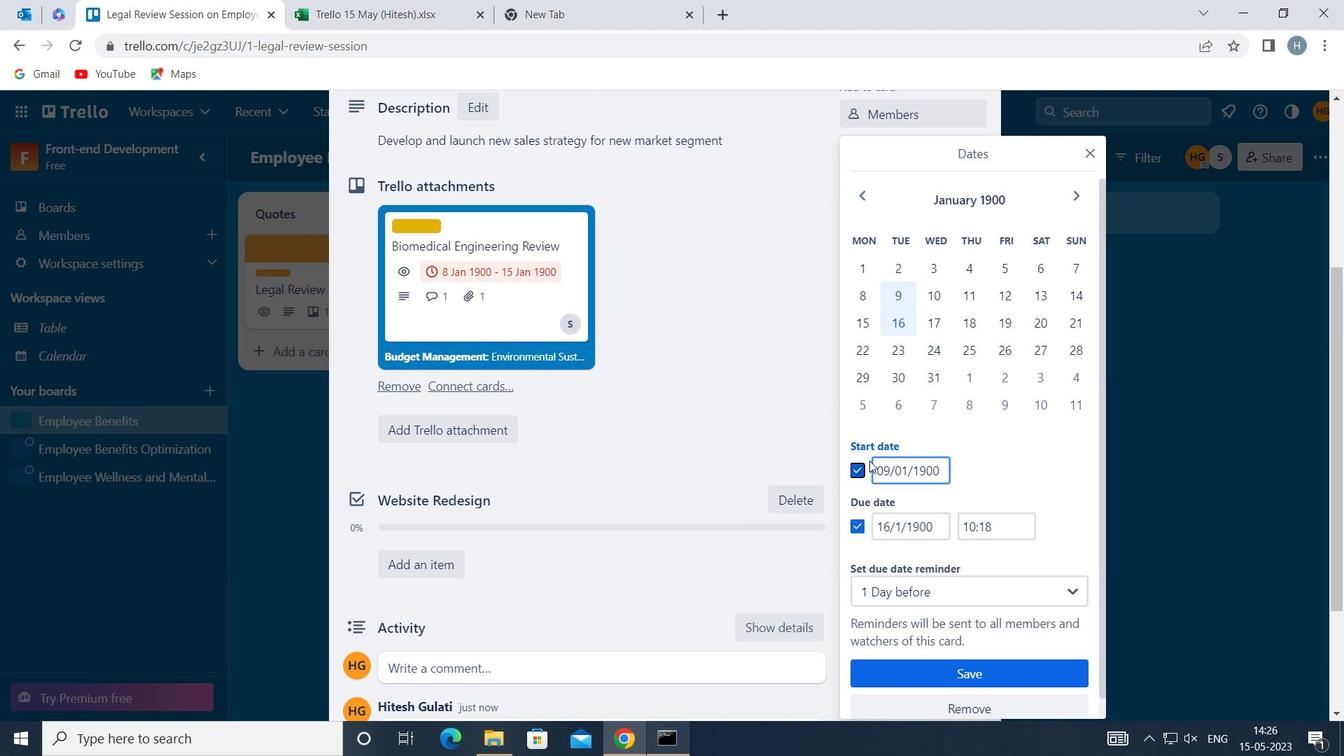 
Action: Mouse pressed left at (880, 458)
Screenshot: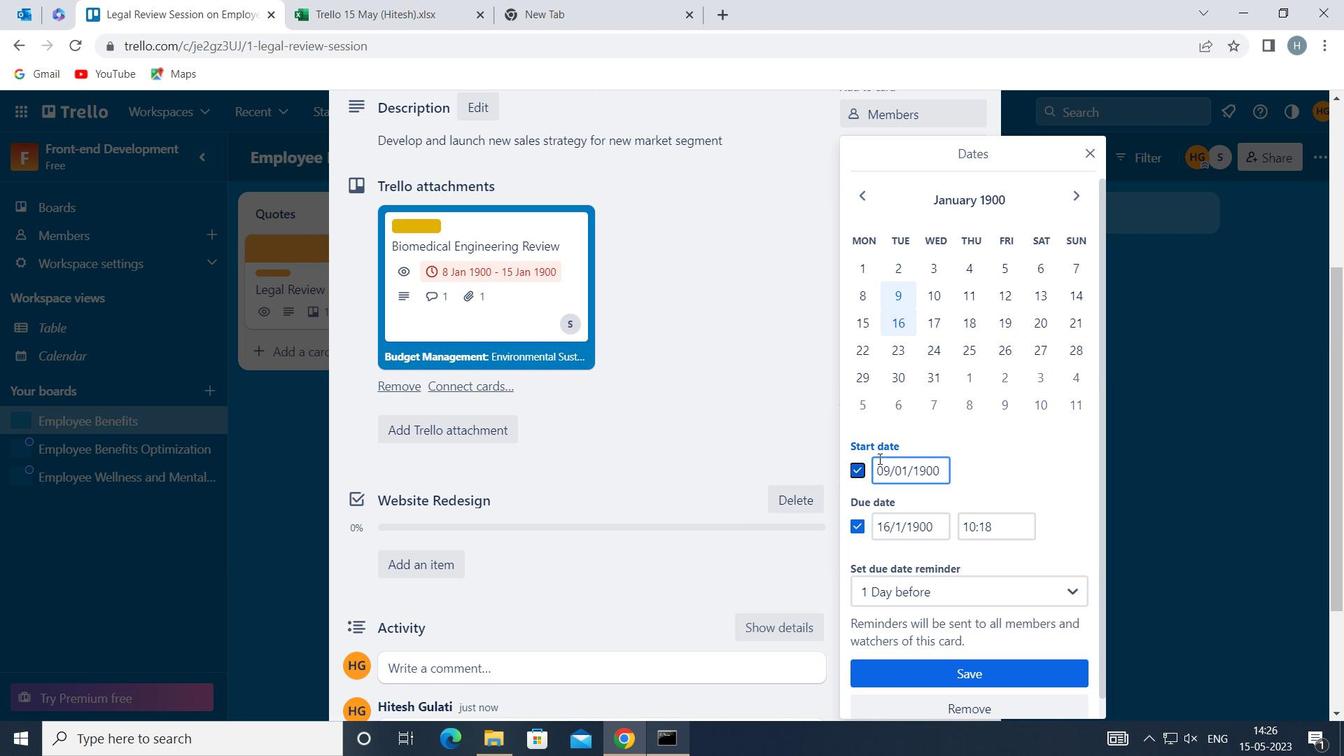 
Action: Key pressed <Key.backspace>
Screenshot: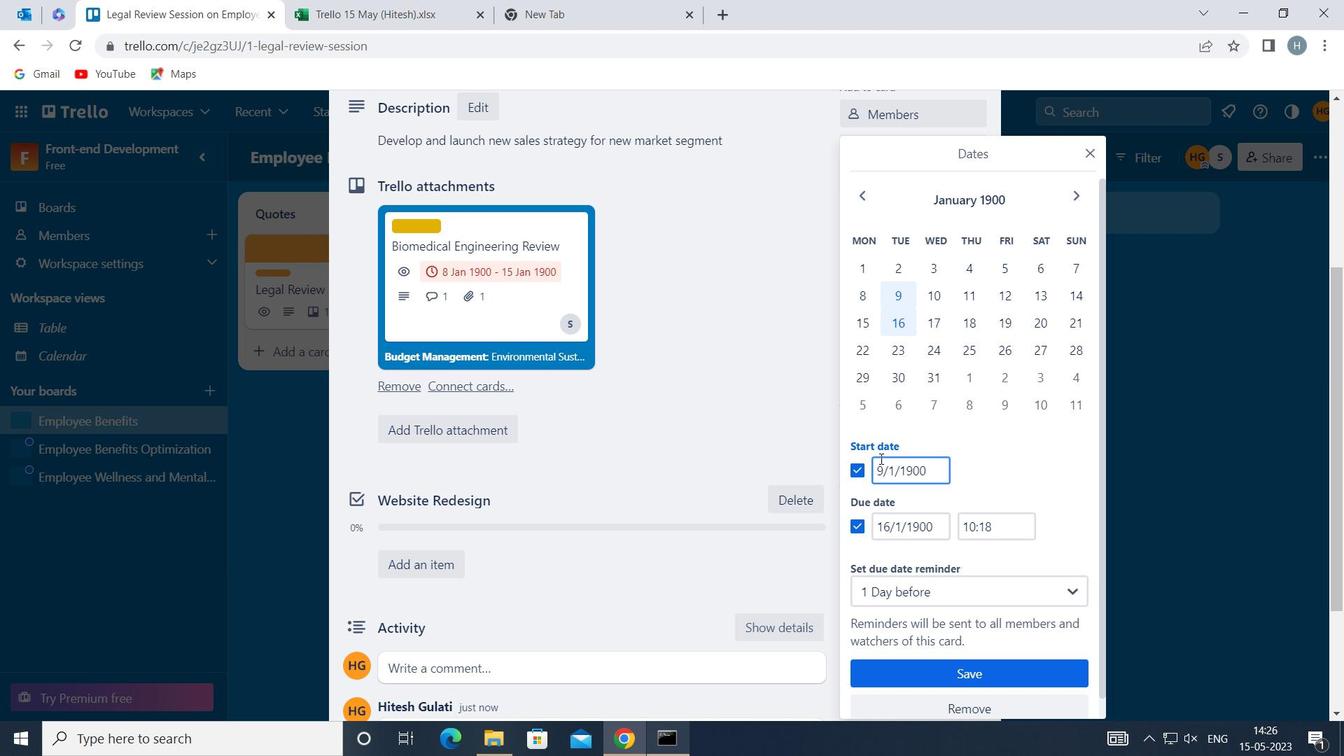 
Action: Mouse moved to (882, 456)
Screenshot: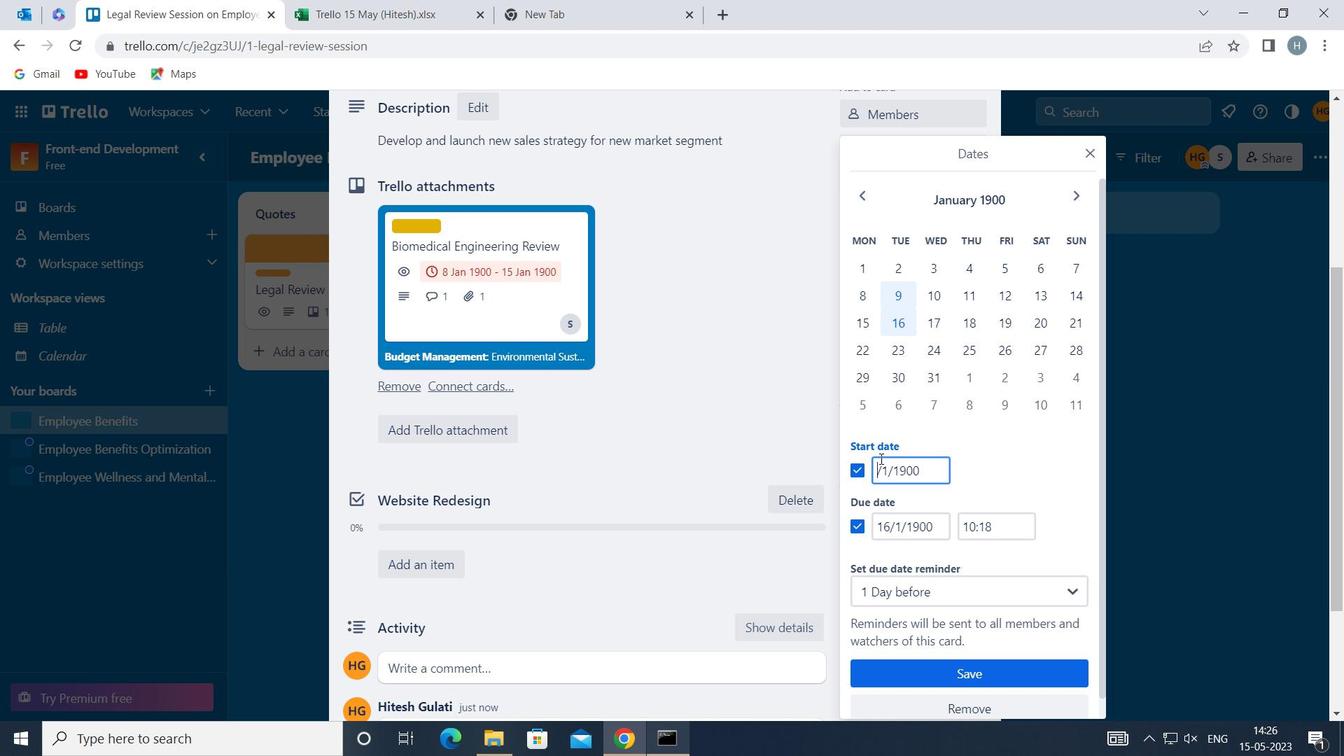 
Action: Key pressed 1
Screenshot: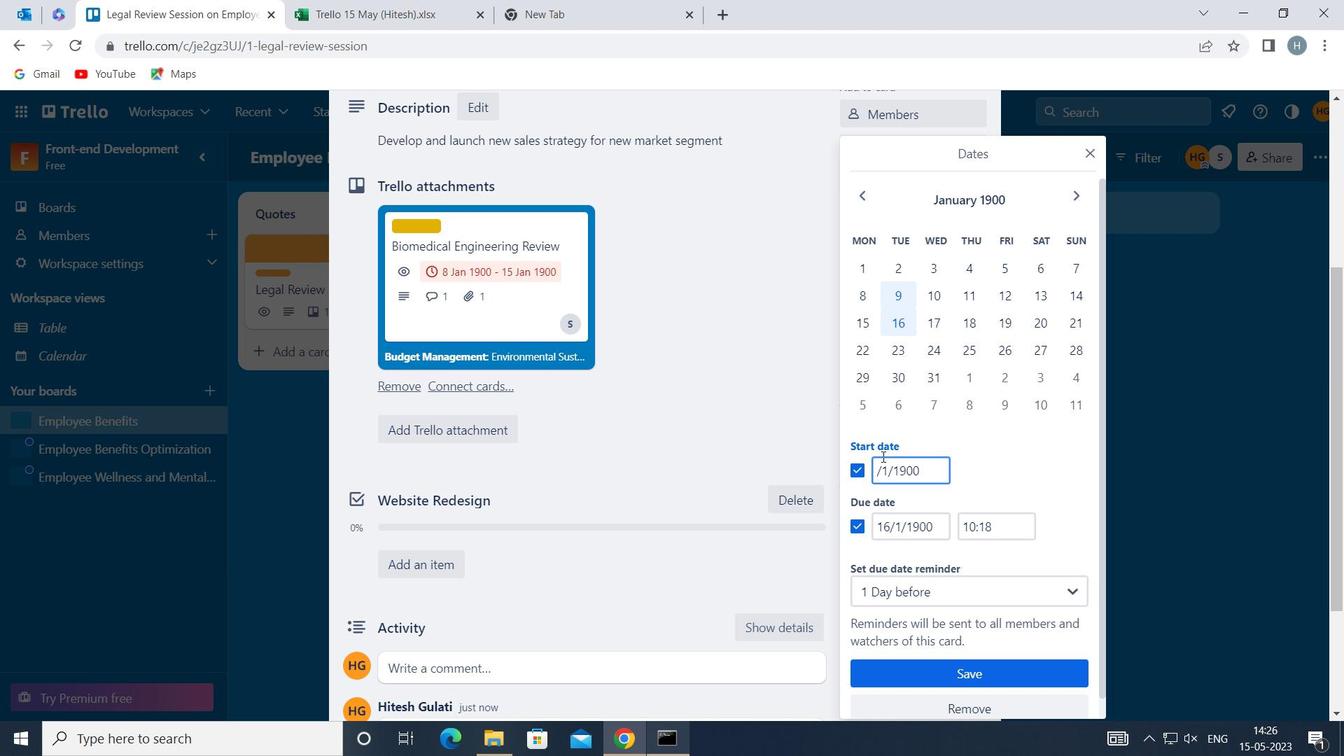 
Action: Mouse moved to (880, 515)
Screenshot: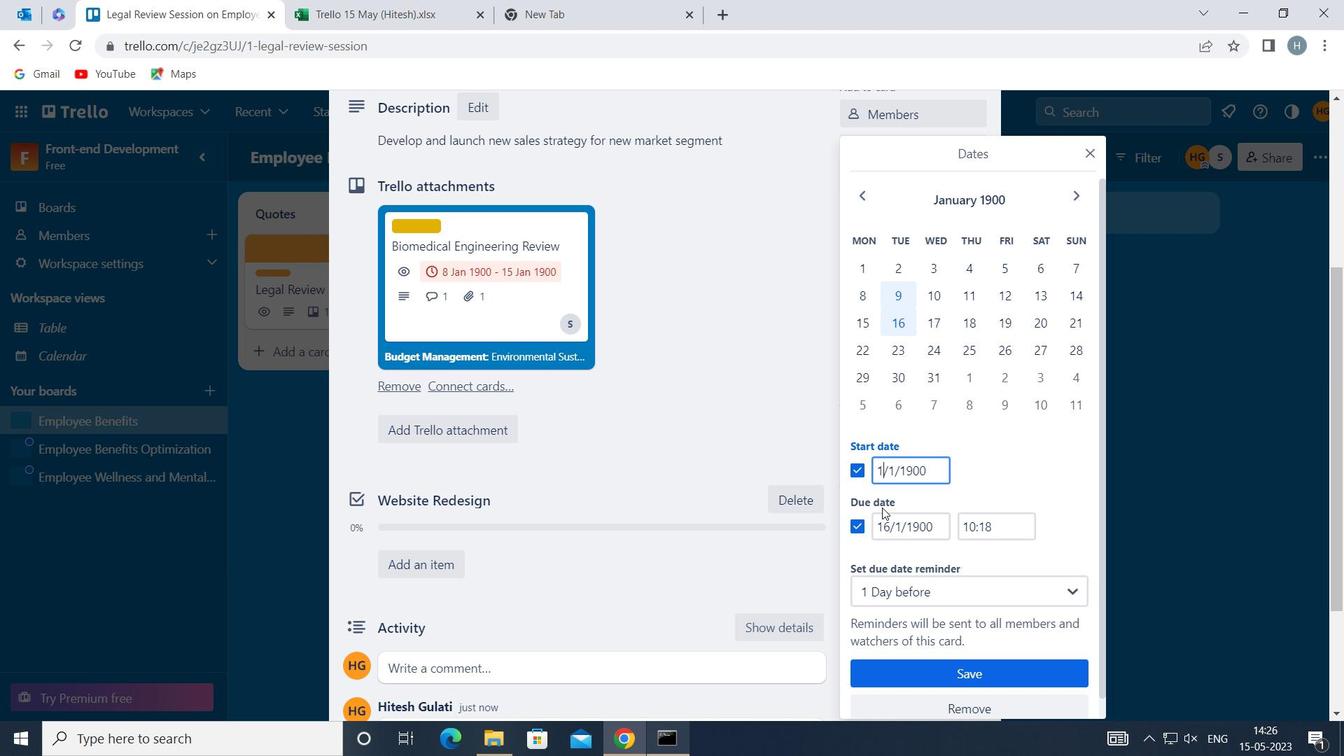 
Action: Mouse pressed left at (880, 515)
Screenshot: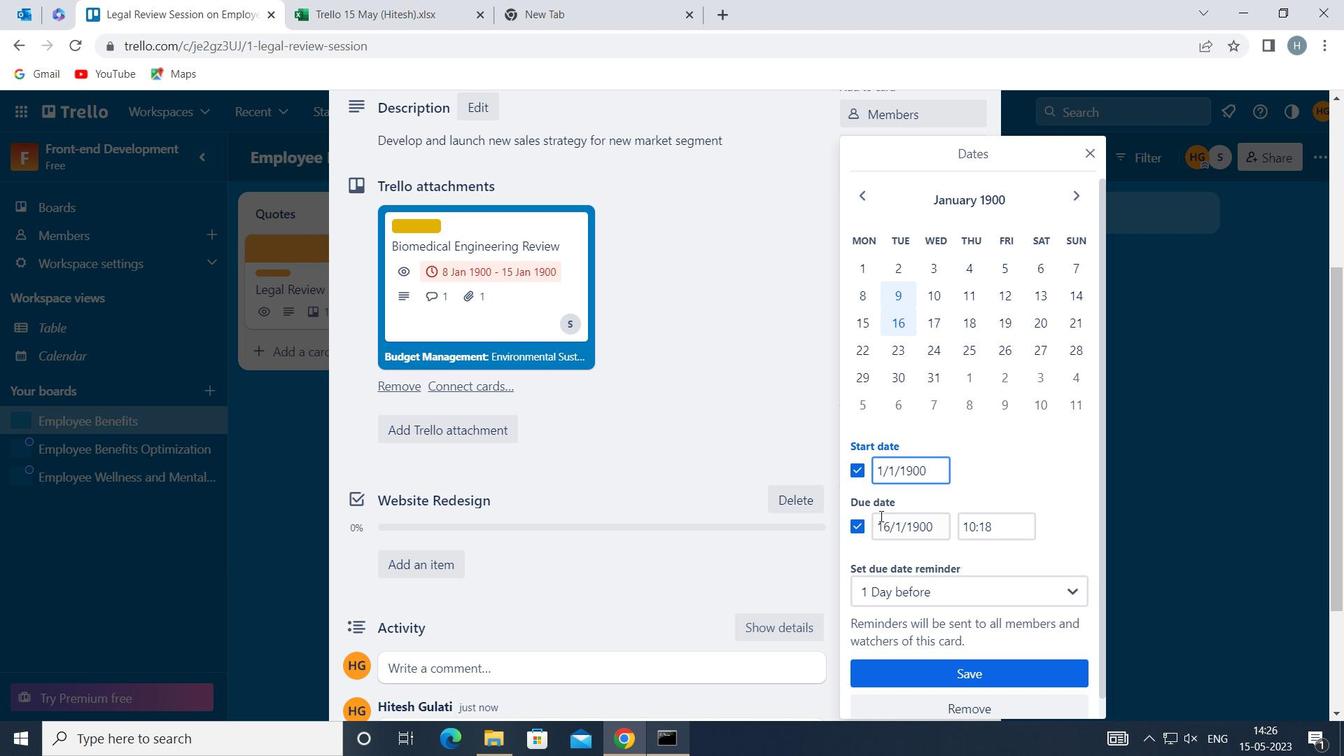 
Action: Key pressed <Key.right><Key.backspace><Key.backspace>8
Screenshot: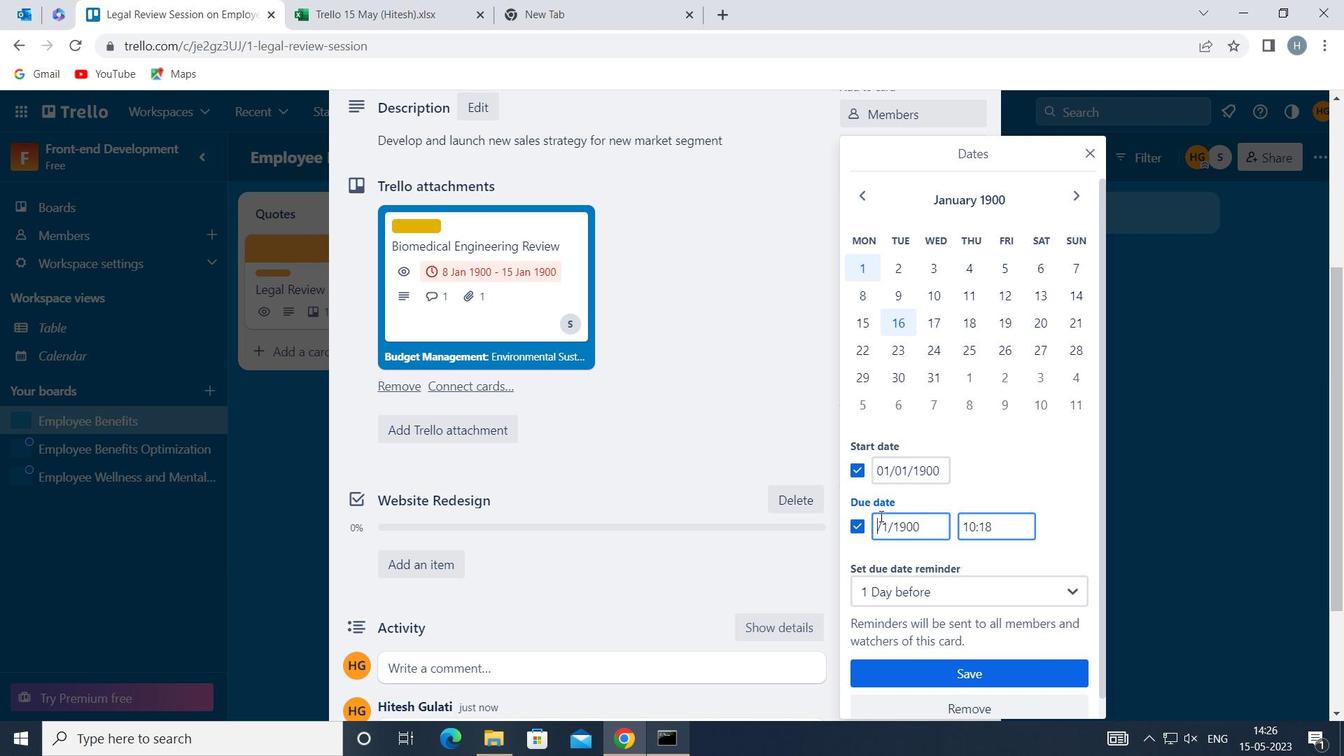 
Action: Mouse moved to (988, 677)
Screenshot: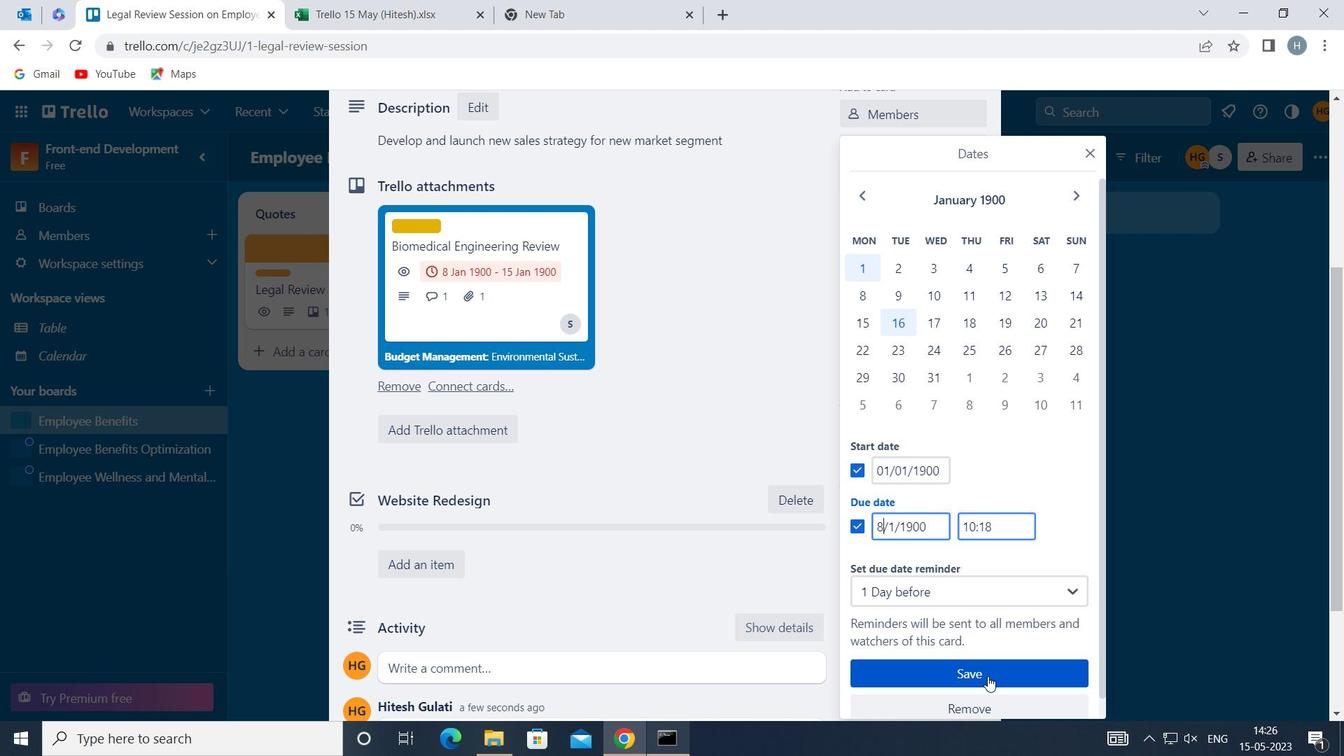 
Action: Mouse pressed left at (988, 677)
Screenshot: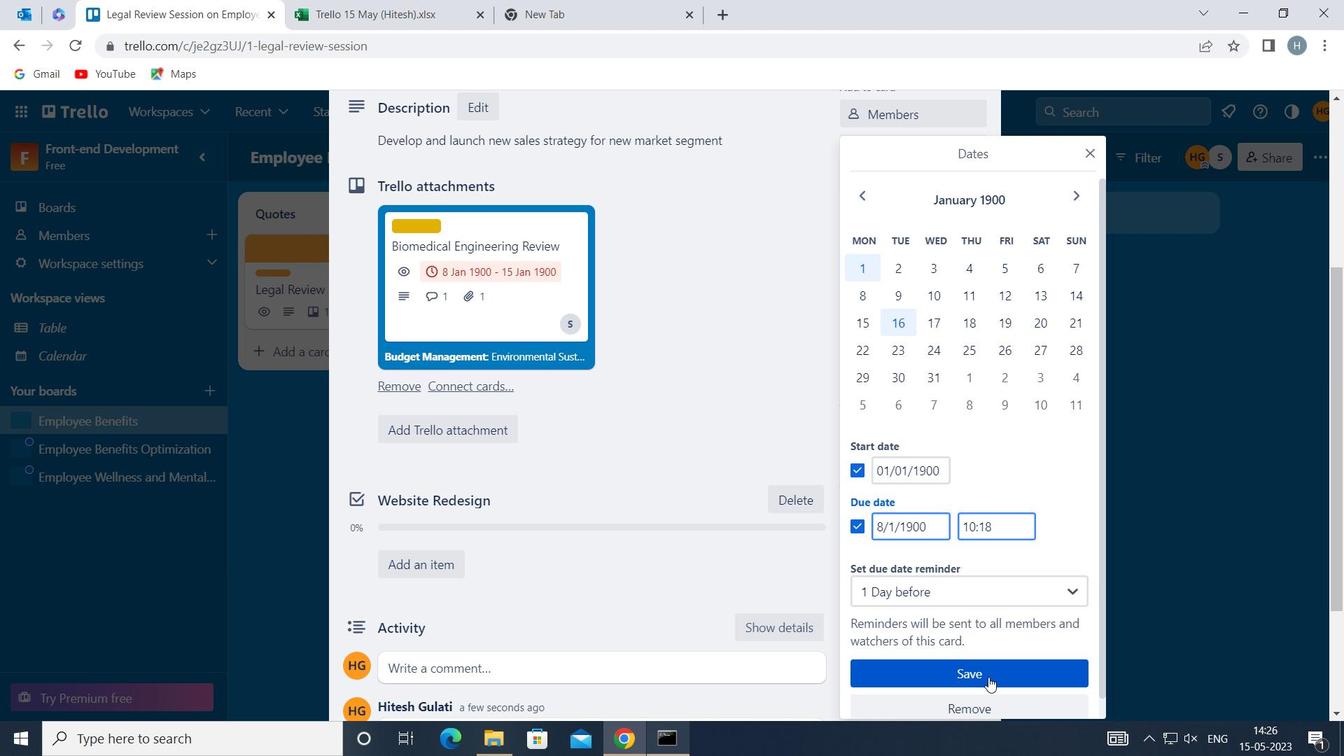 
Action: Mouse moved to (803, 298)
Screenshot: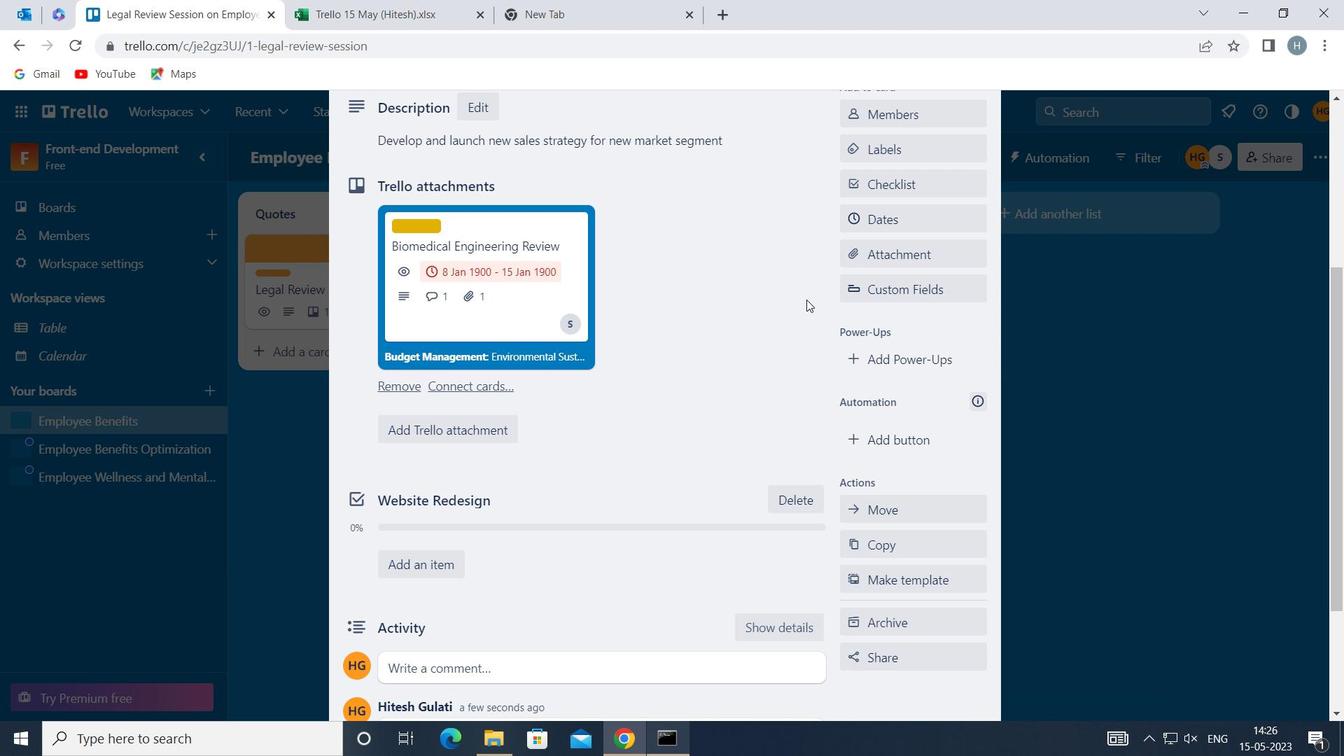 
